 Task: In the  document development.rtf, change border color to  'Brown' and border width to  '1.5' Select the first Column and fill it with the color  Light Magenta
Action: Mouse moved to (386, 441)
Screenshot: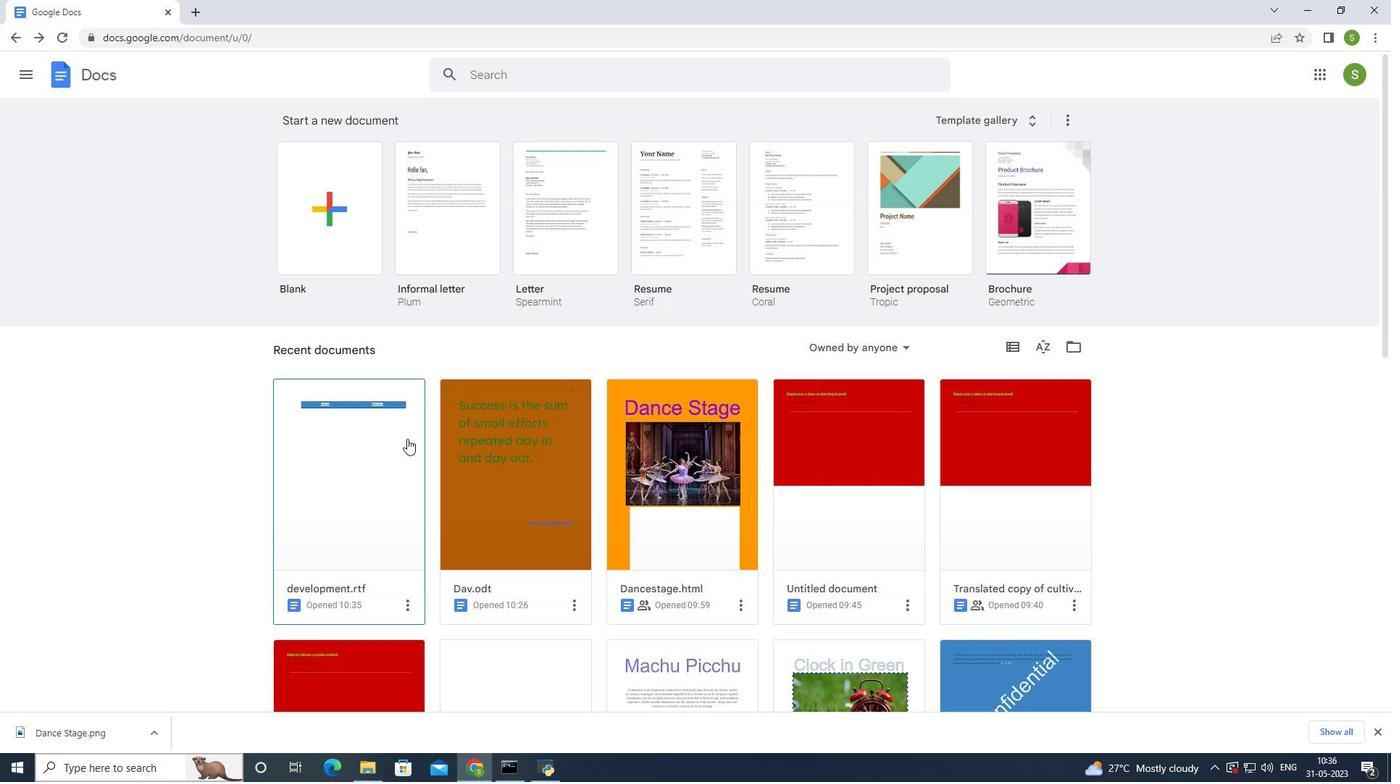 
Action: Mouse pressed left at (386, 441)
Screenshot: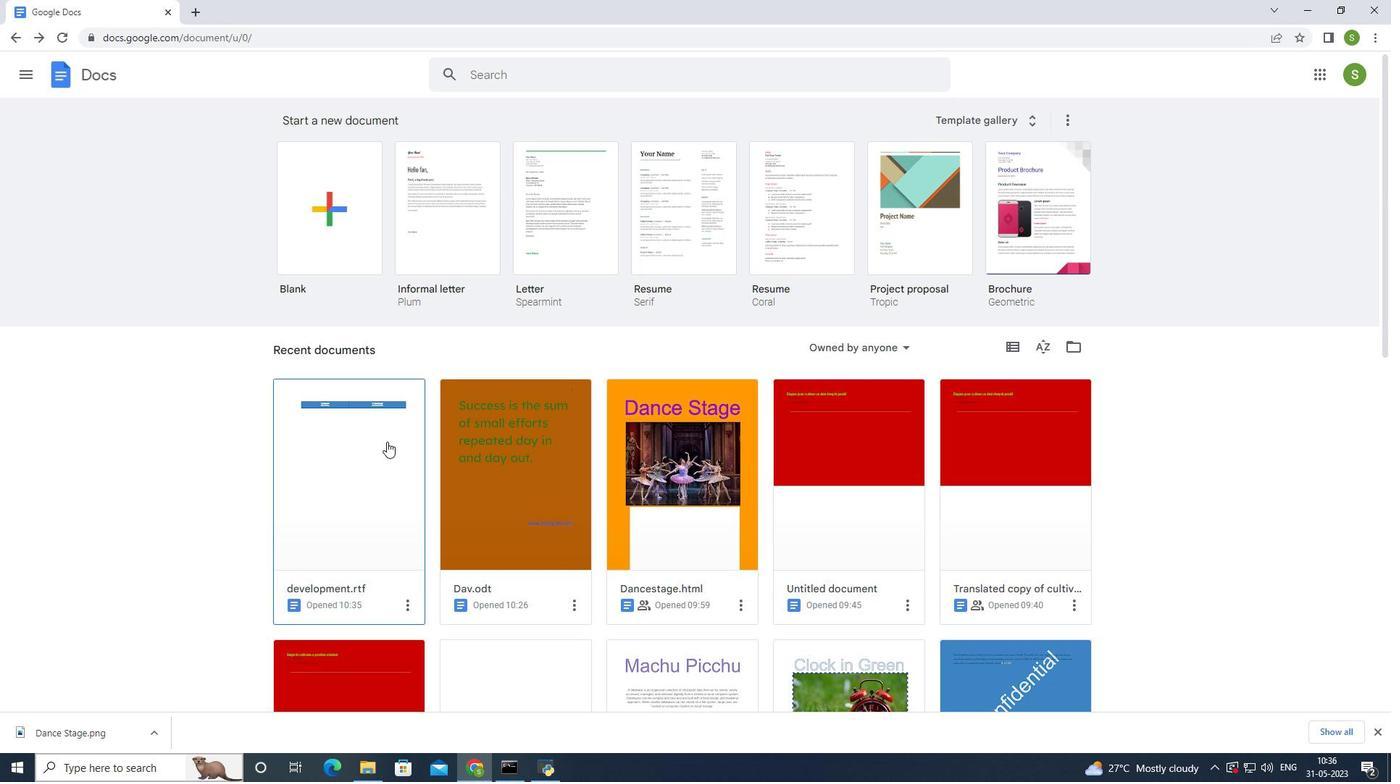 
Action: Mouse moved to (401, 241)
Screenshot: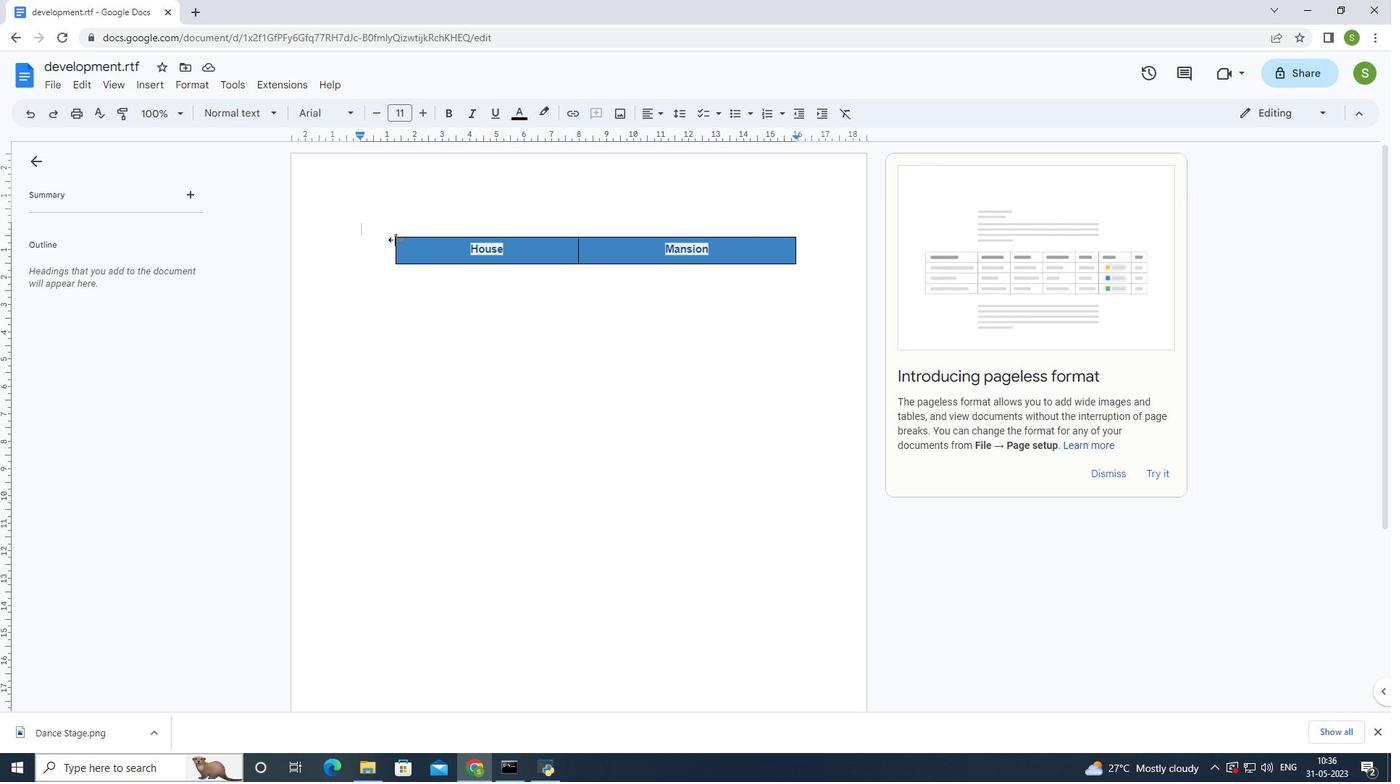 
Action: Mouse pressed left at (401, 241)
Screenshot: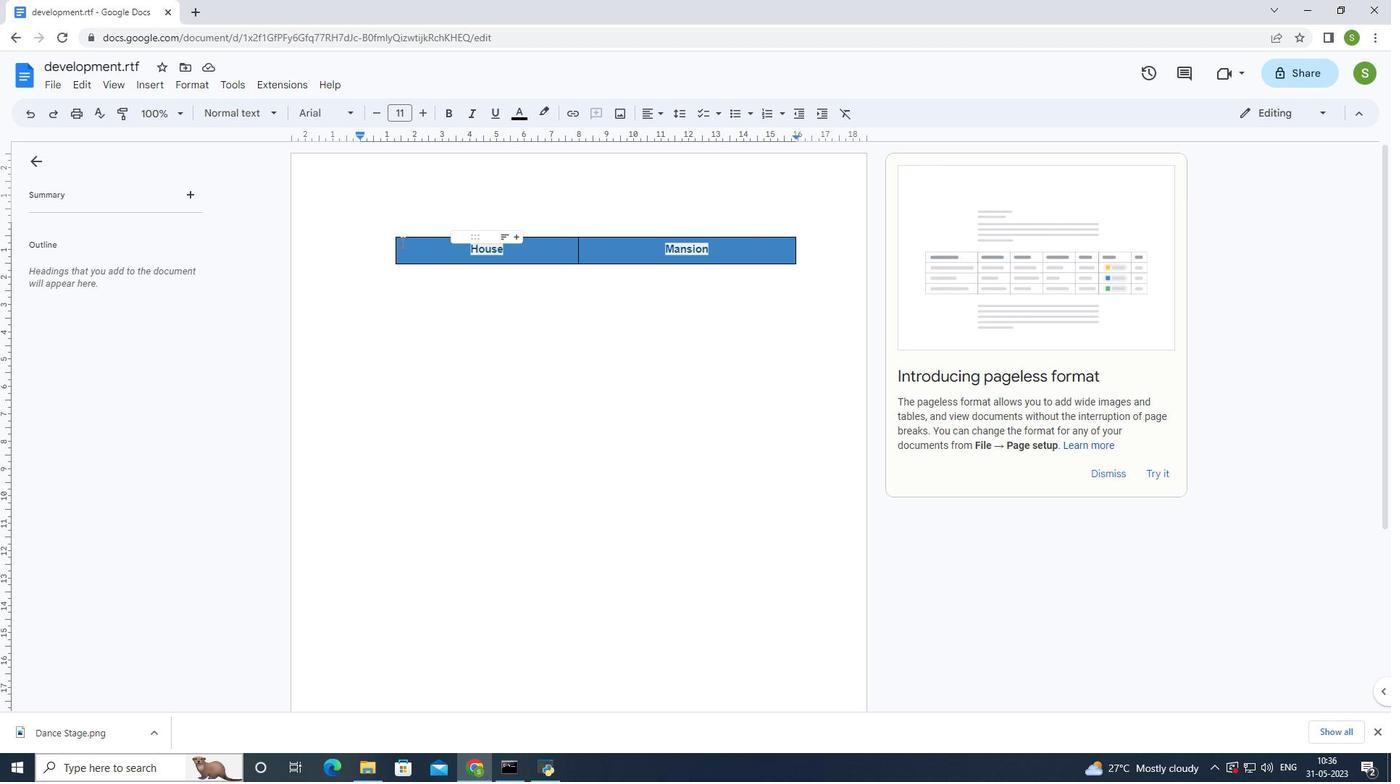
Action: Mouse moved to (555, 257)
Screenshot: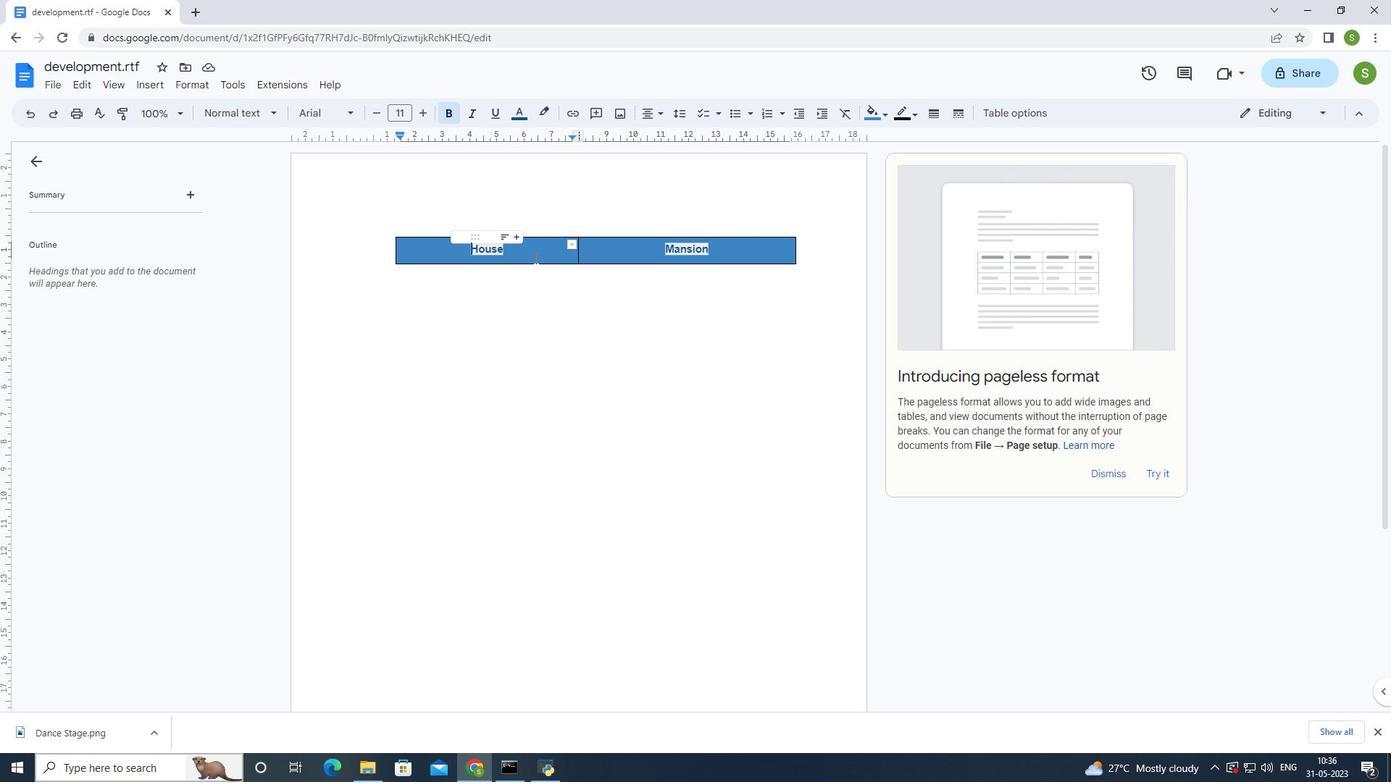 
Action: Mouse pressed left at (555, 257)
Screenshot: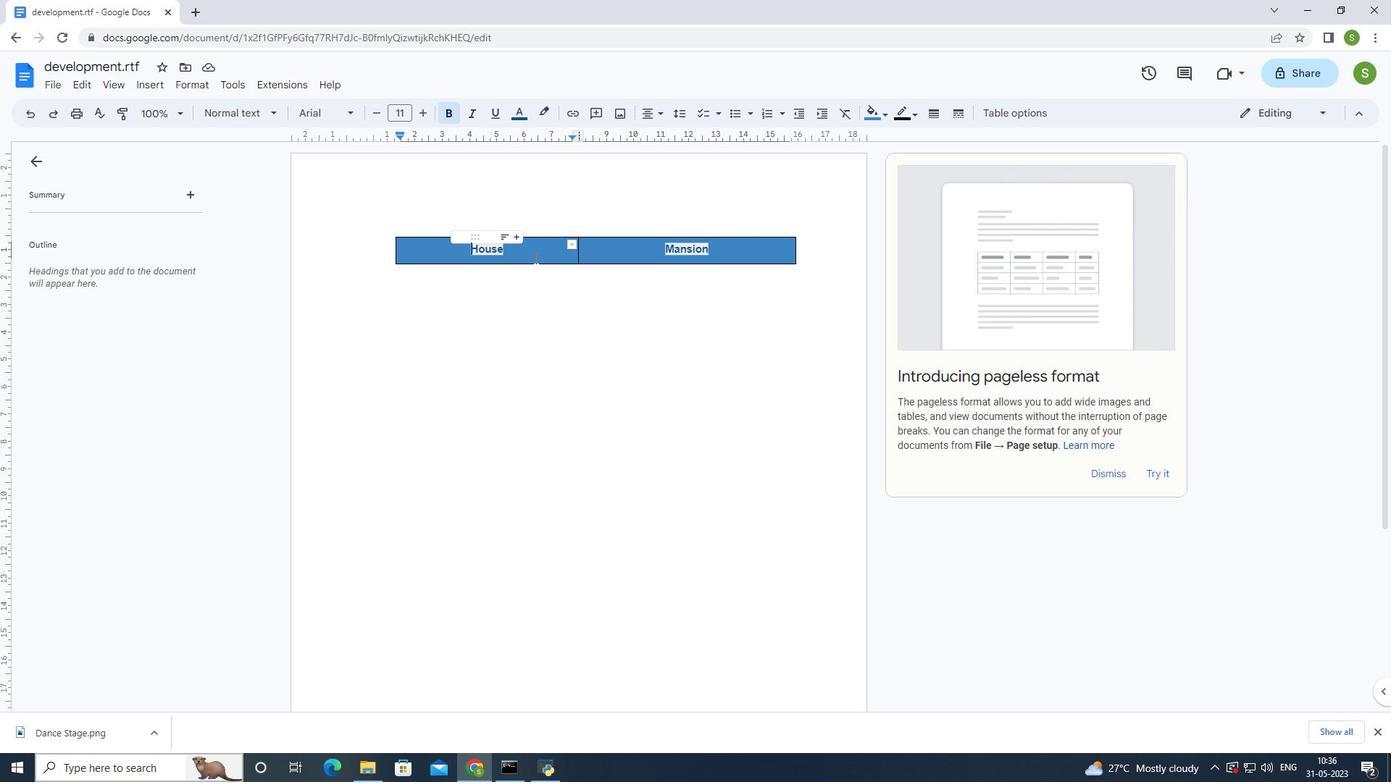 
Action: Mouse moved to (464, 299)
Screenshot: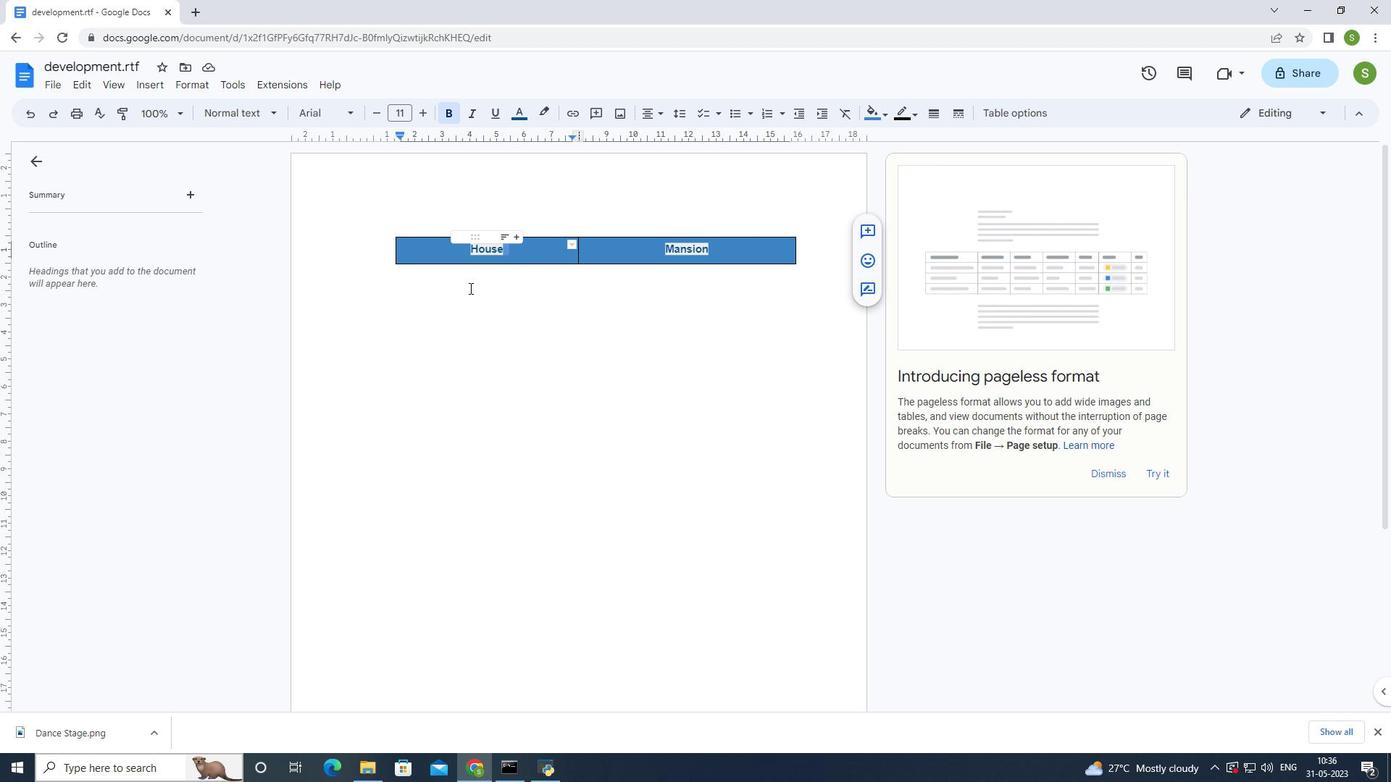 
Action: Mouse pressed left at (464, 299)
Screenshot: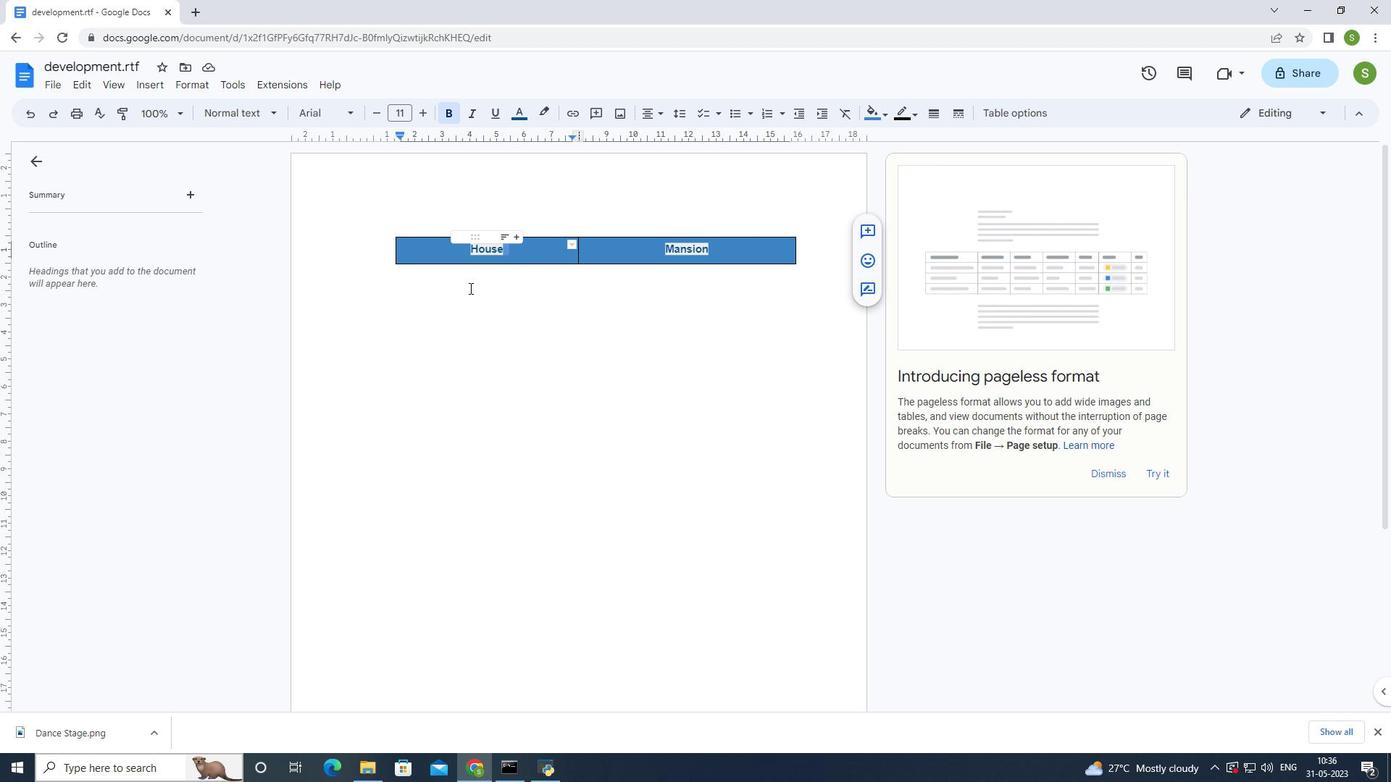 
Action: Mouse moved to (404, 241)
Screenshot: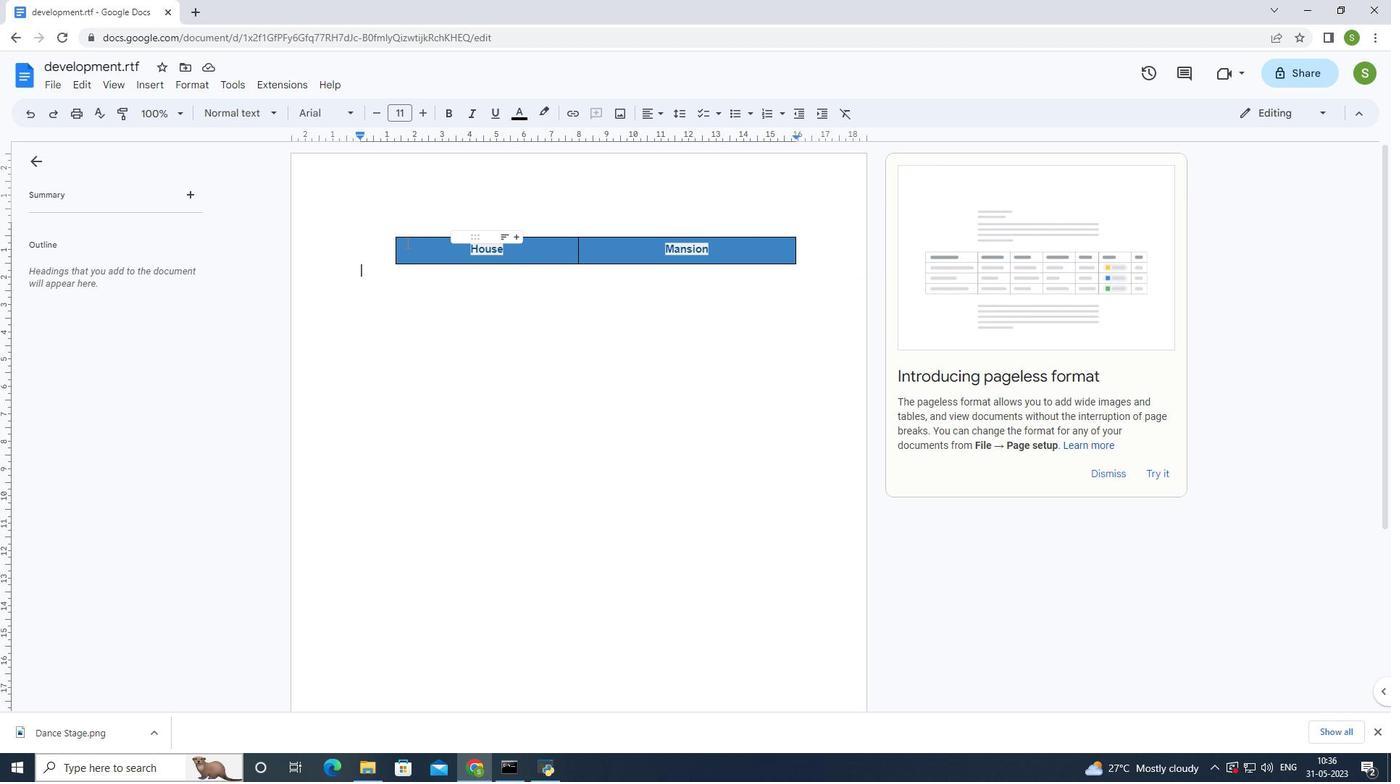 
Action: Mouse pressed left at (404, 241)
Screenshot: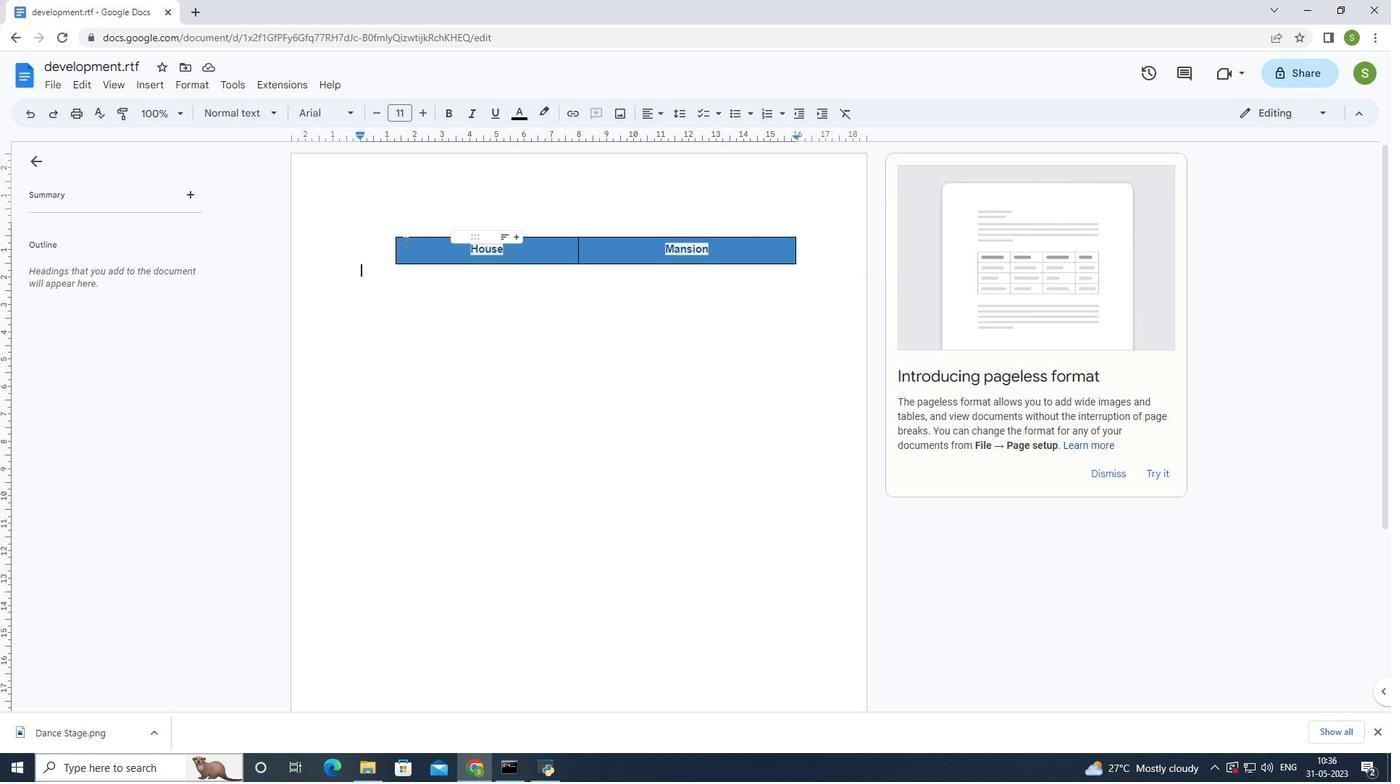 
Action: Mouse moved to (161, 83)
Screenshot: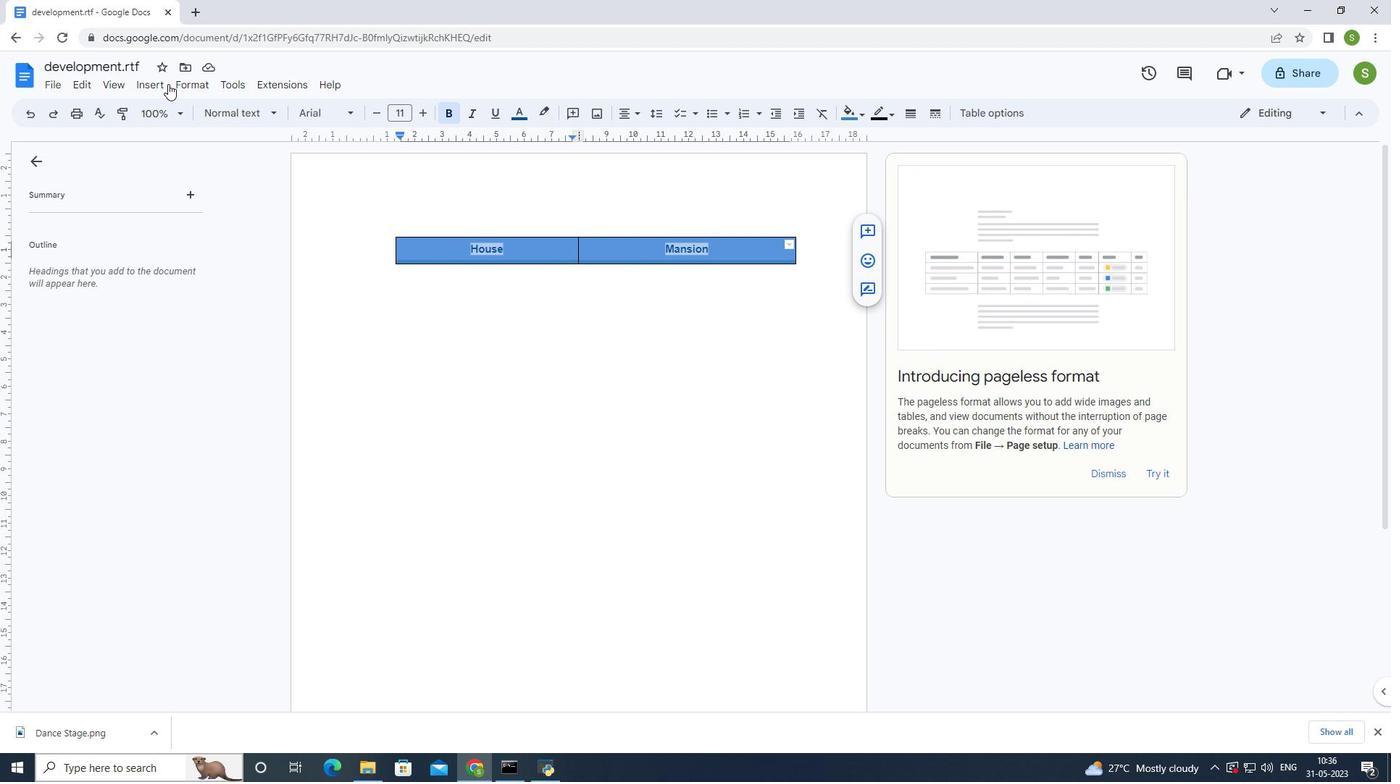
Action: Mouse pressed left at (161, 83)
Screenshot: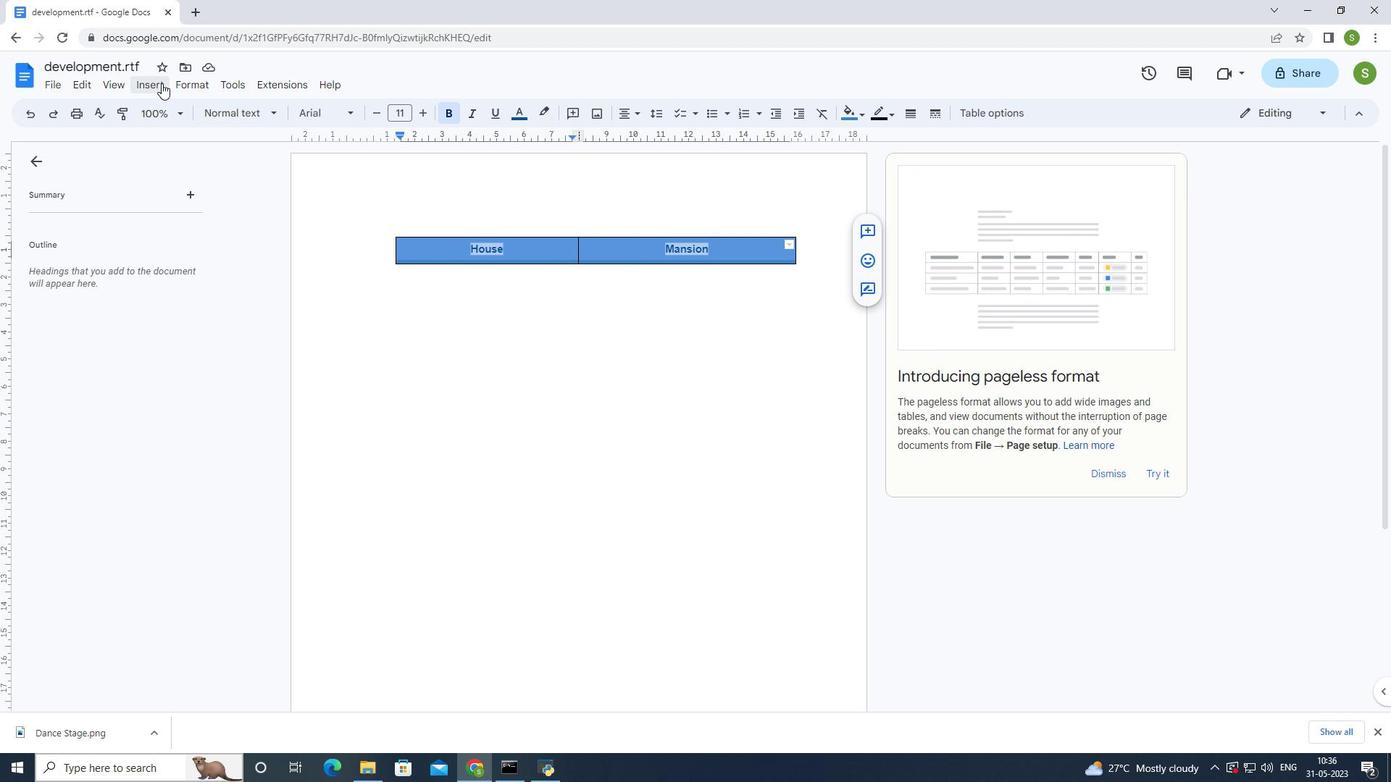 
Action: Mouse moved to (79, 81)
Screenshot: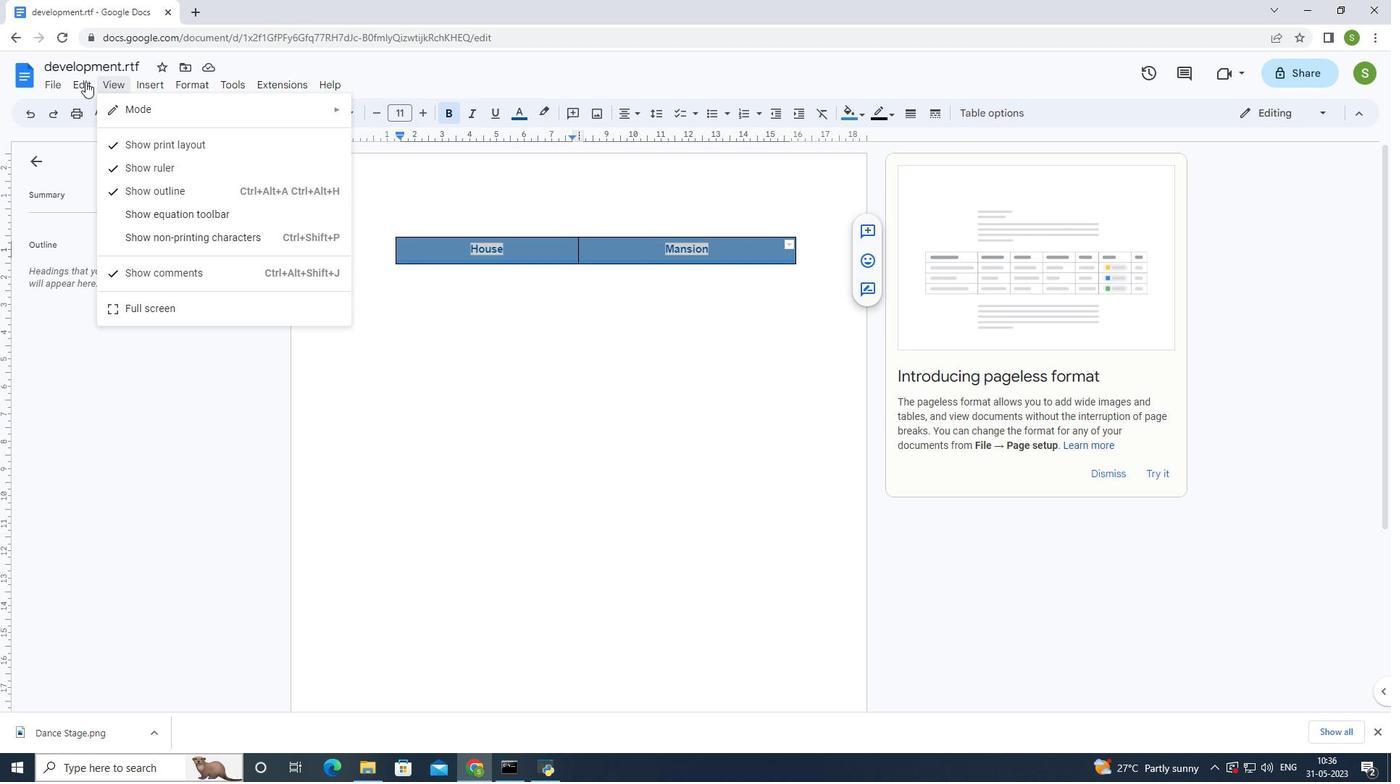 
Action: Mouse pressed left at (79, 81)
Screenshot: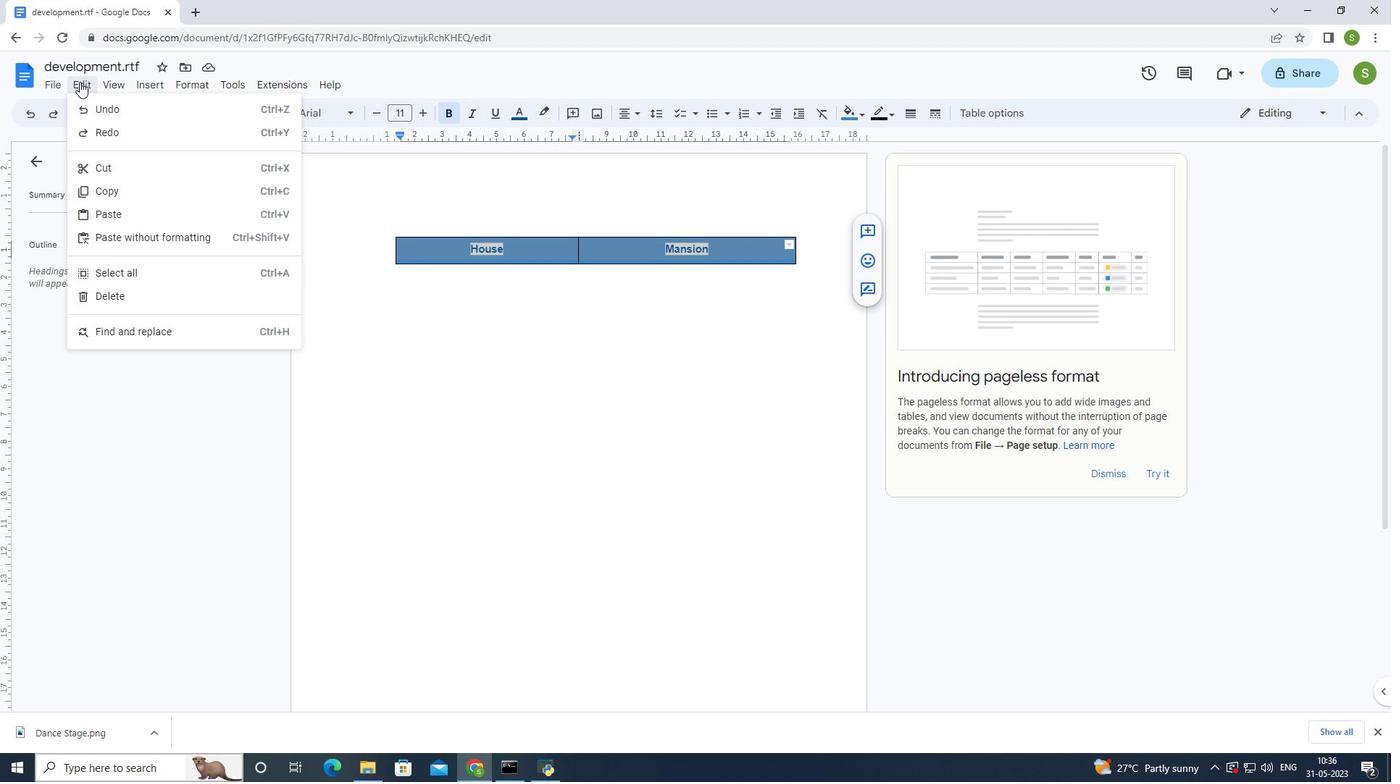 
Action: Mouse pressed left at (79, 81)
Screenshot: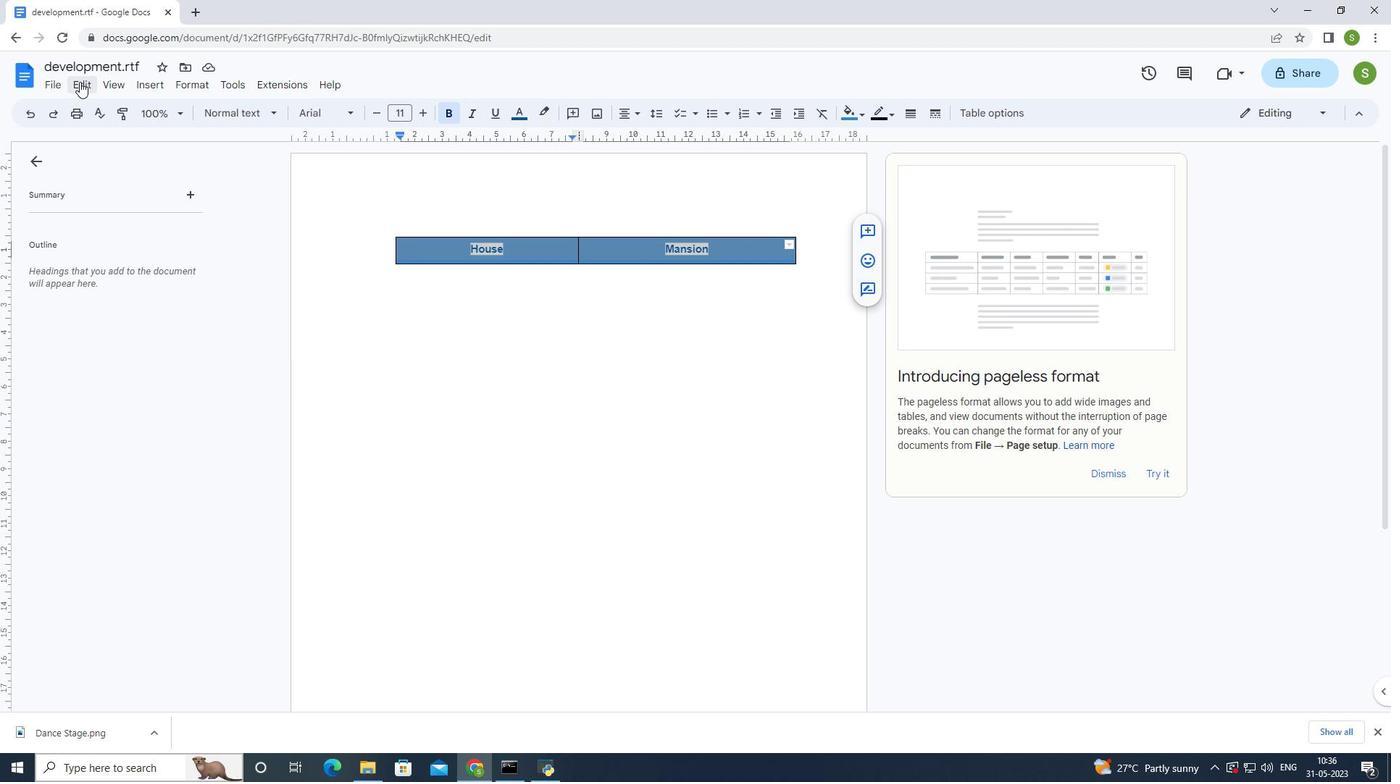 
Action: Mouse moved to (107, 85)
Screenshot: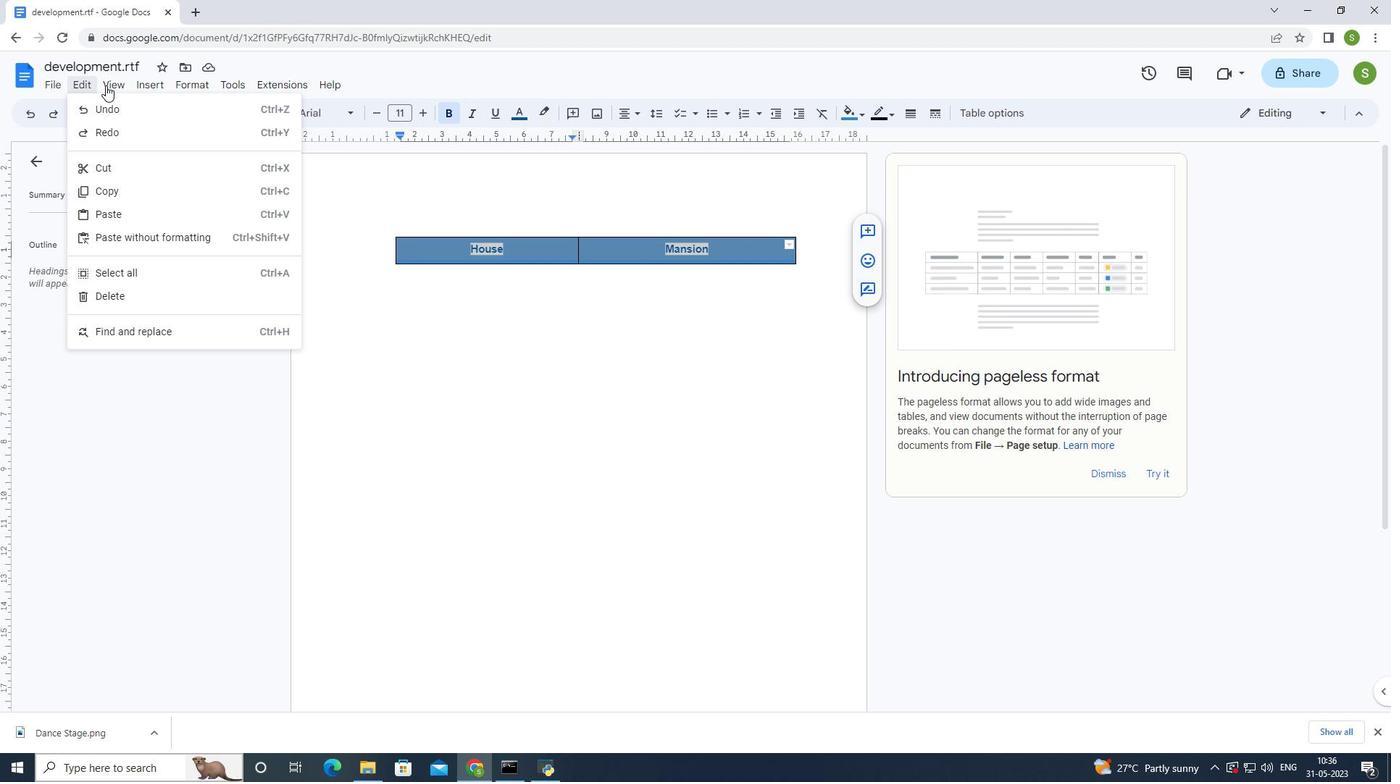 
Action: Mouse pressed left at (107, 85)
Screenshot: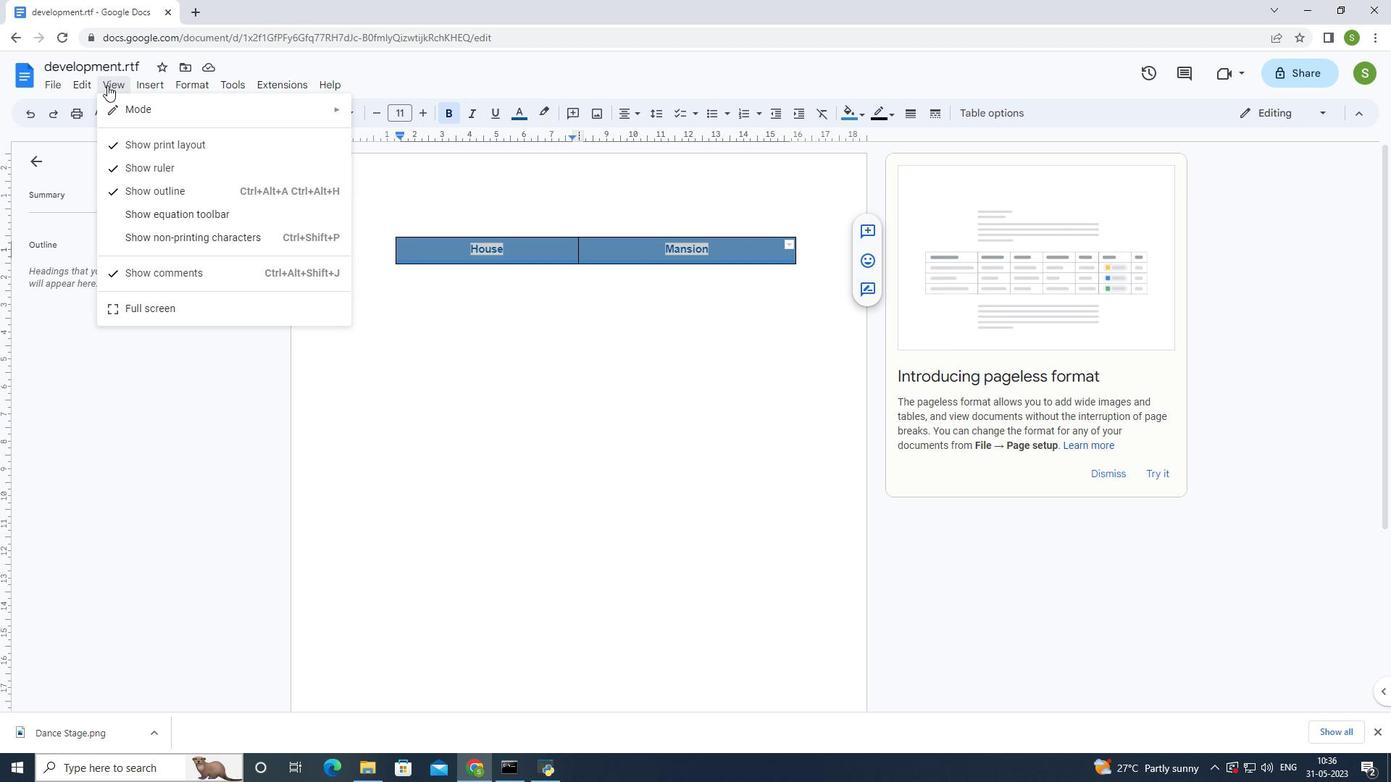 
Action: Mouse moved to (201, 89)
Screenshot: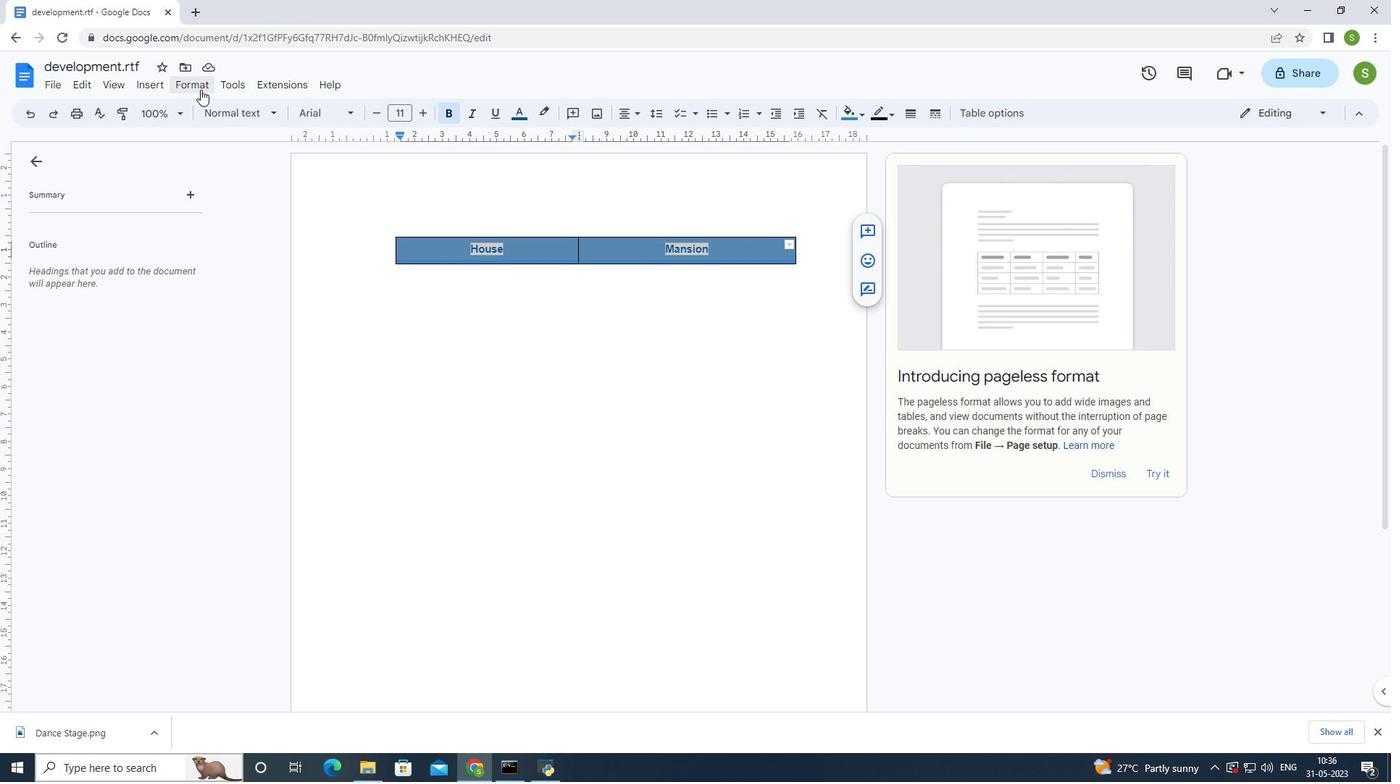 
Action: Mouse pressed left at (201, 89)
Screenshot: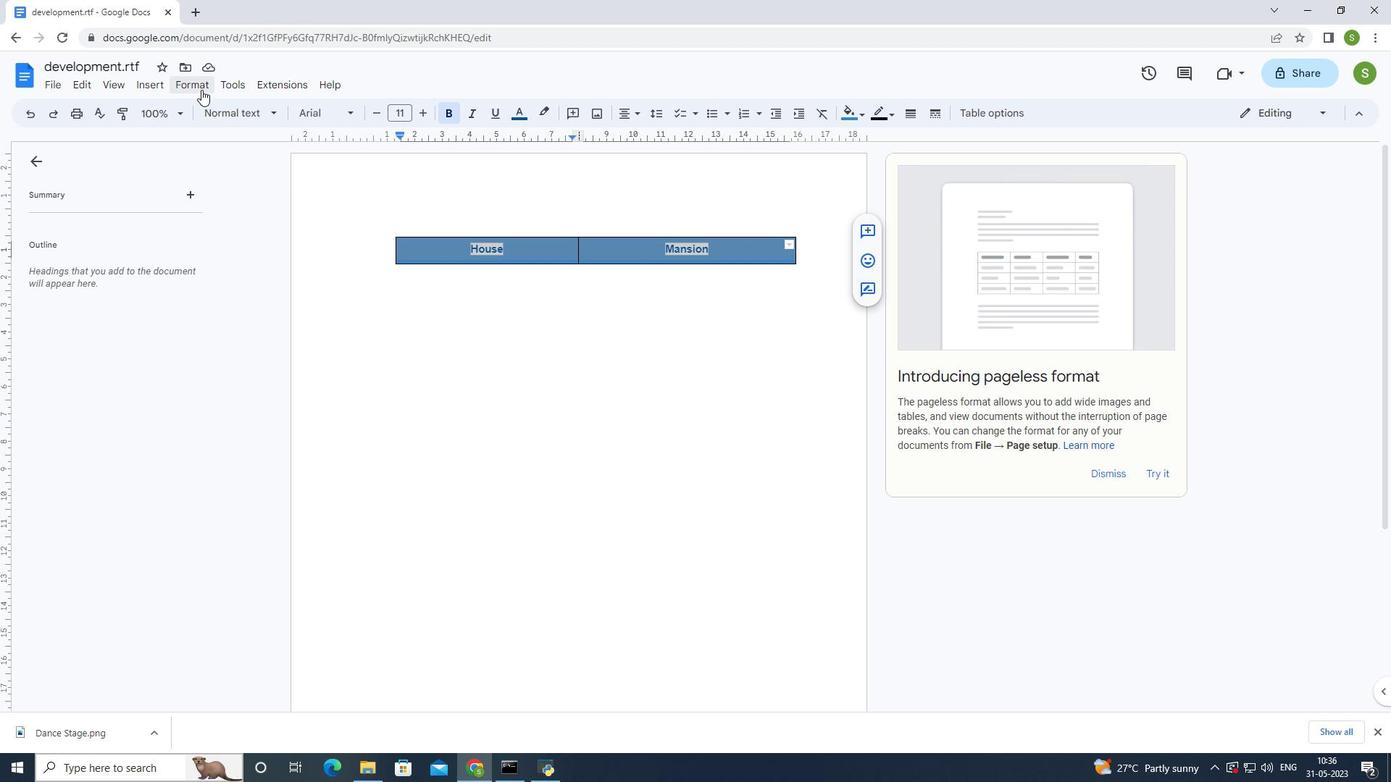 
Action: Mouse moved to (926, 114)
Screenshot: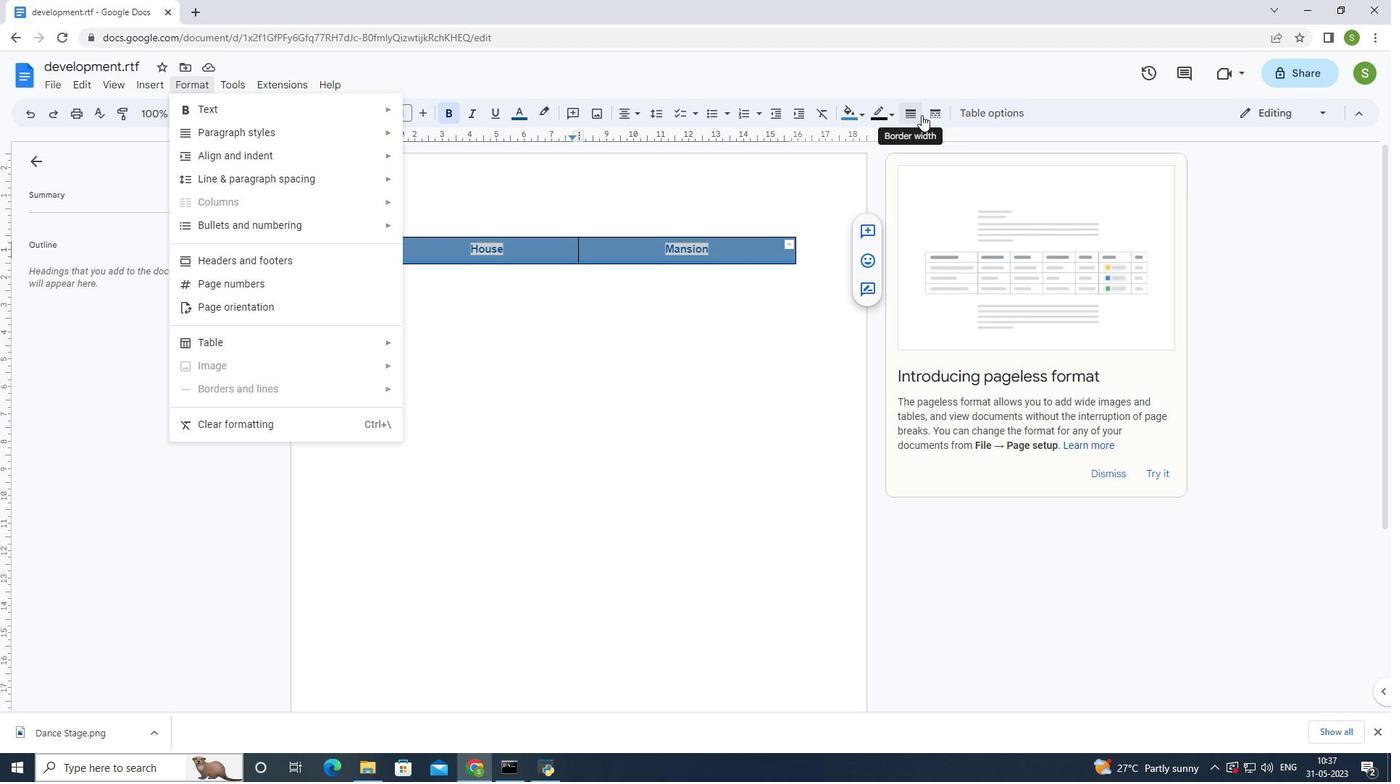 
Action: Mouse pressed left at (926, 114)
Screenshot: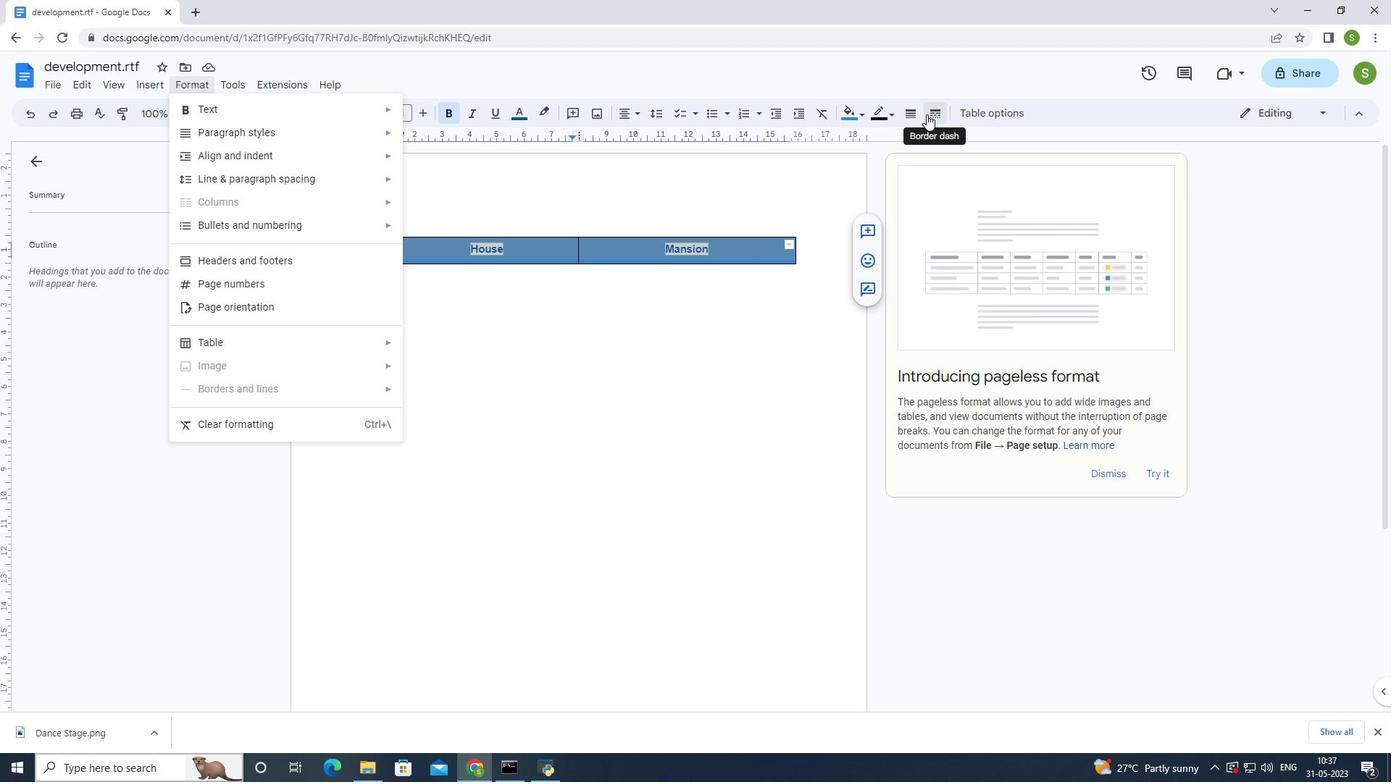
Action: Mouse moved to (908, 116)
Screenshot: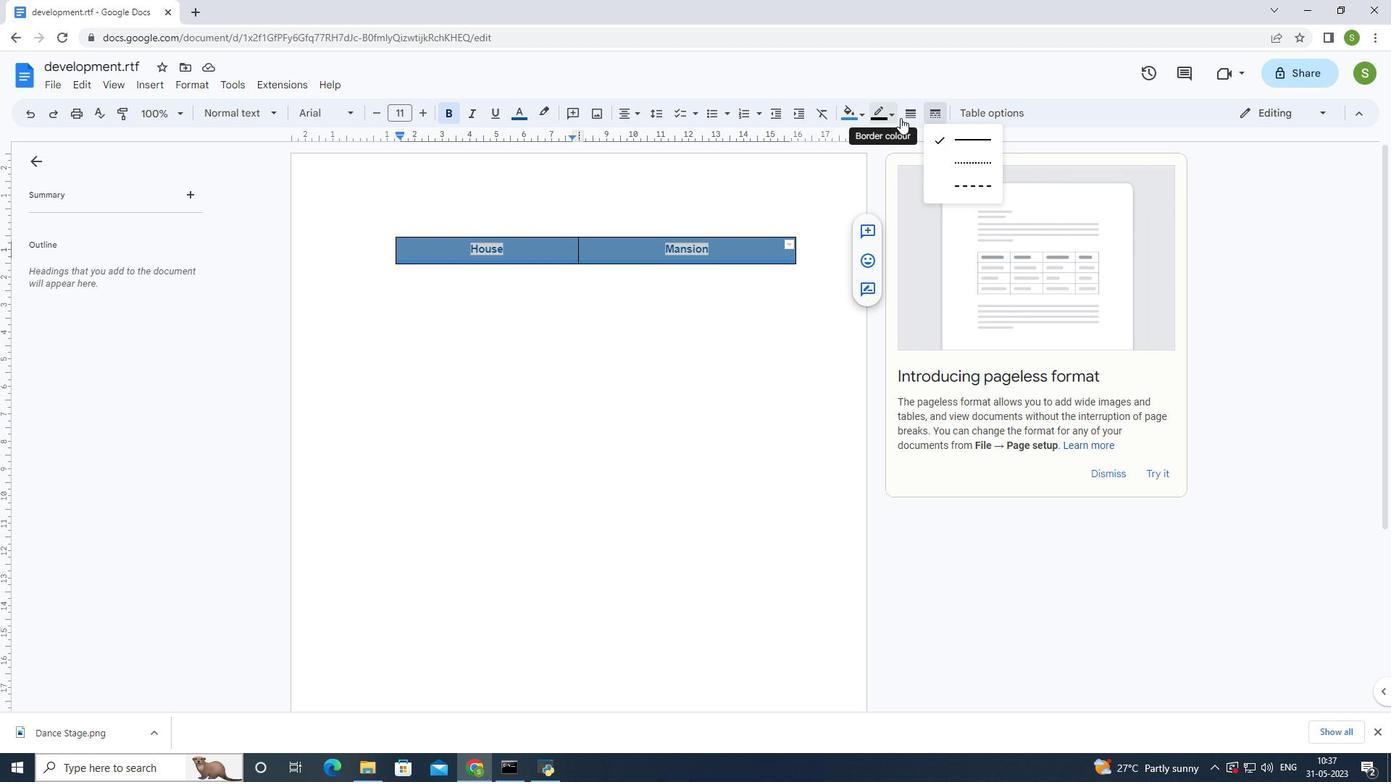
Action: Mouse pressed left at (908, 116)
Screenshot: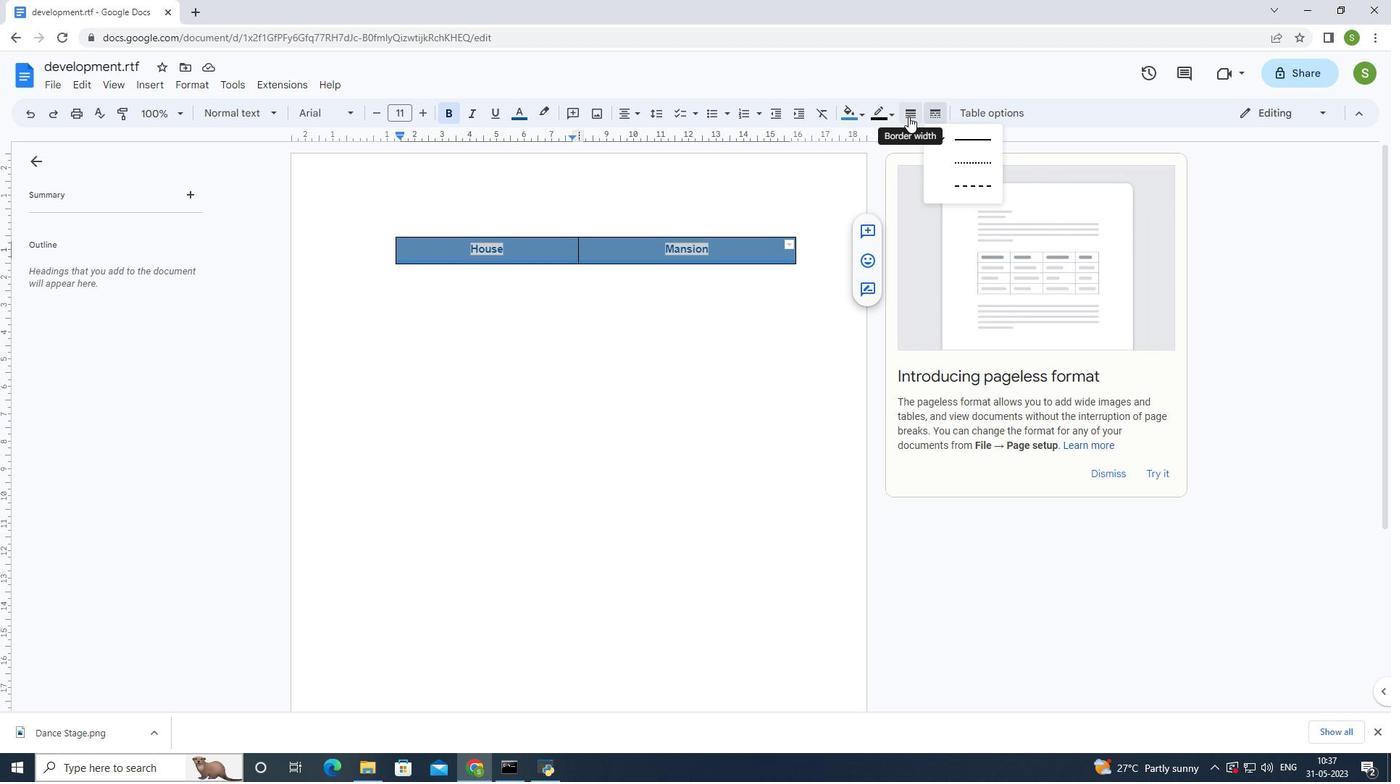
Action: Mouse moved to (923, 276)
Screenshot: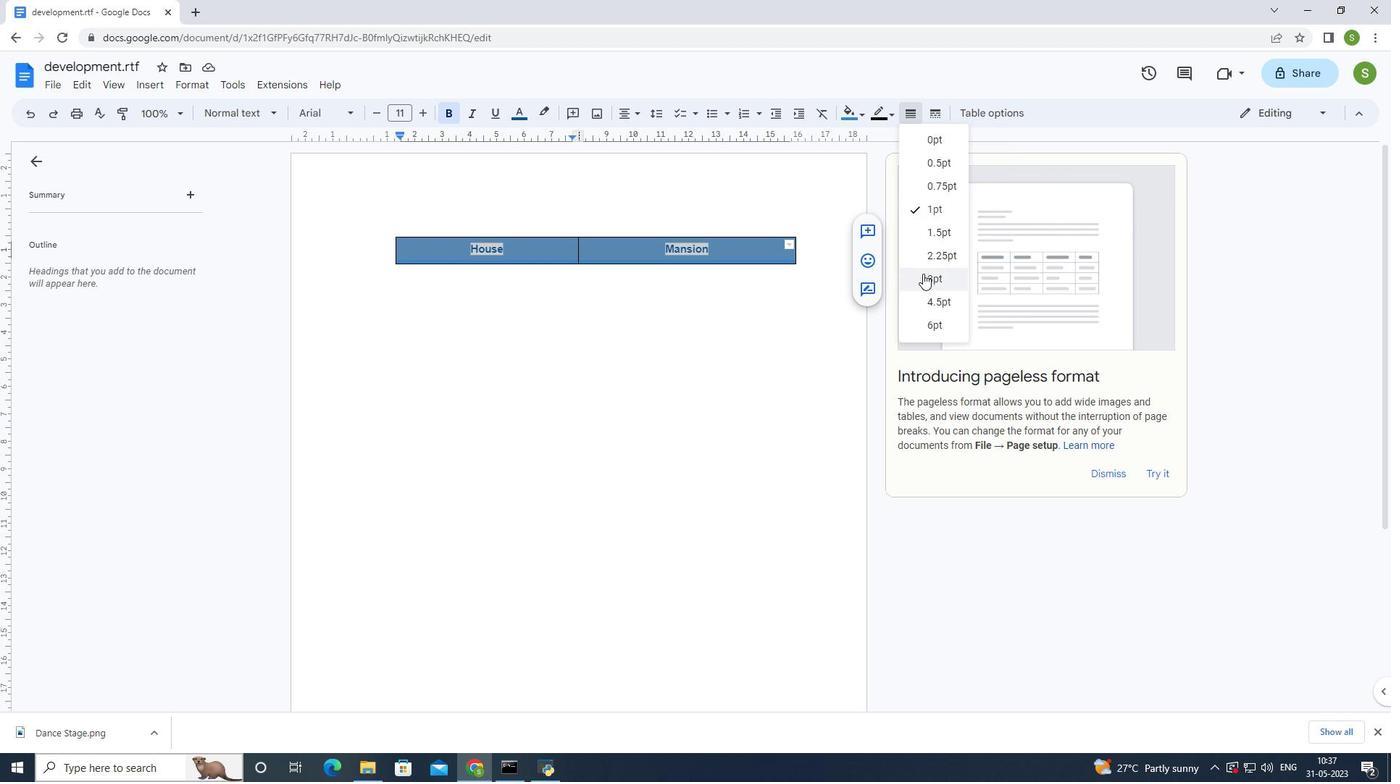 
Action: Mouse pressed left at (923, 276)
Screenshot: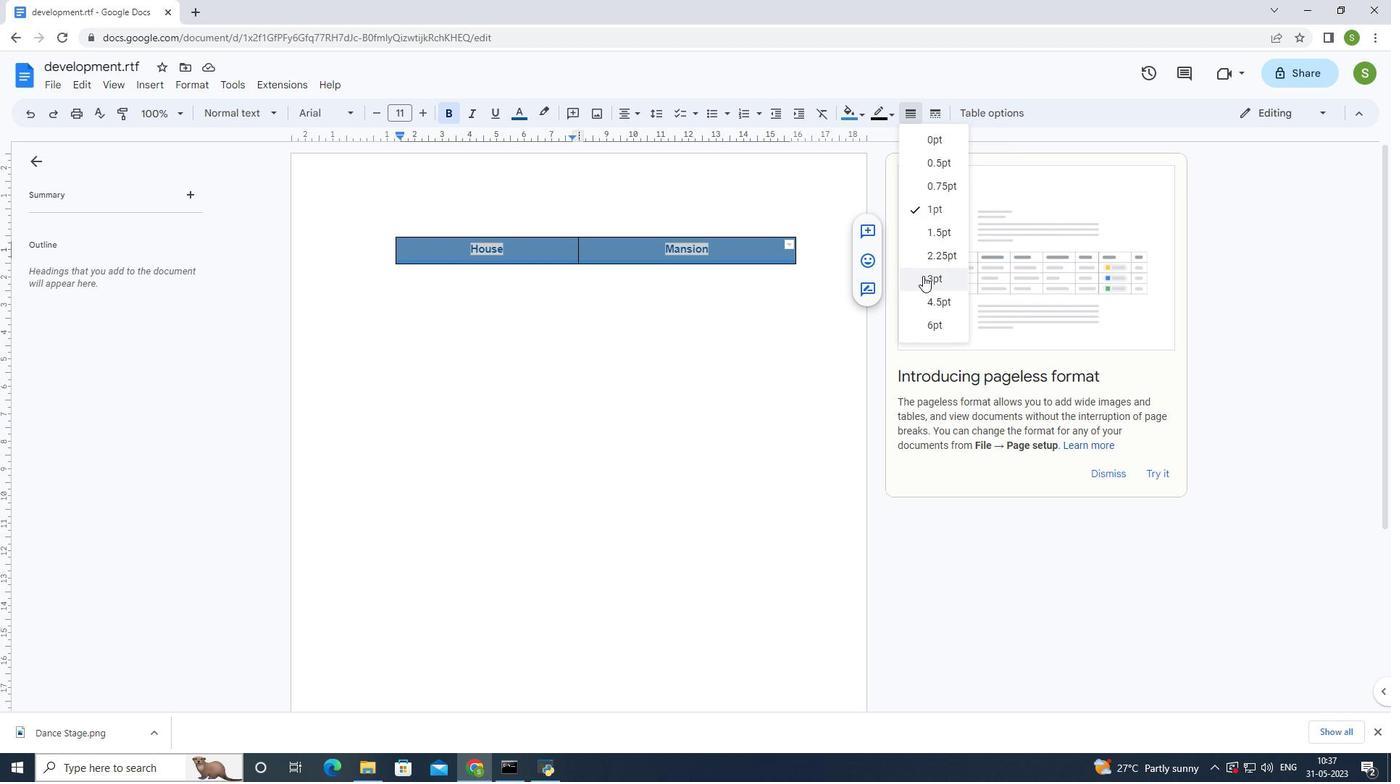 
Action: Mouse moved to (668, 265)
Screenshot: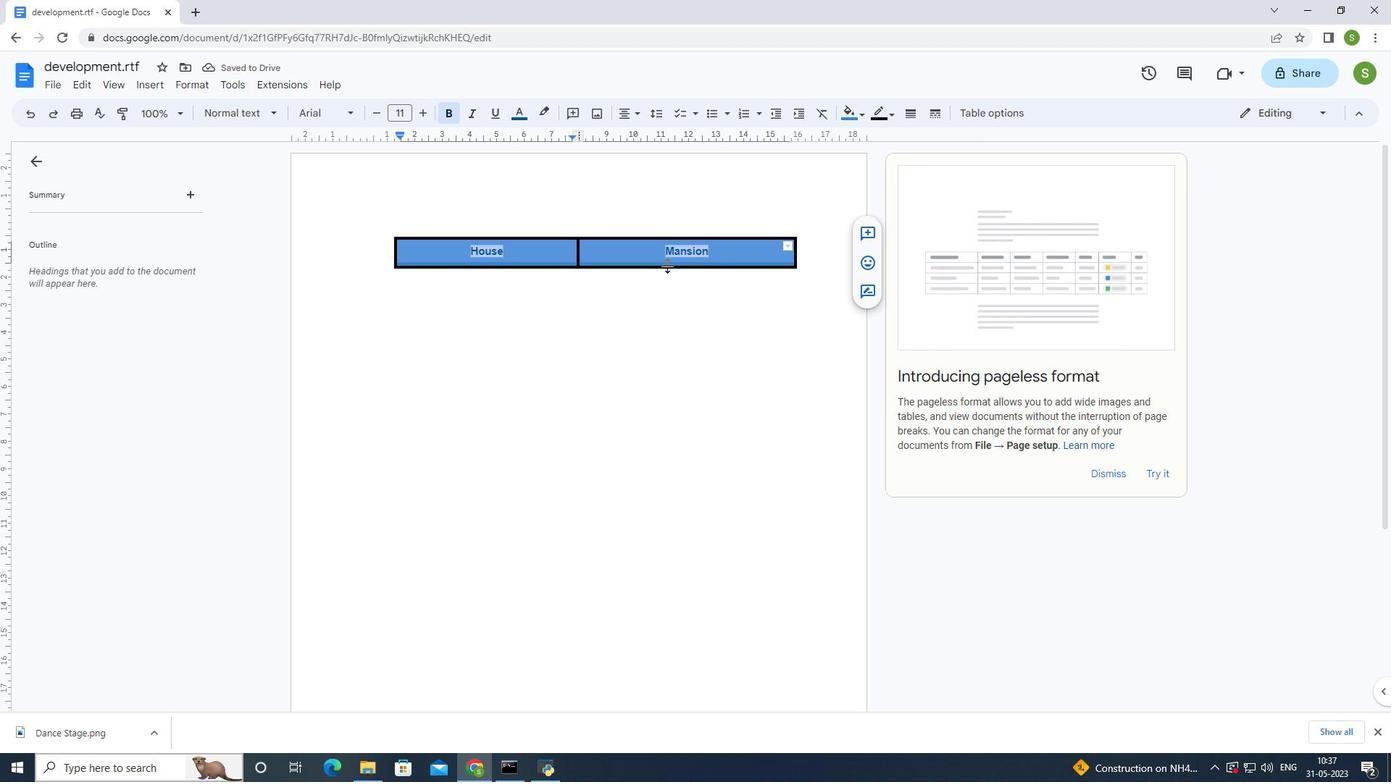 
Action: Mouse pressed left at (668, 265)
Screenshot: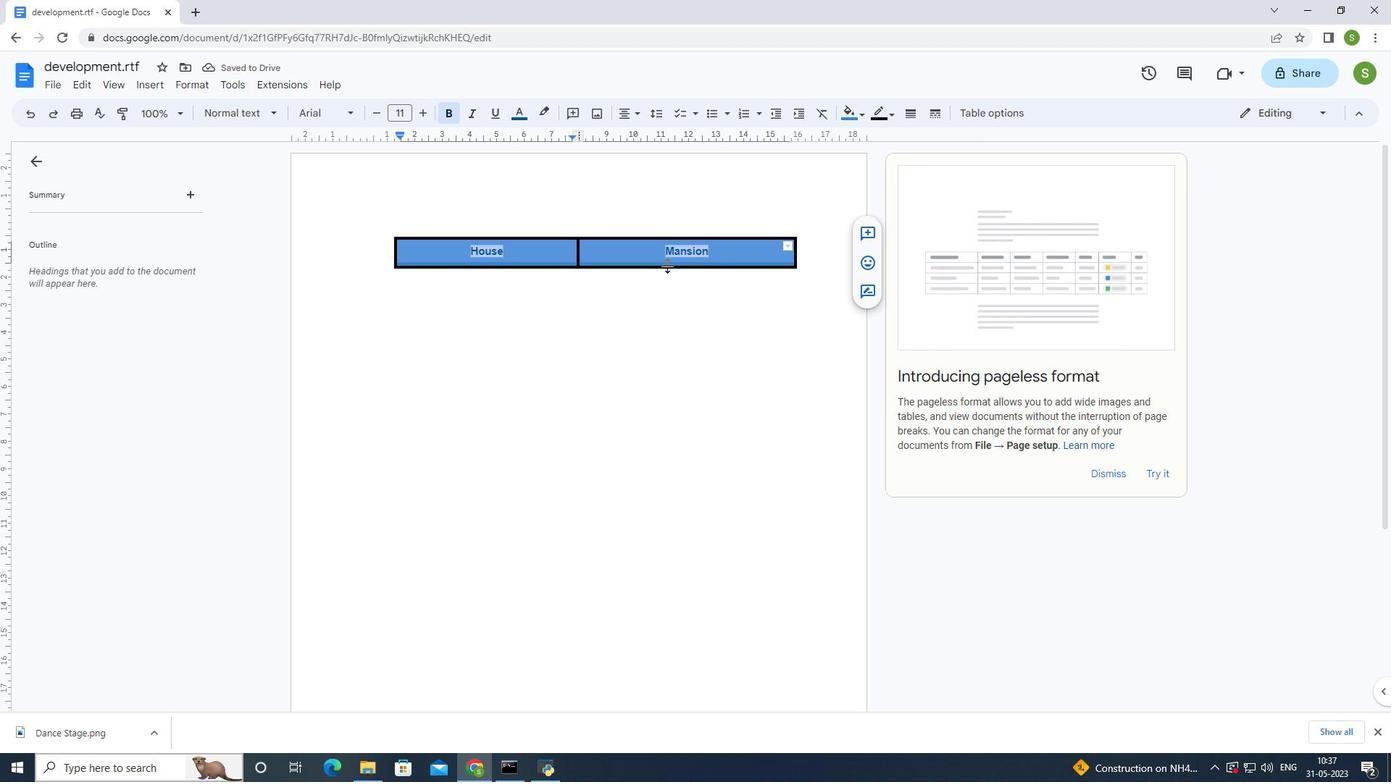 
Action: Mouse moved to (135, 88)
Screenshot: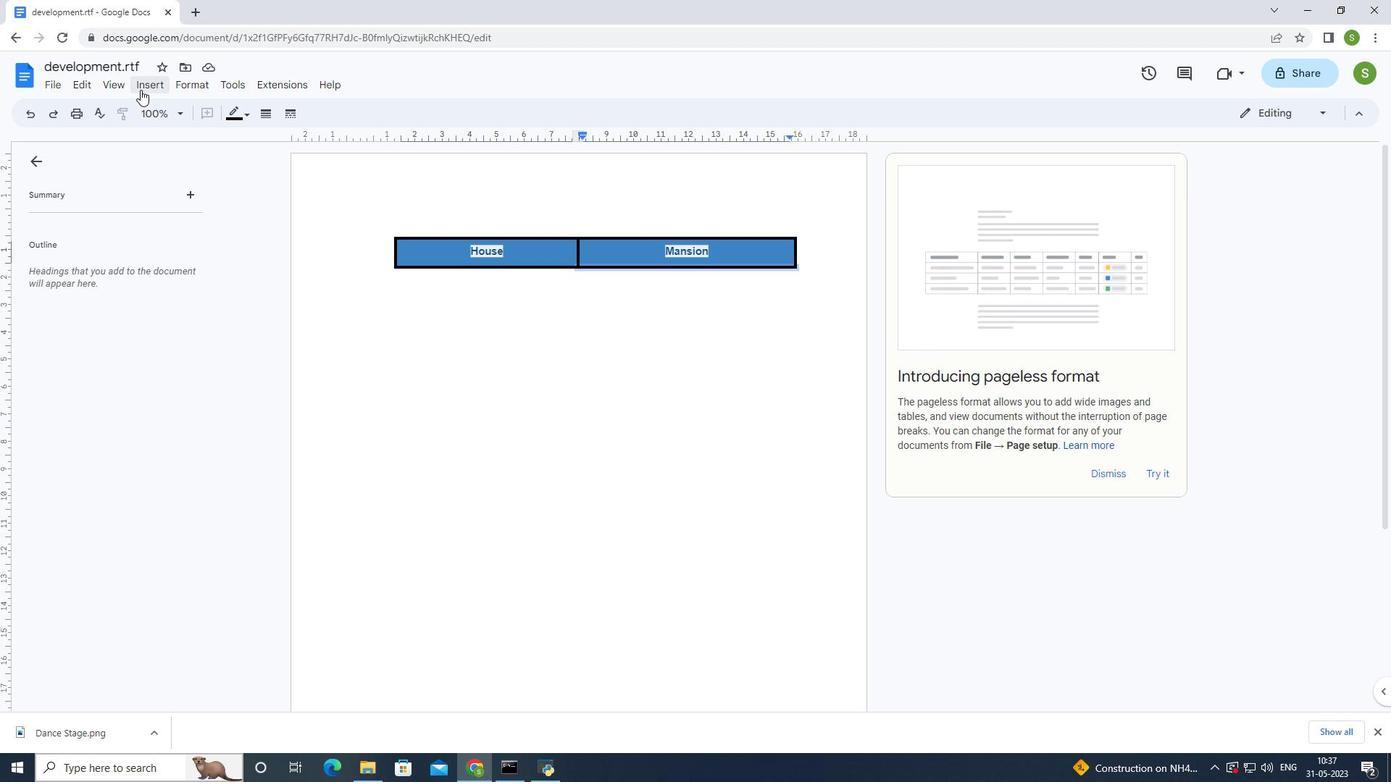 
Action: Mouse pressed left at (135, 88)
Screenshot: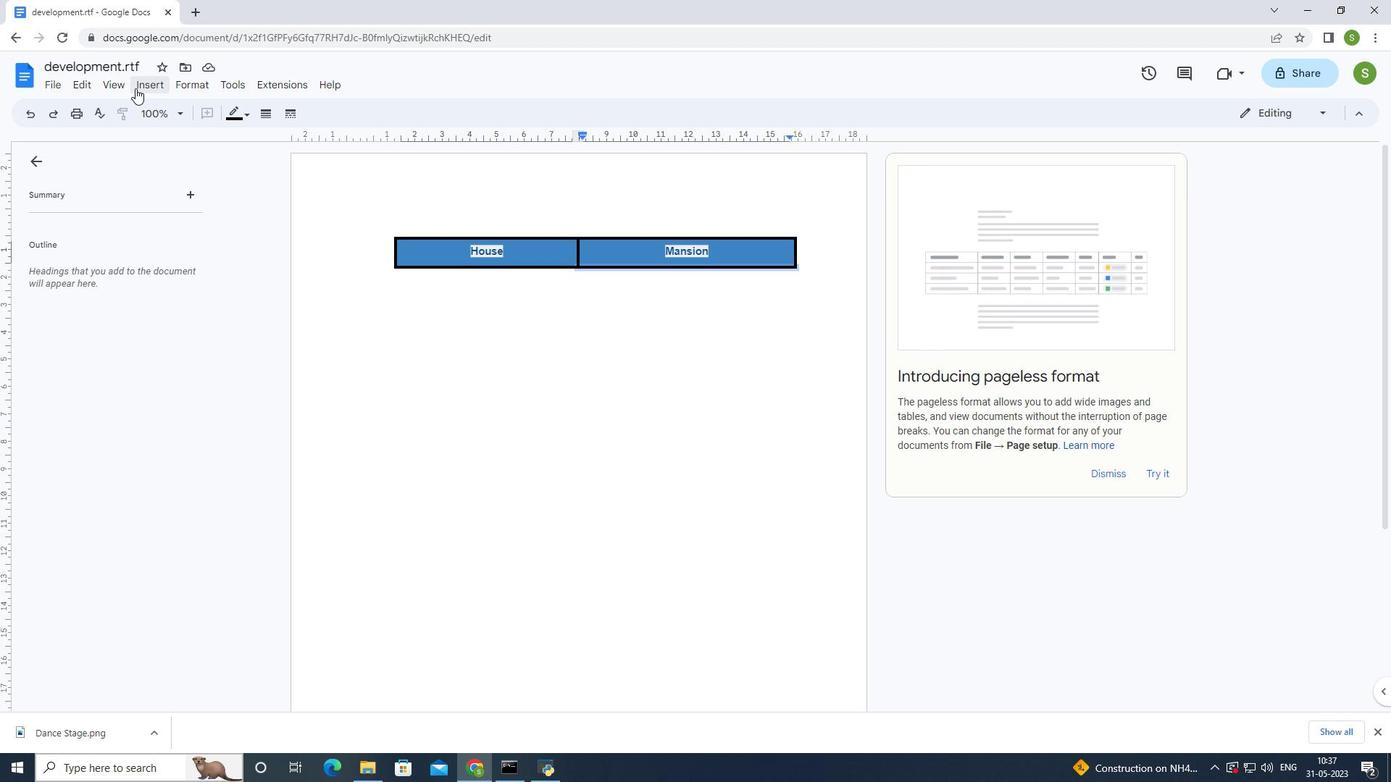 
Action: Mouse moved to (410, 168)
Screenshot: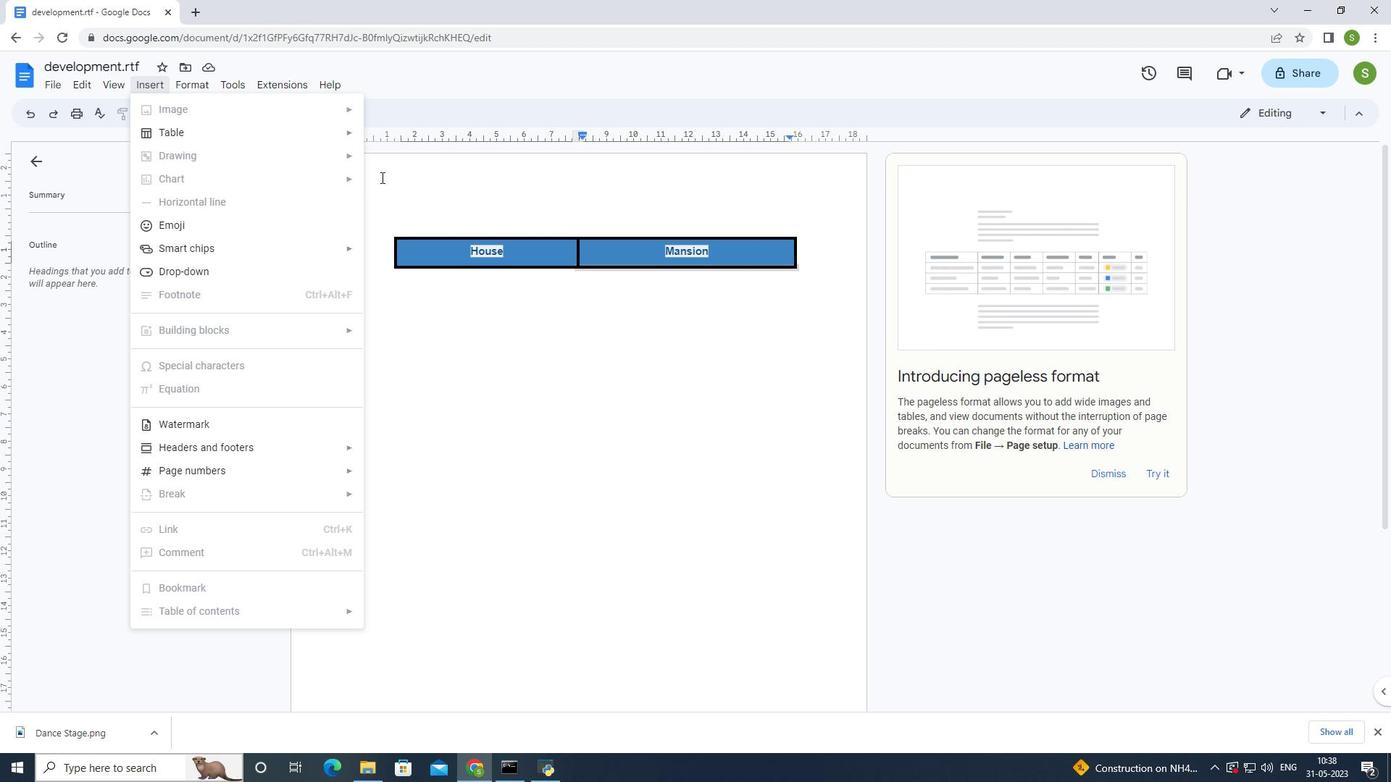 
Action: Mouse pressed left at (410, 168)
Screenshot: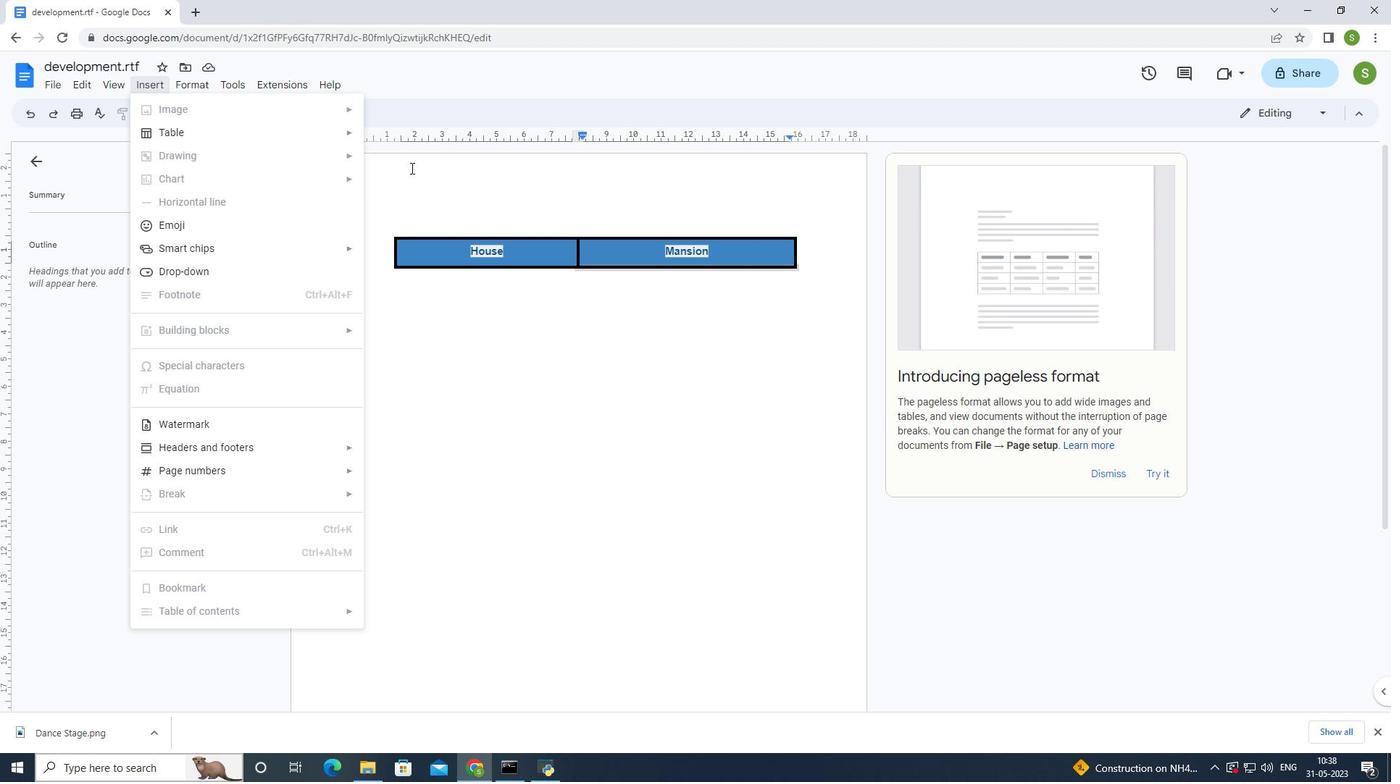 
Action: Mouse moved to (394, 237)
Screenshot: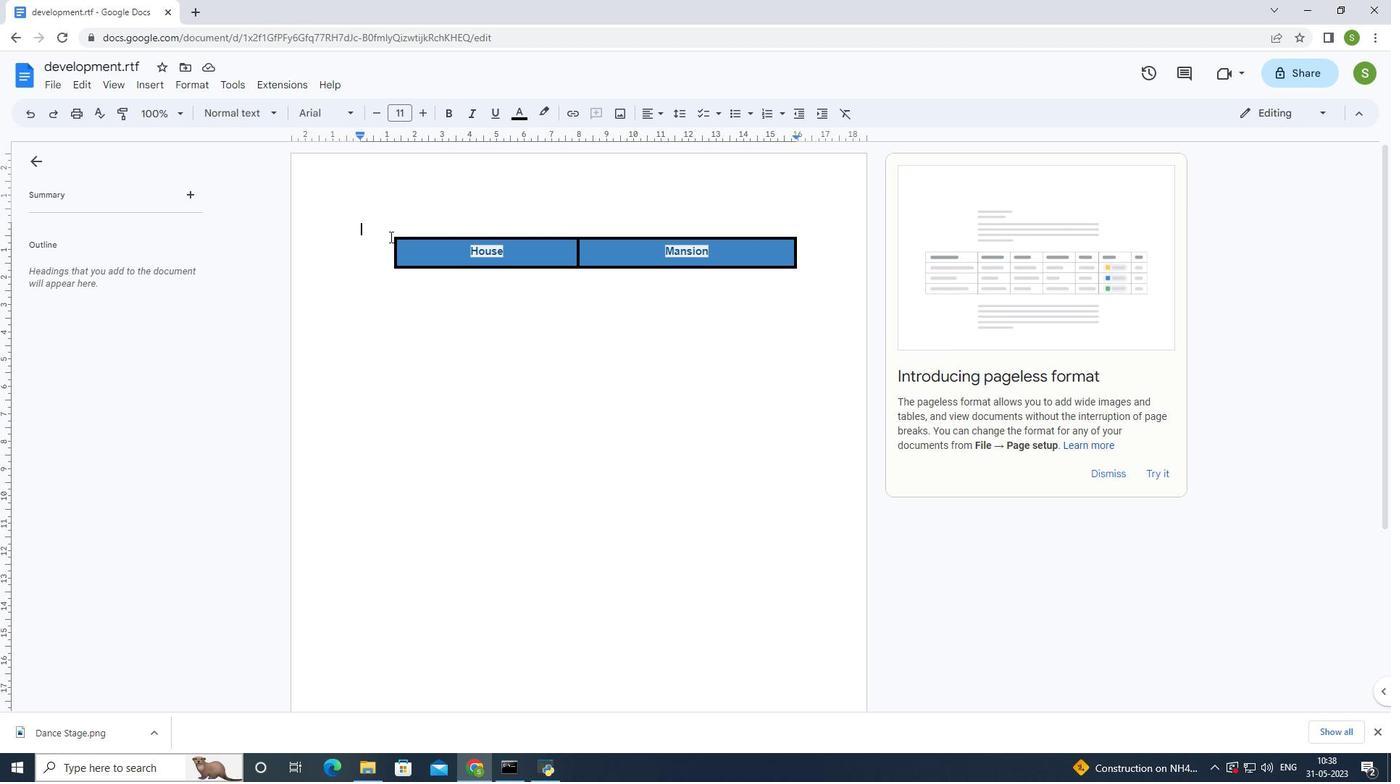 
Action: Mouse pressed left at (394, 237)
Screenshot: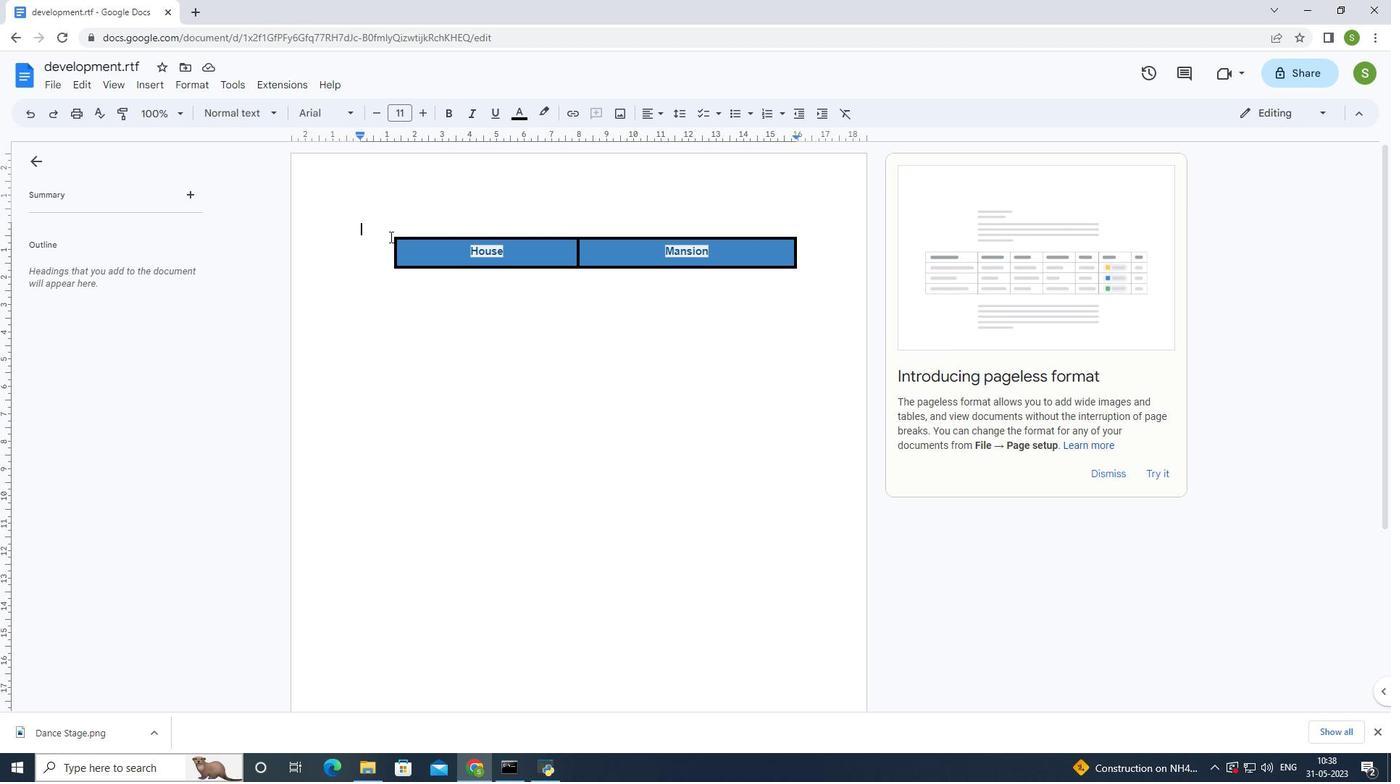 
Action: Mouse moved to (520, 270)
Screenshot: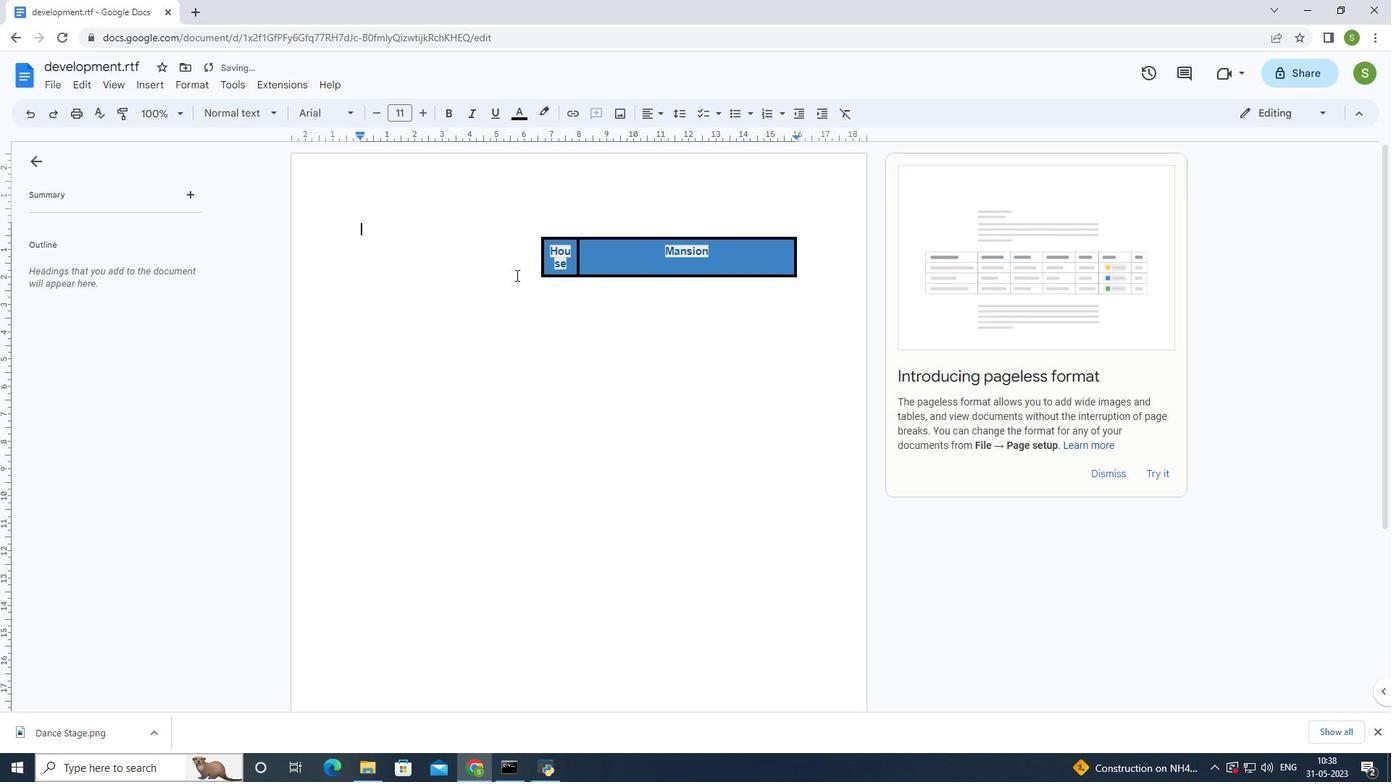 
Action: Key pressed ctrl+Z
Screenshot: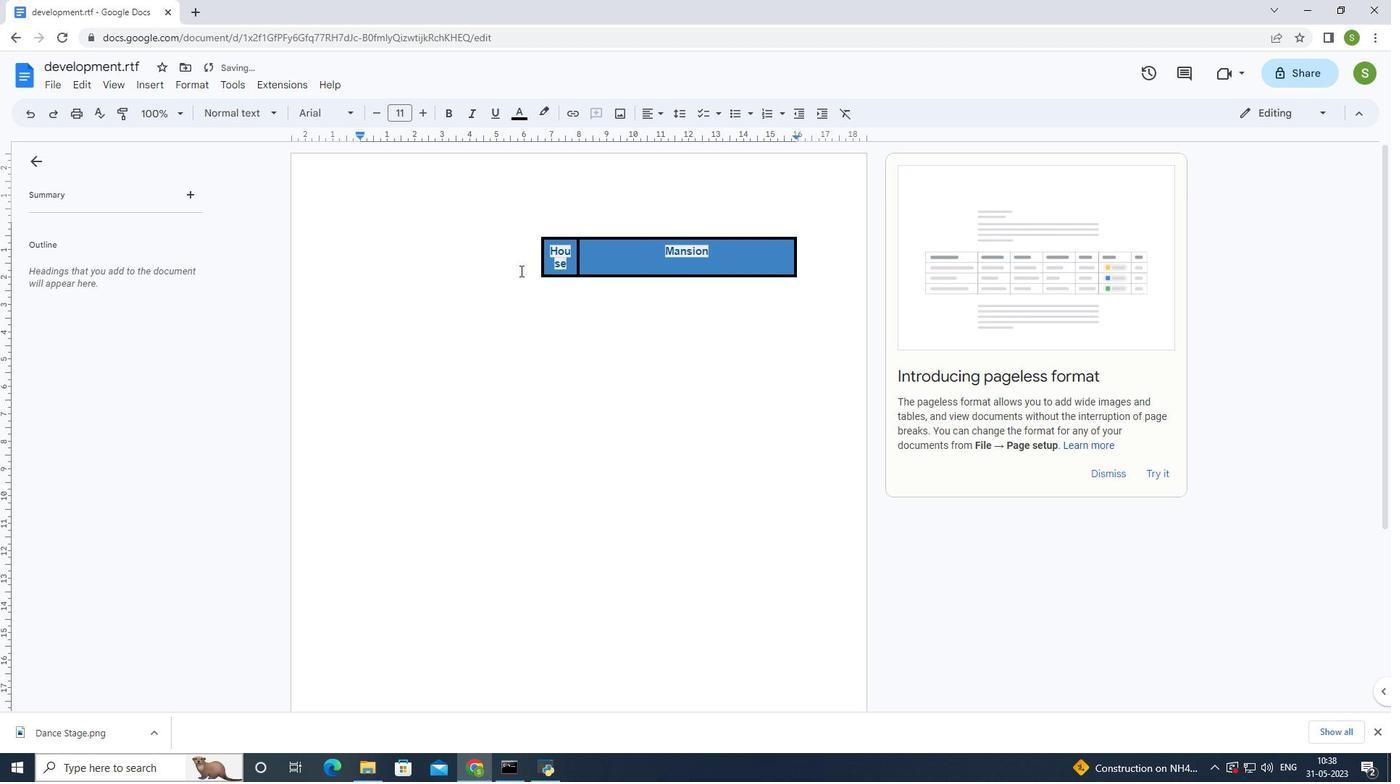 
Action: Mouse moved to (402, 242)
Screenshot: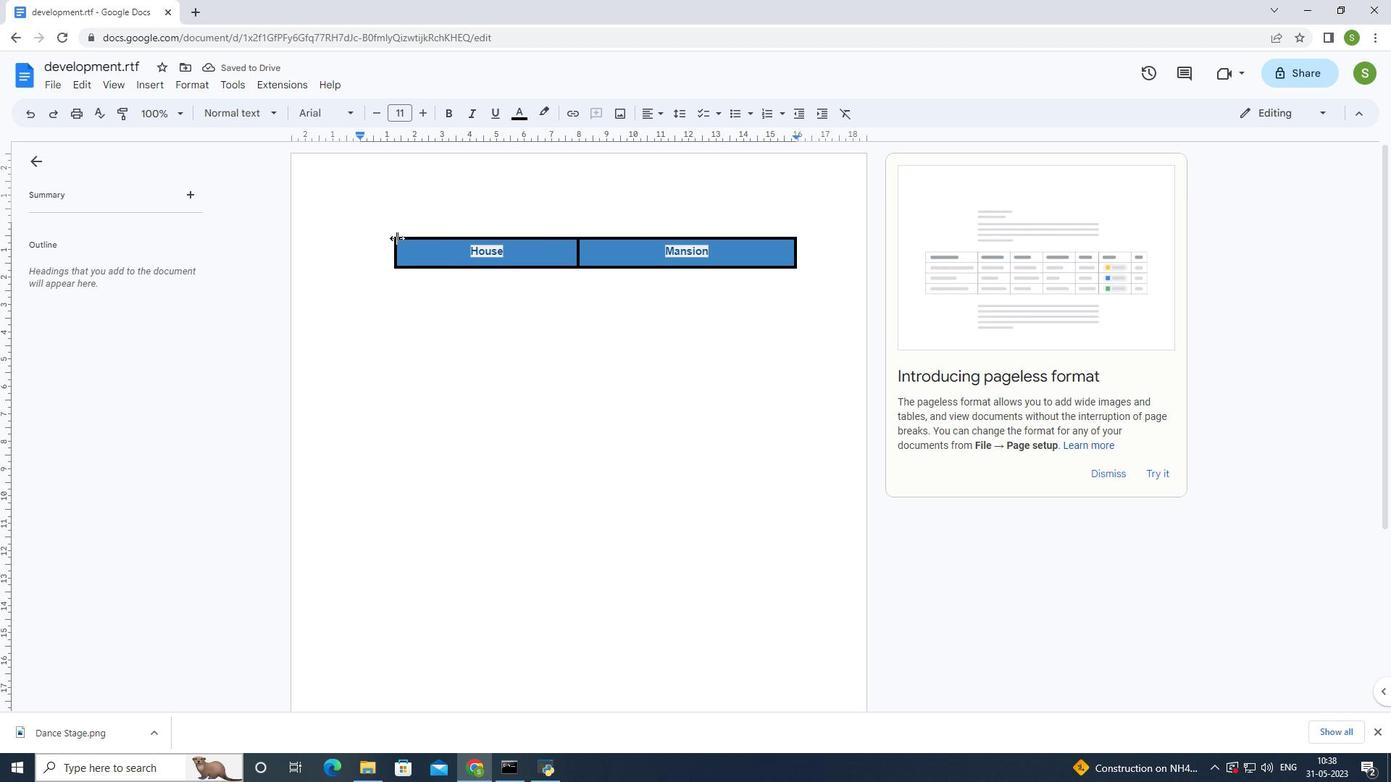 
Action: Mouse pressed left at (397, 238)
Screenshot: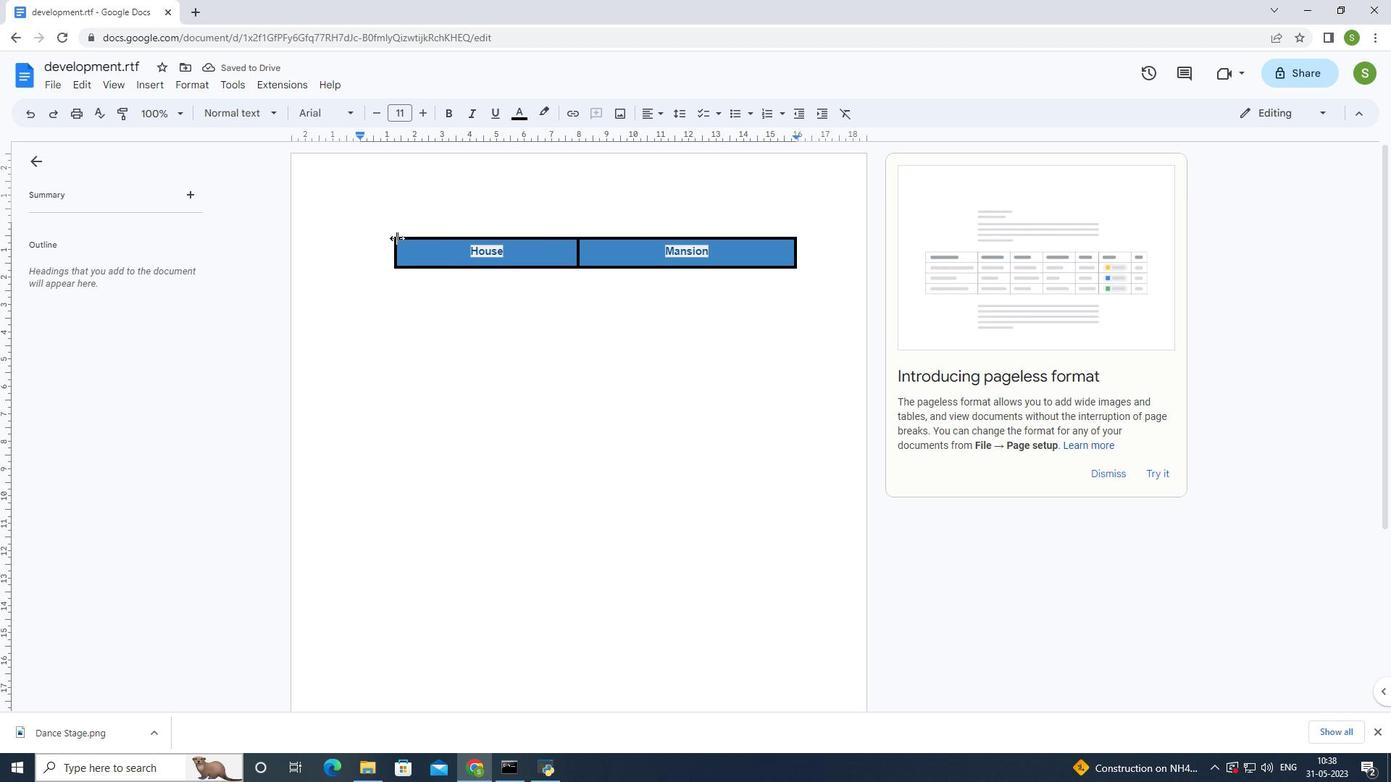 
Action: Mouse moved to (389, 236)
Screenshot: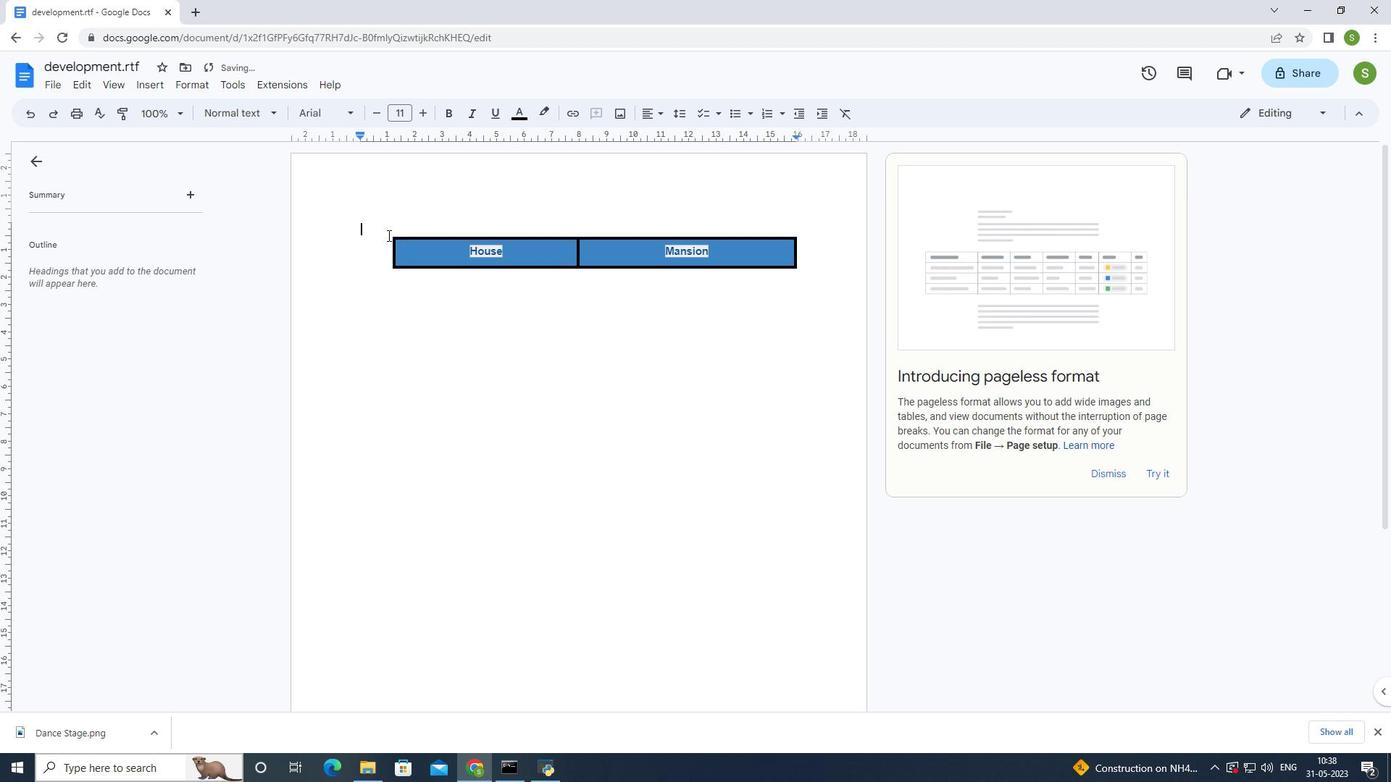 
Action: Mouse pressed left at (389, 236)
Screenshot: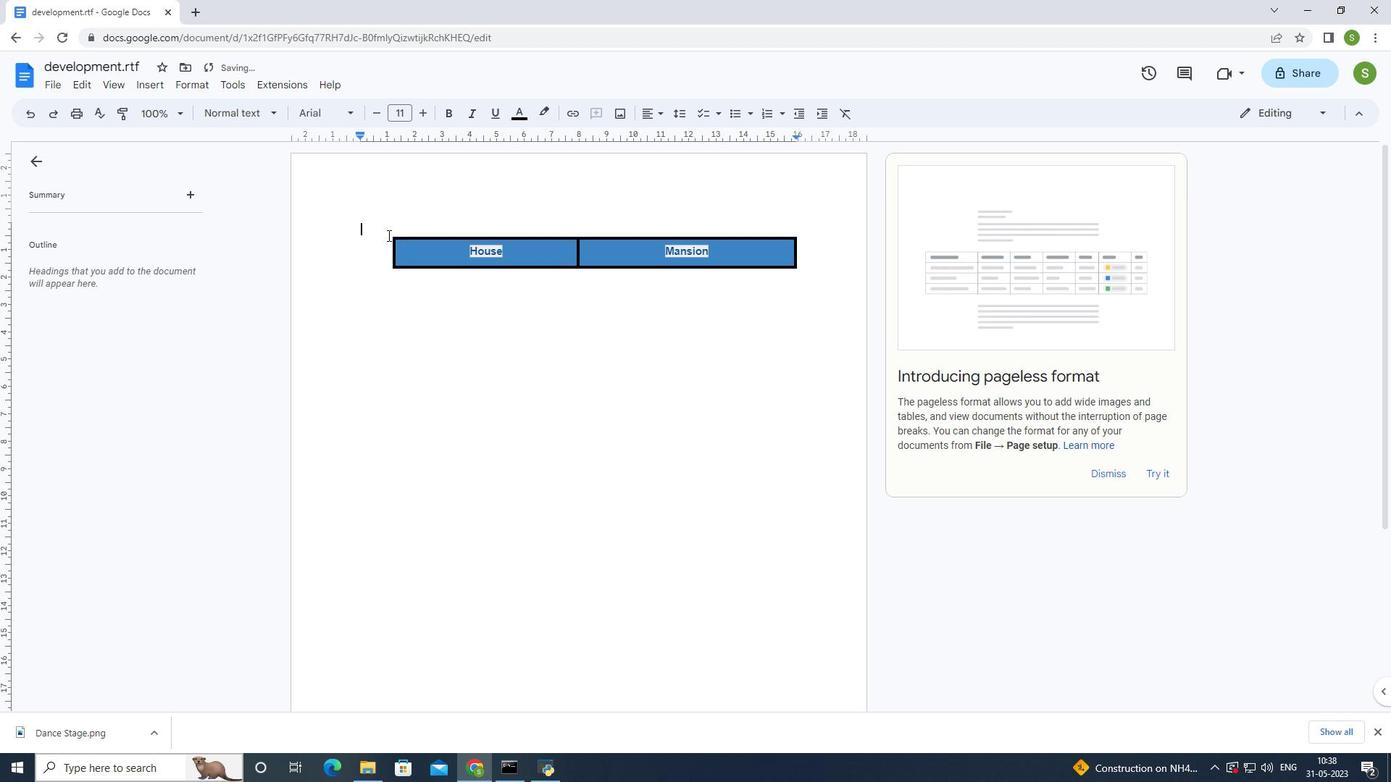 
Action: Mouse moved to (159, 86)
Screenshot: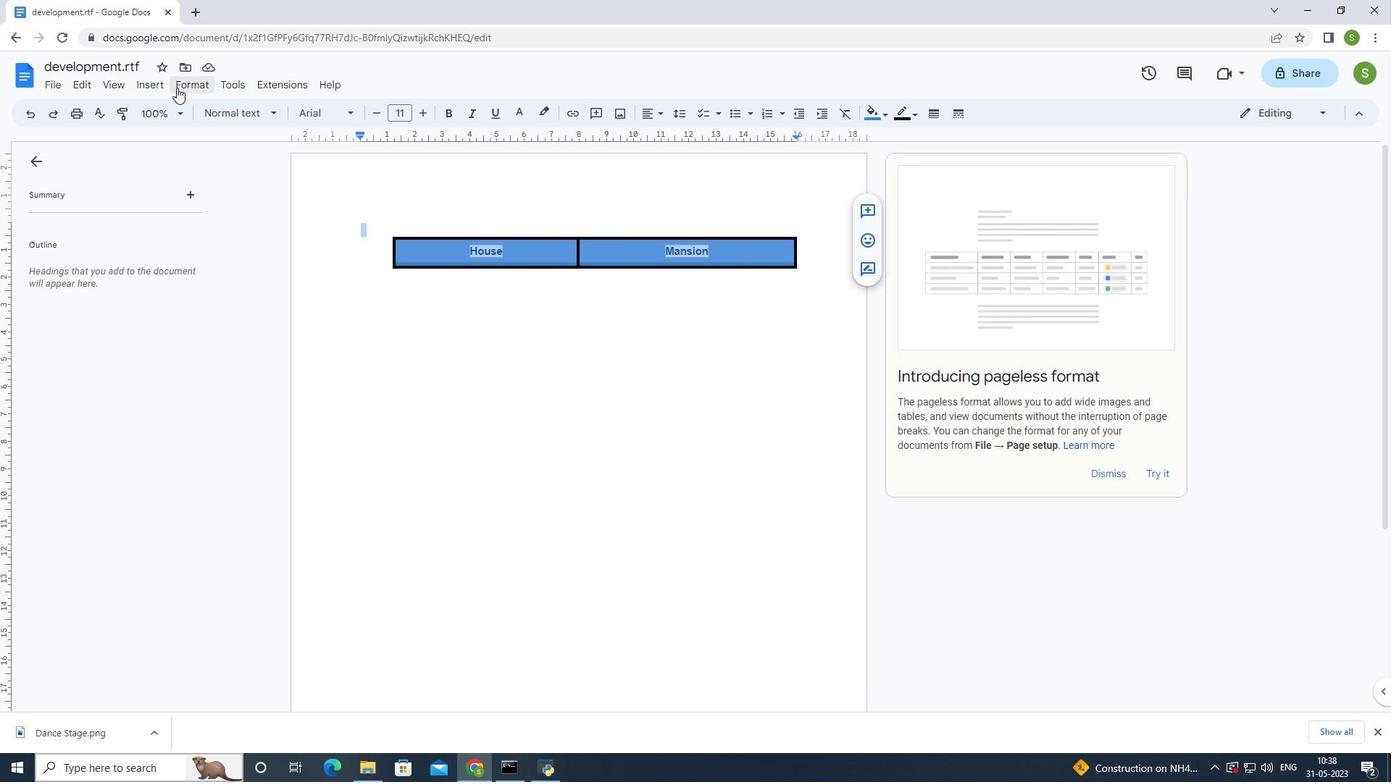 
Action: Mouse pressed left at (159, 86)
Screenshot: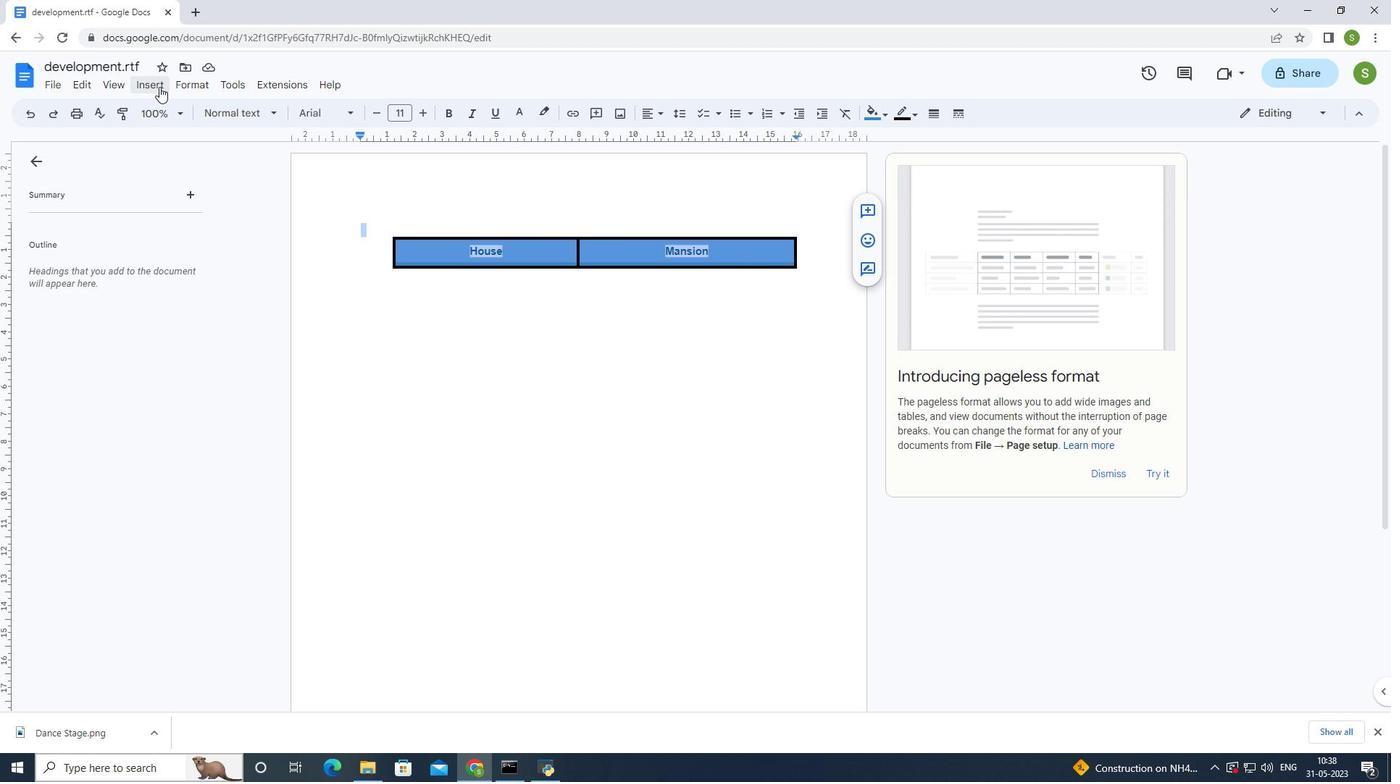 
Action: Mouse moved to (1321, 107)
Screenshot: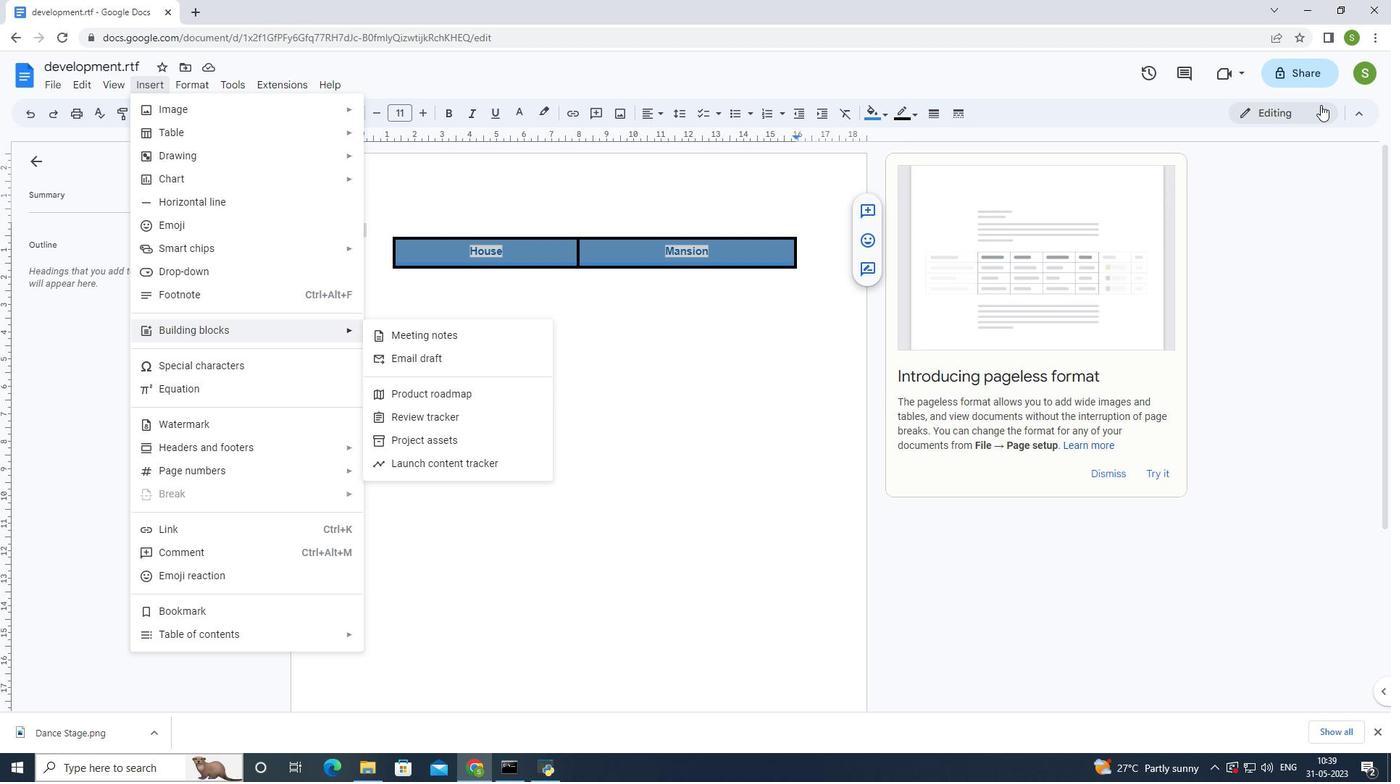 
Action: Mouse pressed left at (1321, 107)
Screenshot: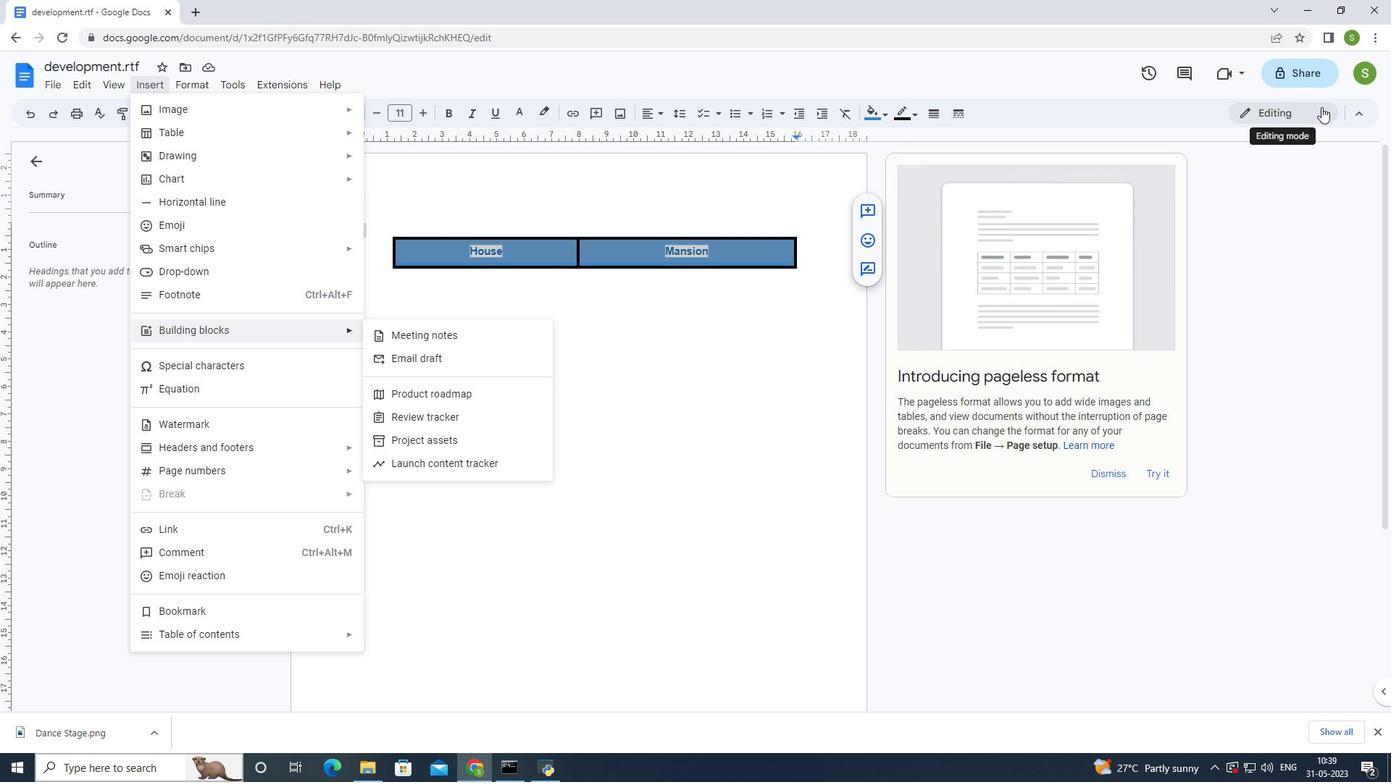 
Action: Mouse moved to (248, 86)
Screenshot: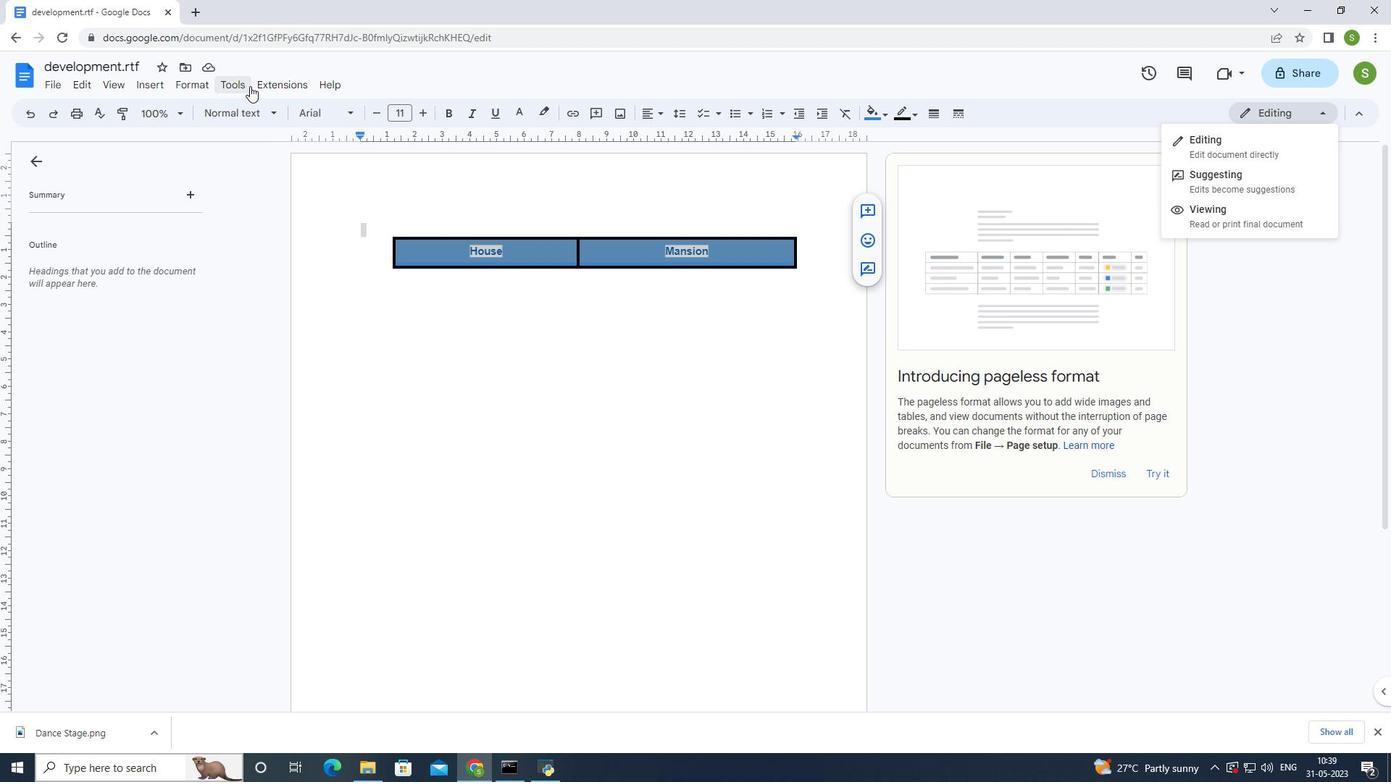 
Action: Mouse pressed left at (248, 86)
Screenshot: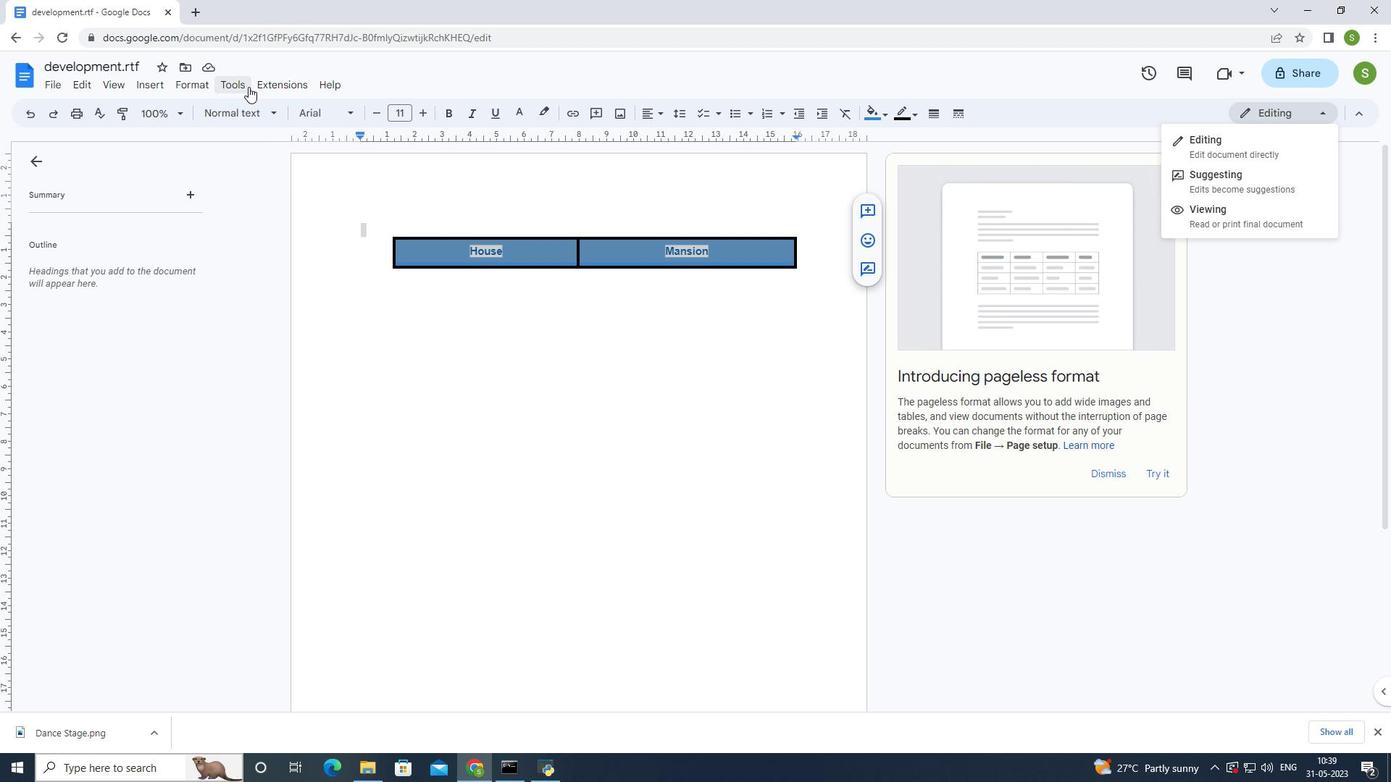 
Action: Mouse moved to (566, 323)
Screenshot: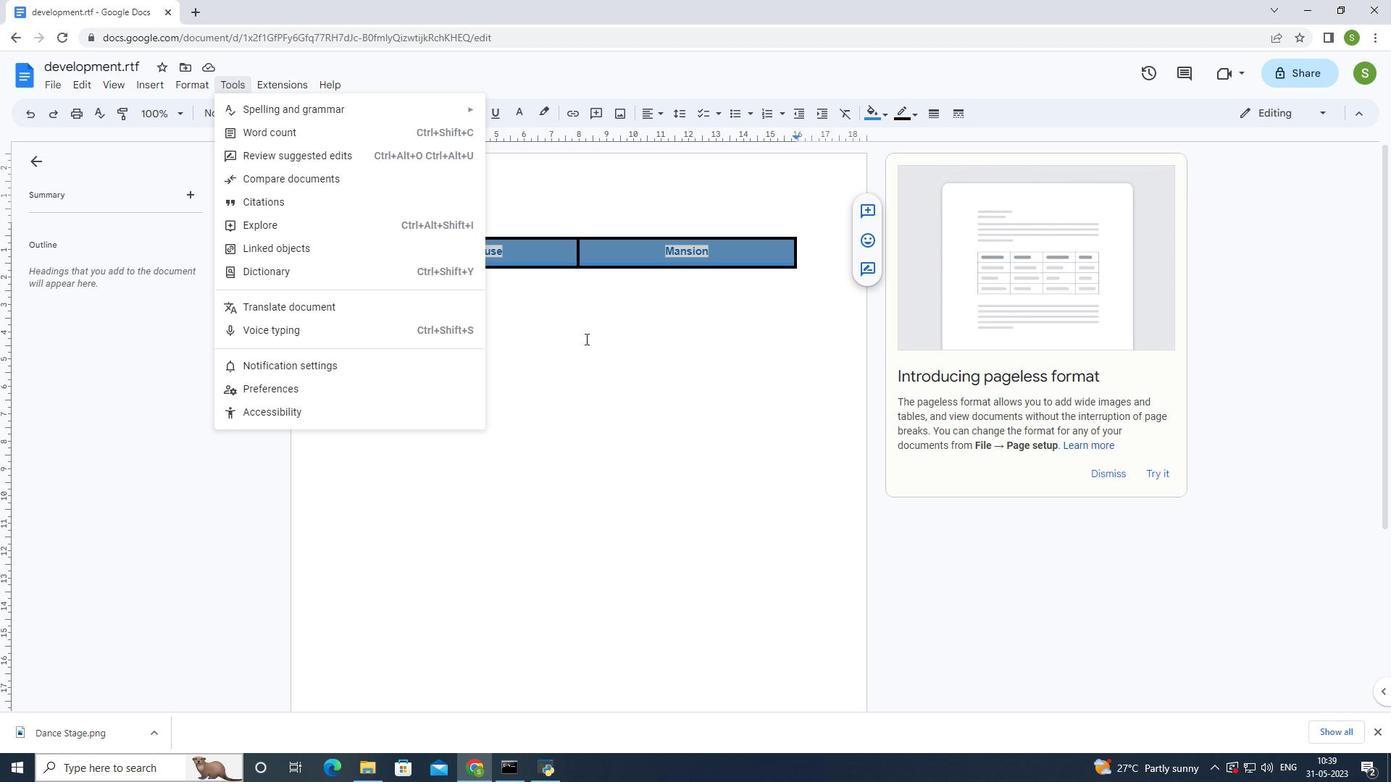 
Action: Mouse pressed left at (566, 323)
Screenshot: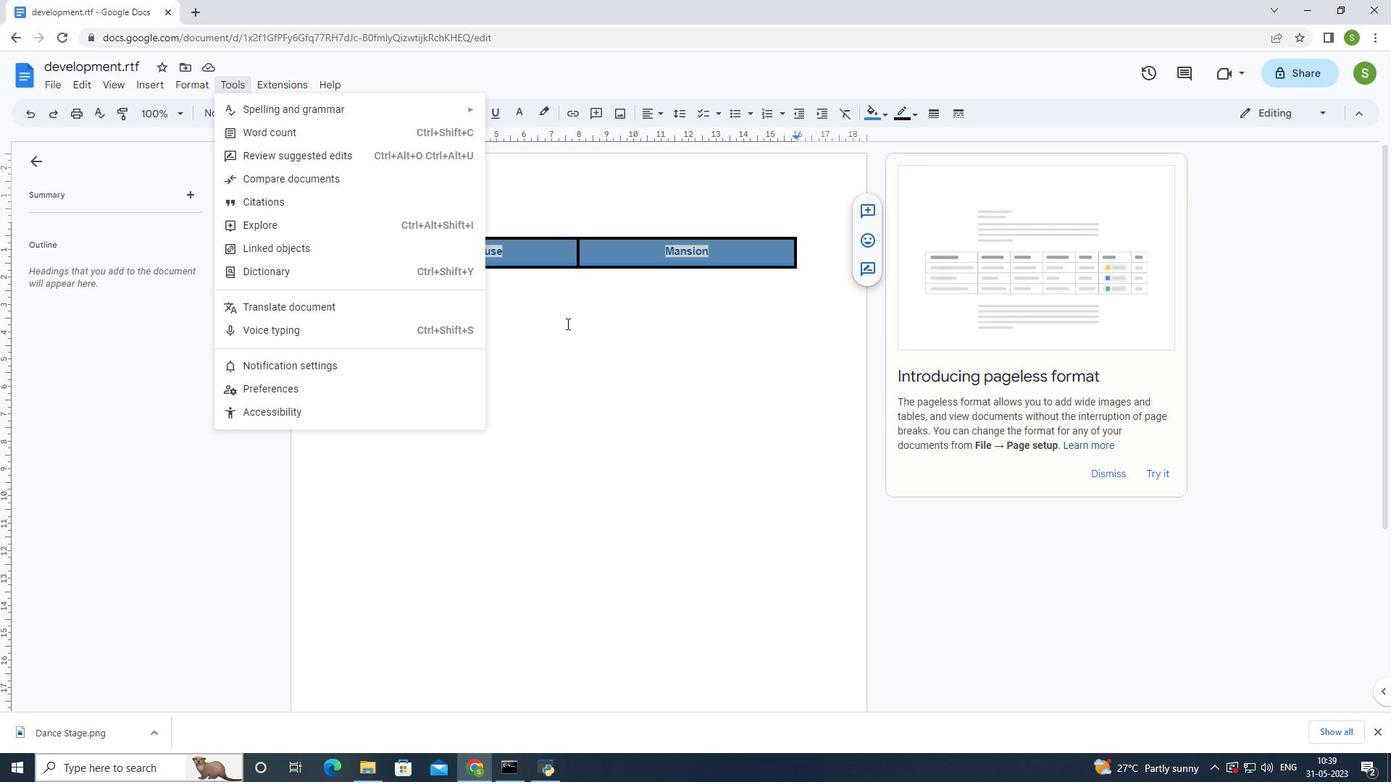 
Action: Mouse moved to (385, 244)
Screenshot: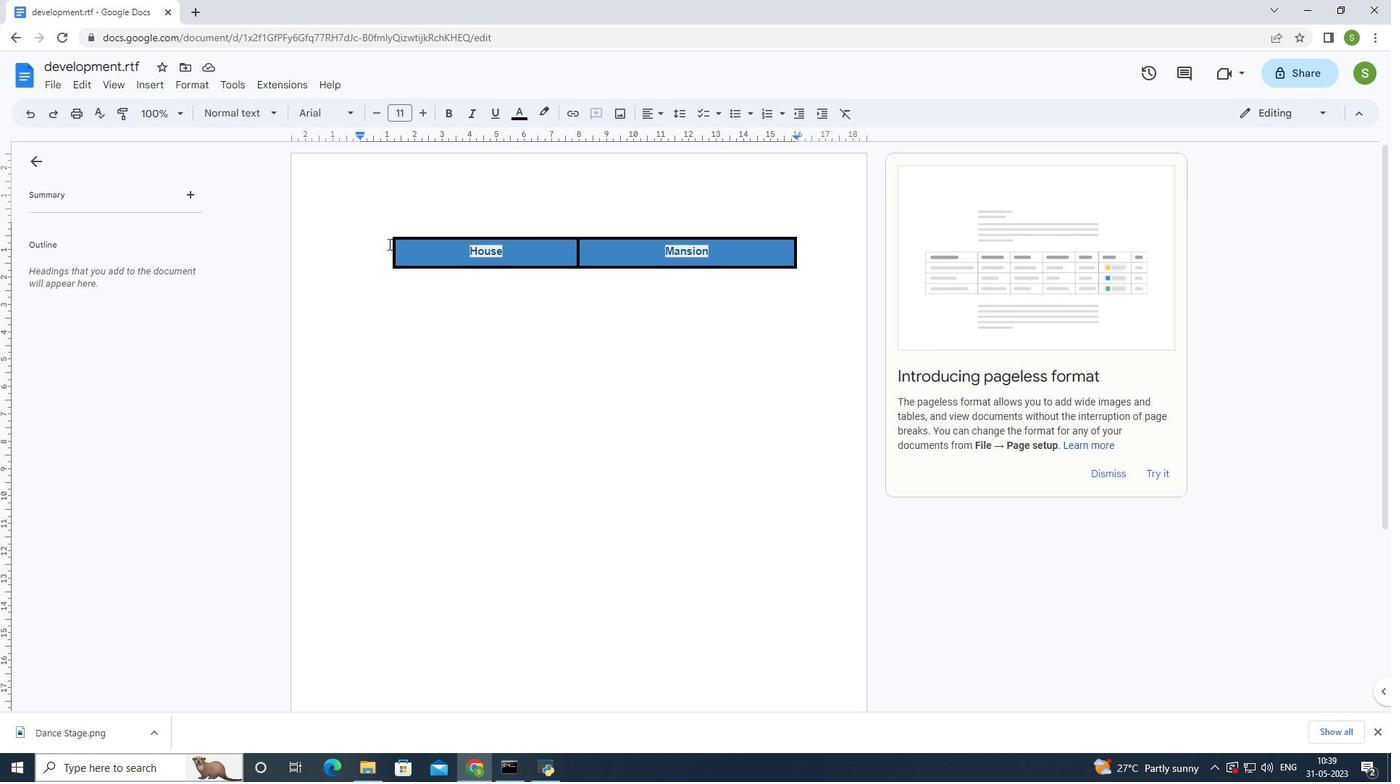 
Action: Mouse pressed left at (385, 244)
Screenshot: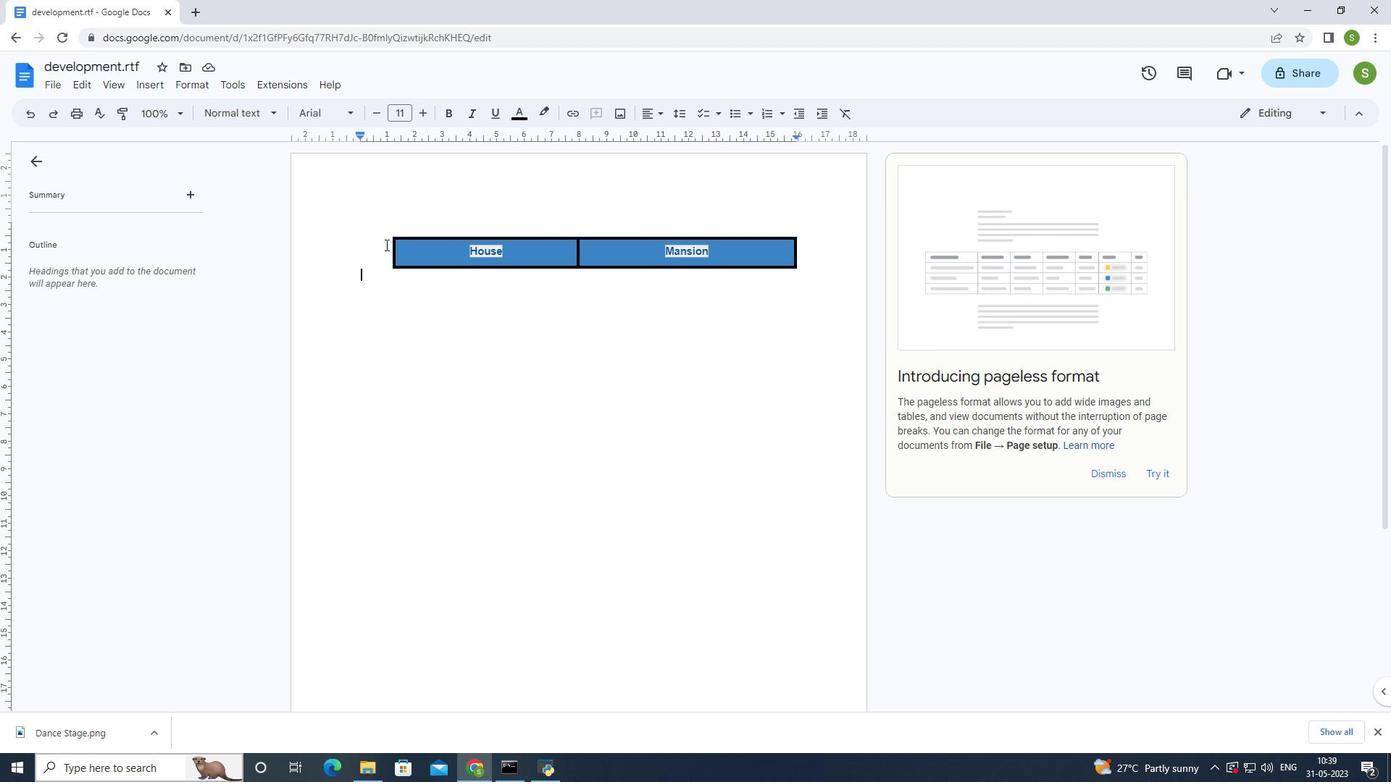 
Action: Mouse moved to (876, 110)
Screenshot: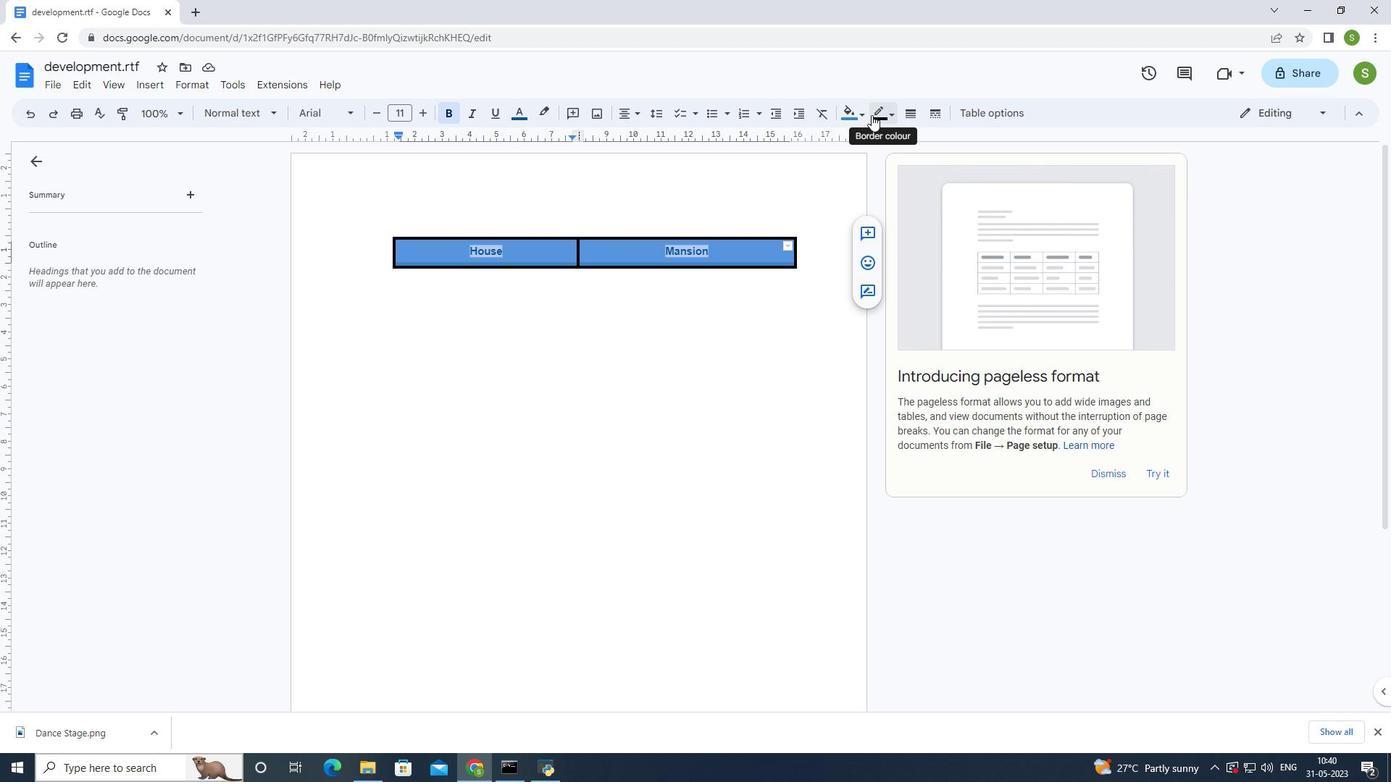 
Action: Mouse pressed left at (876, 110)
Screenshot: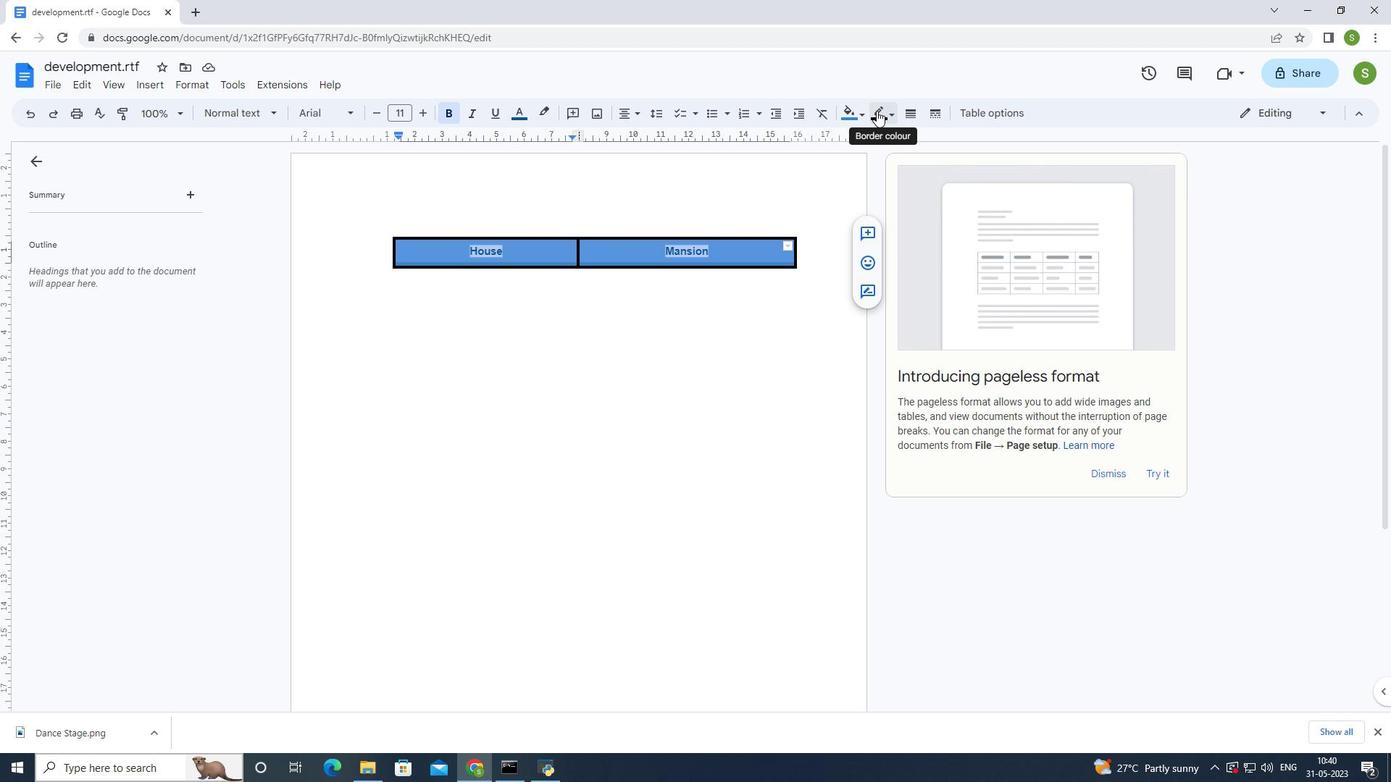 
Action: Mouse moved to (902, 235)
Screenshot: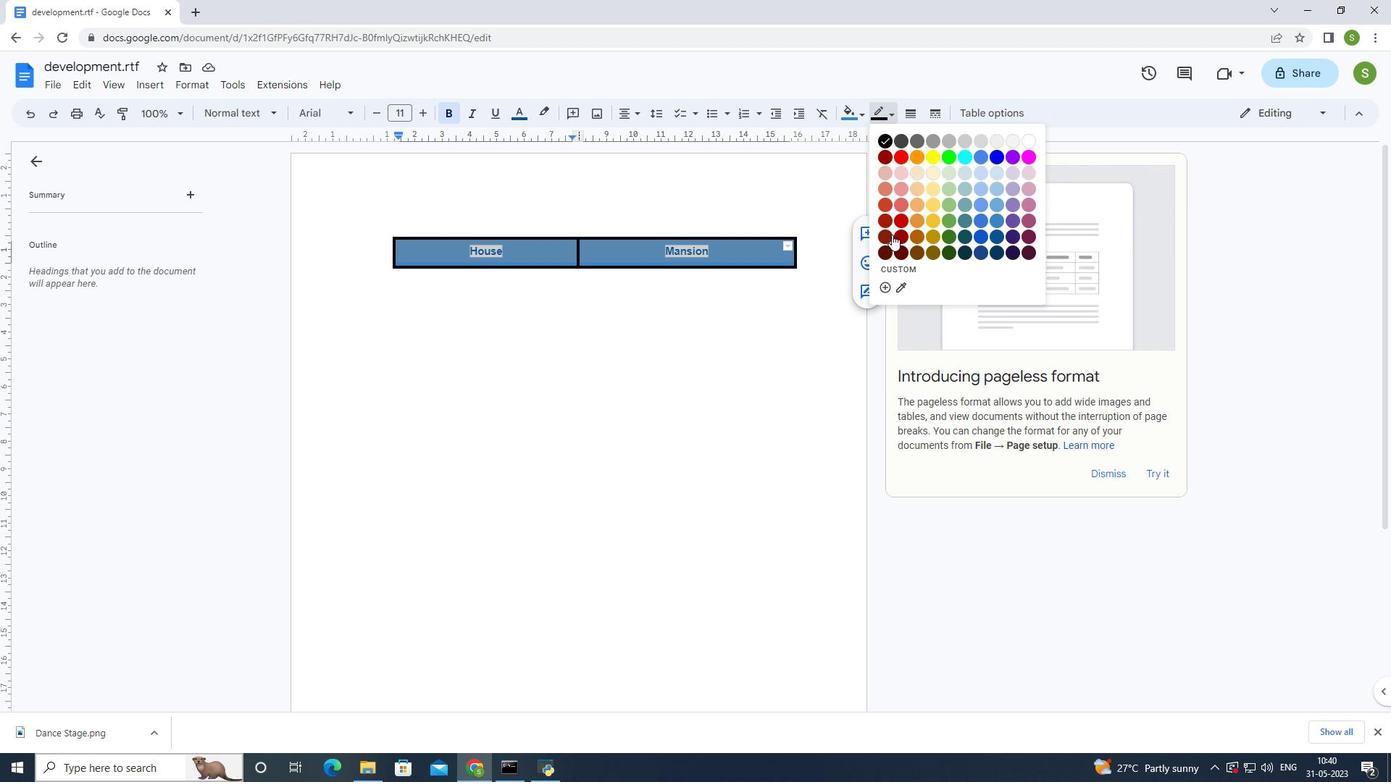 
Action: Mouse pressed left at (902, 235)
Screenshot: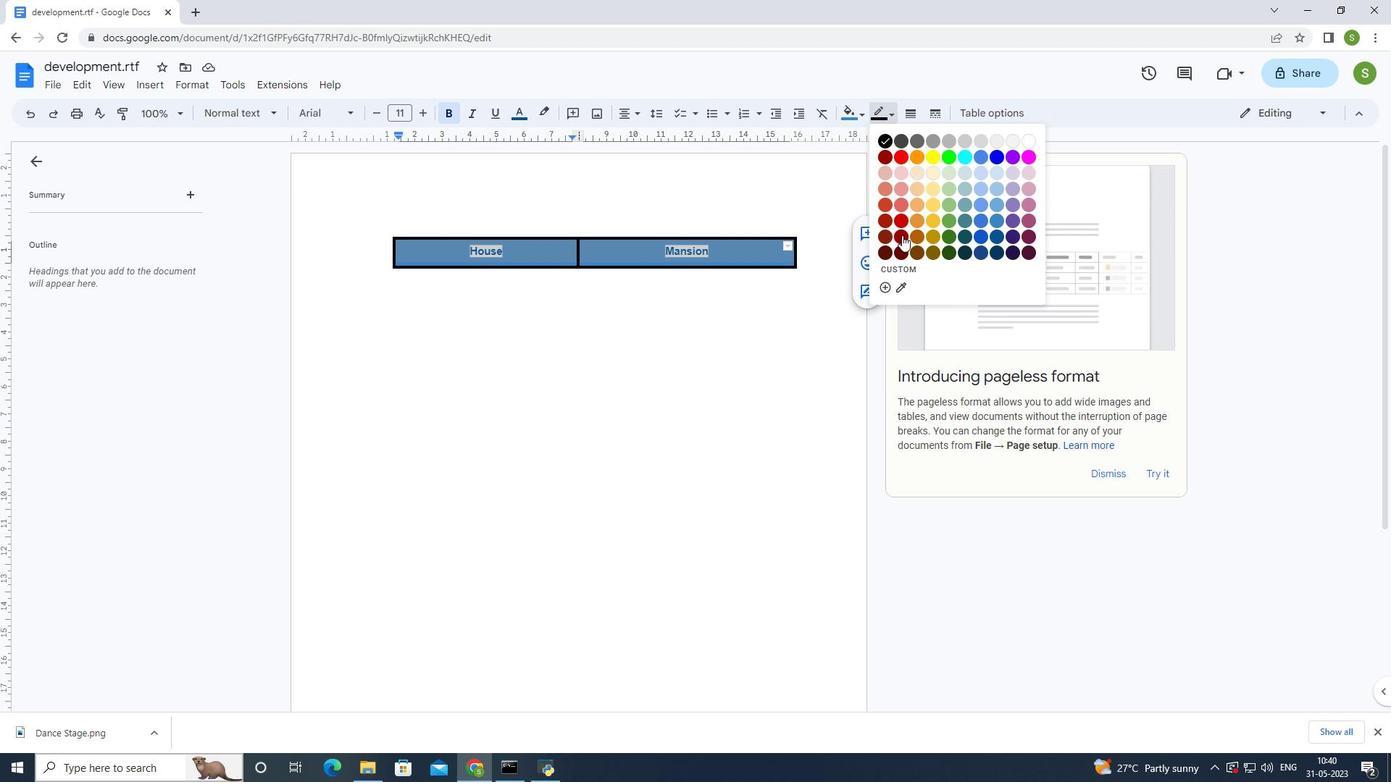 
Action: Mouse moved to (657, 113)
Screenshot: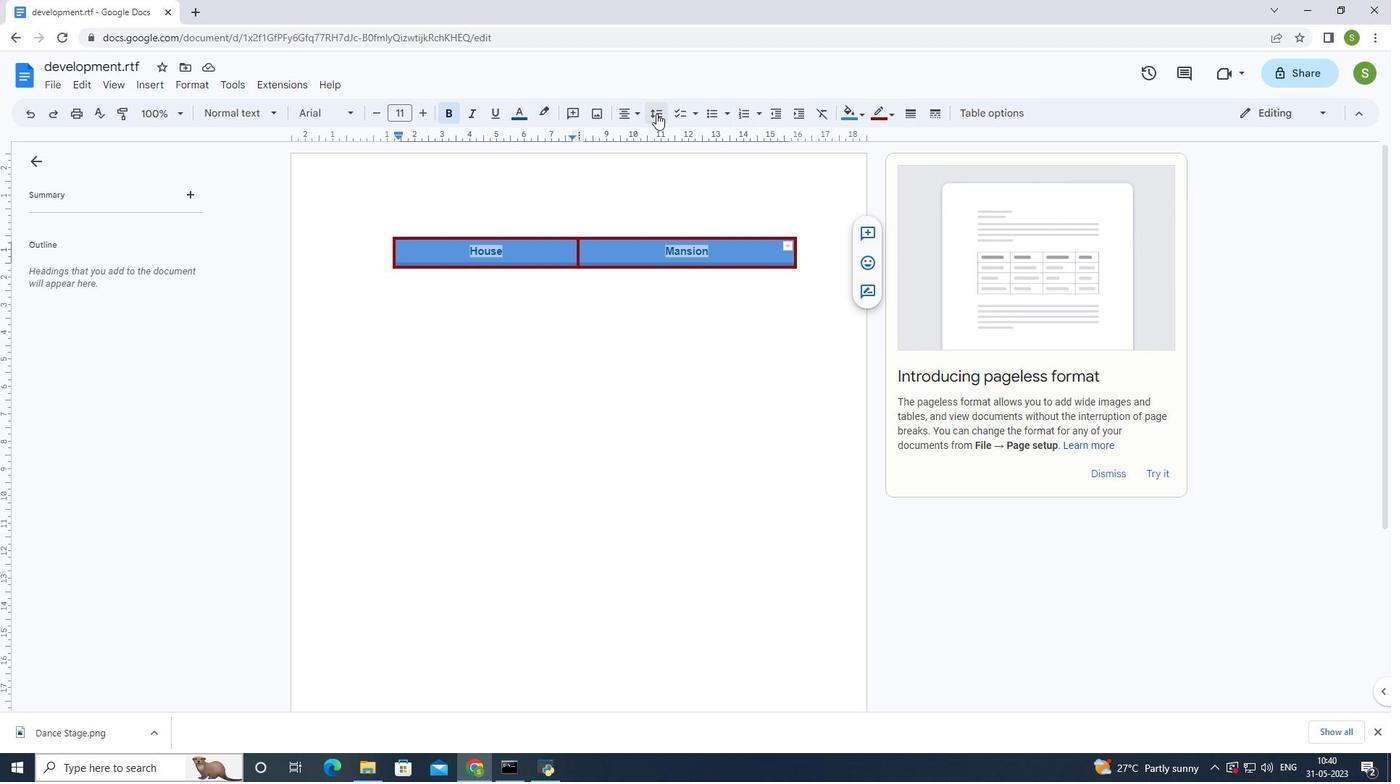 
Action: Mouse pressed left at (657, 113)
Screenshot: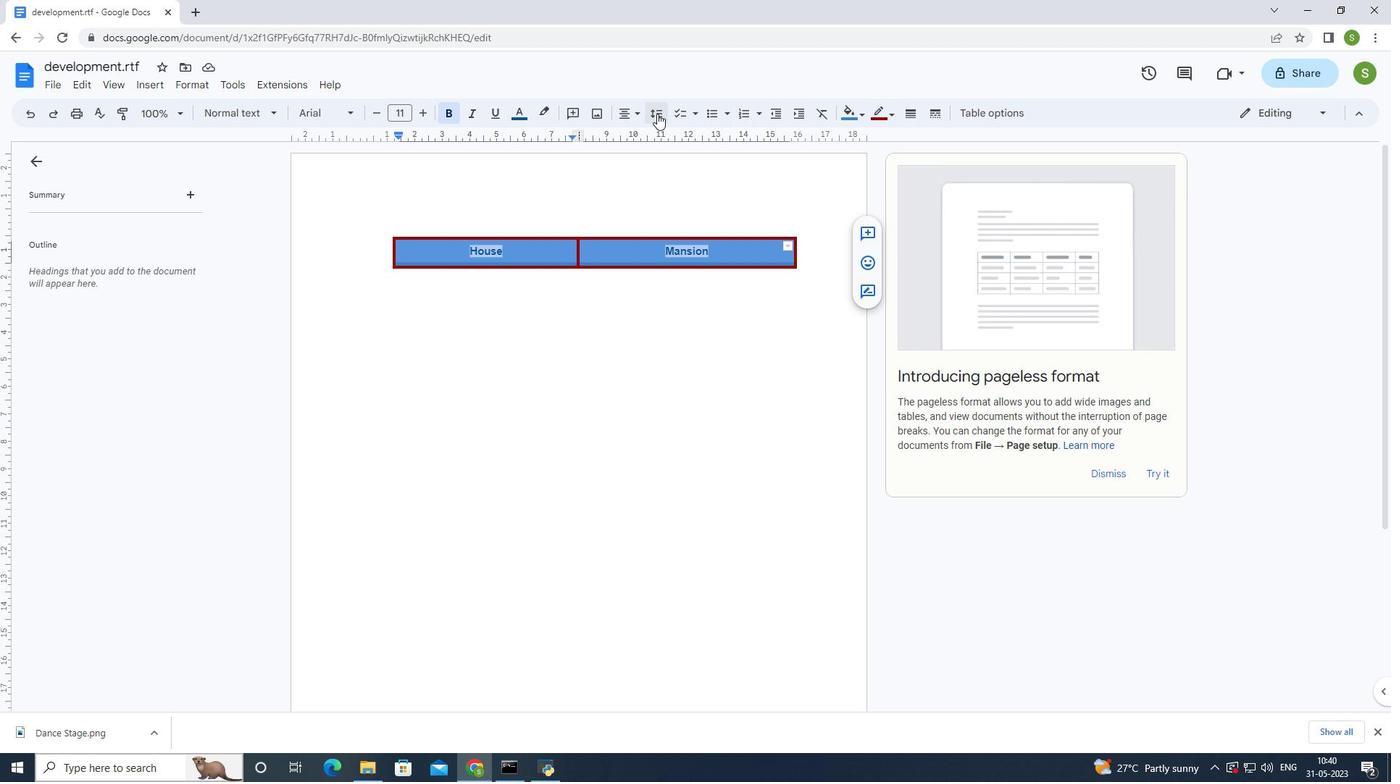 
Action: Mouse moved to (678, 197)
Screenshot: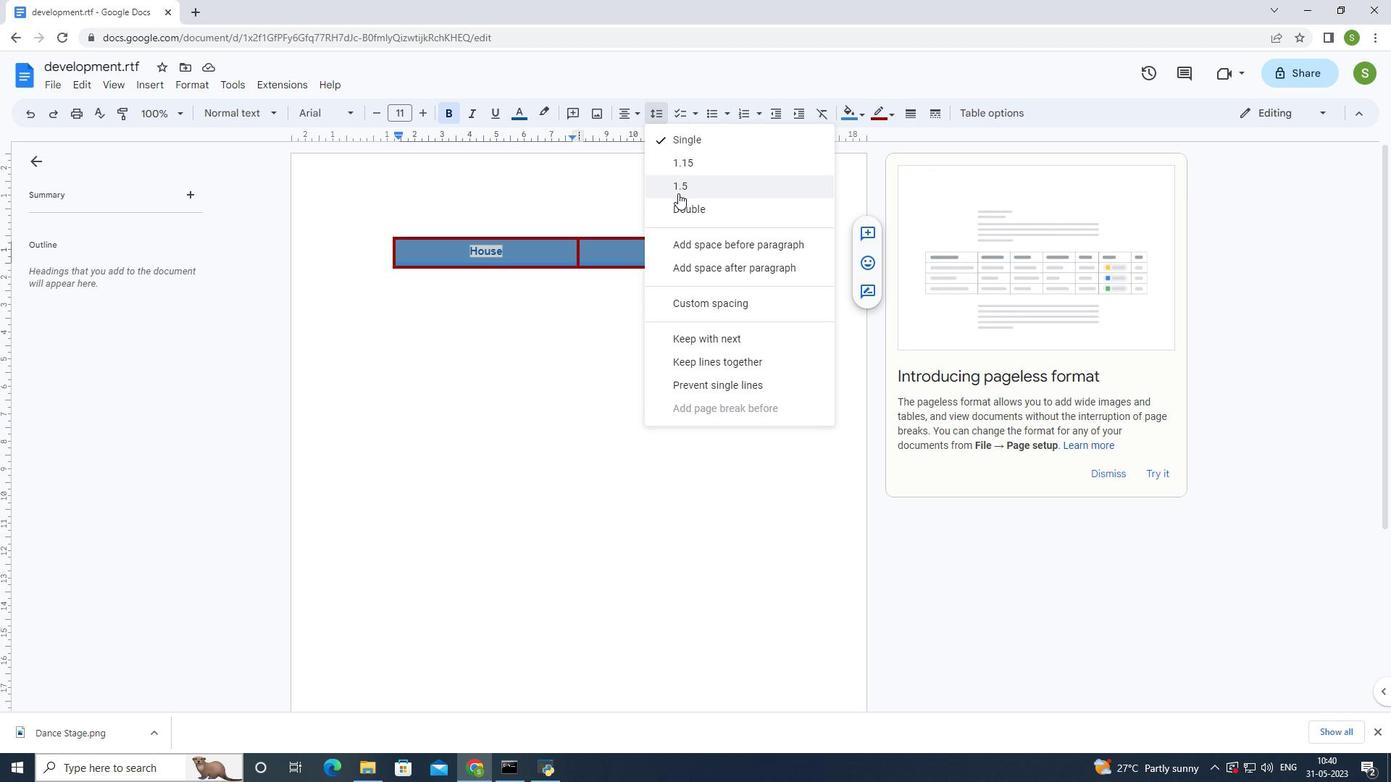 
Action: Mouse pressed left at (678, 197)
Screenshot: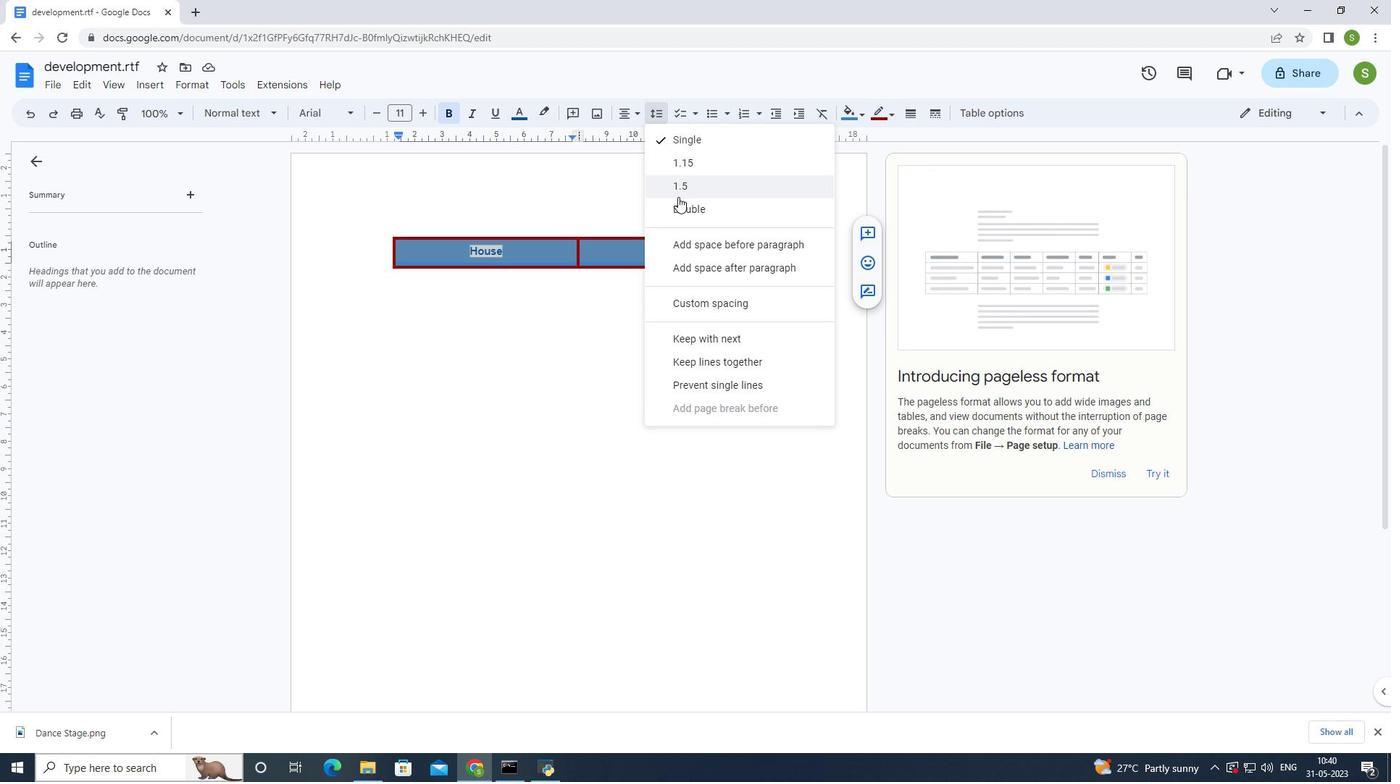 
Action: Mouse moved to (405, 293)
Screenshot: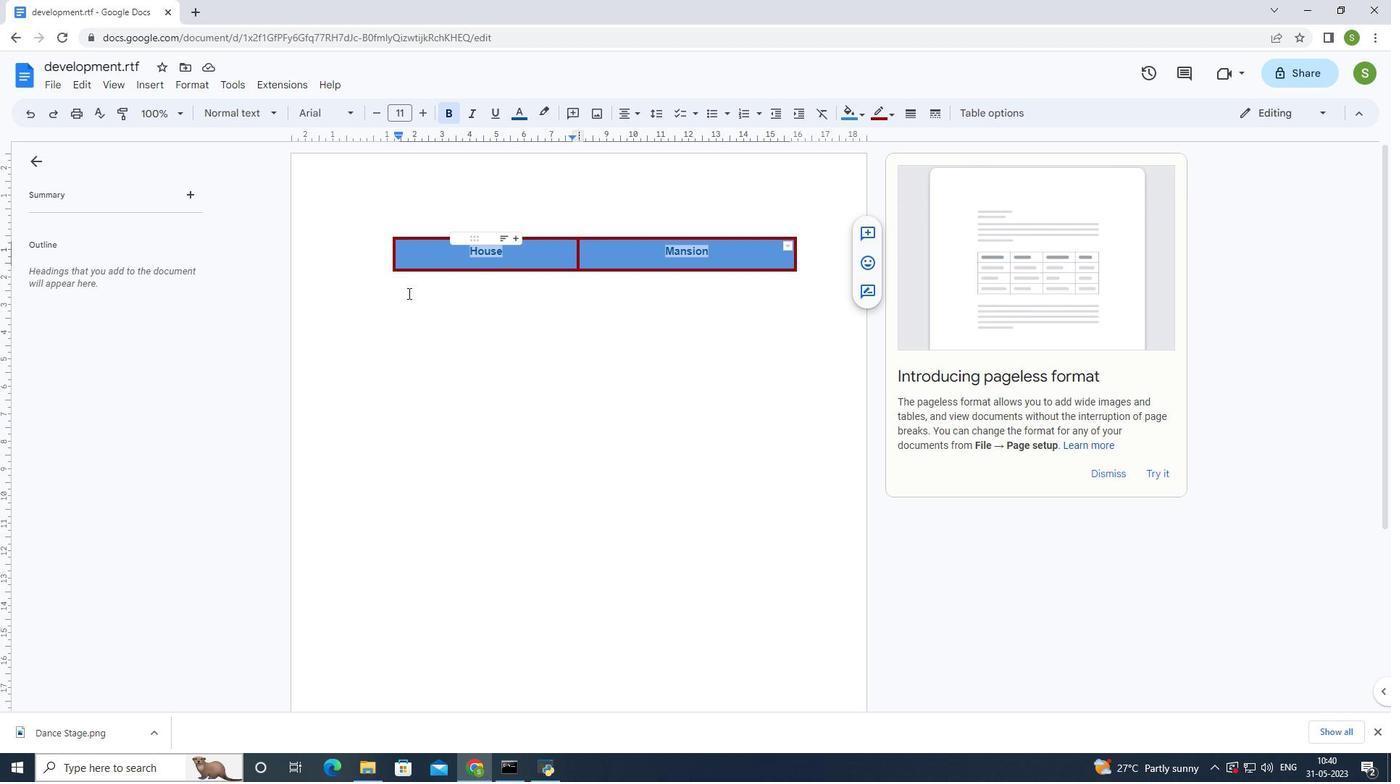 
Action: Mouse pressed left at (405, 293)
Screenshot: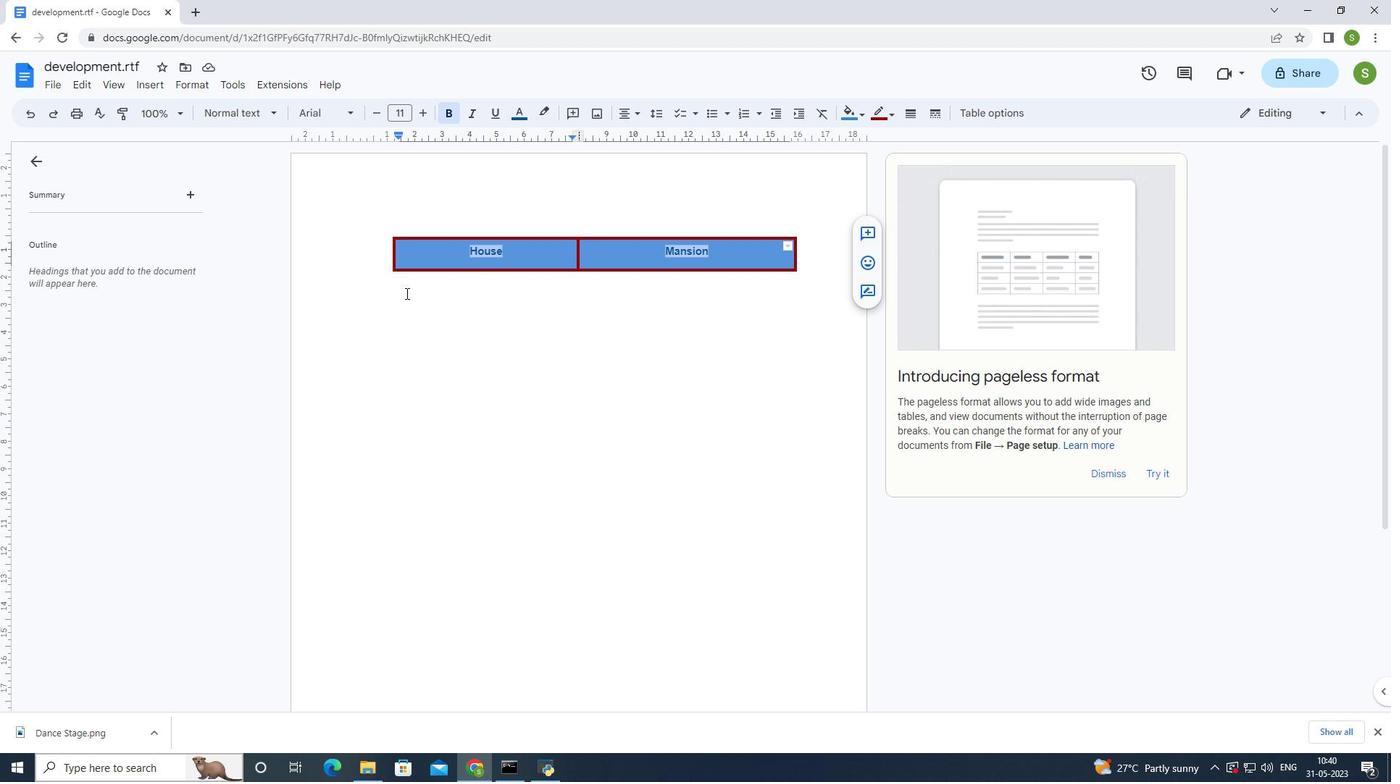 
Action: Mouse moved to (391, 236)
Screenshot: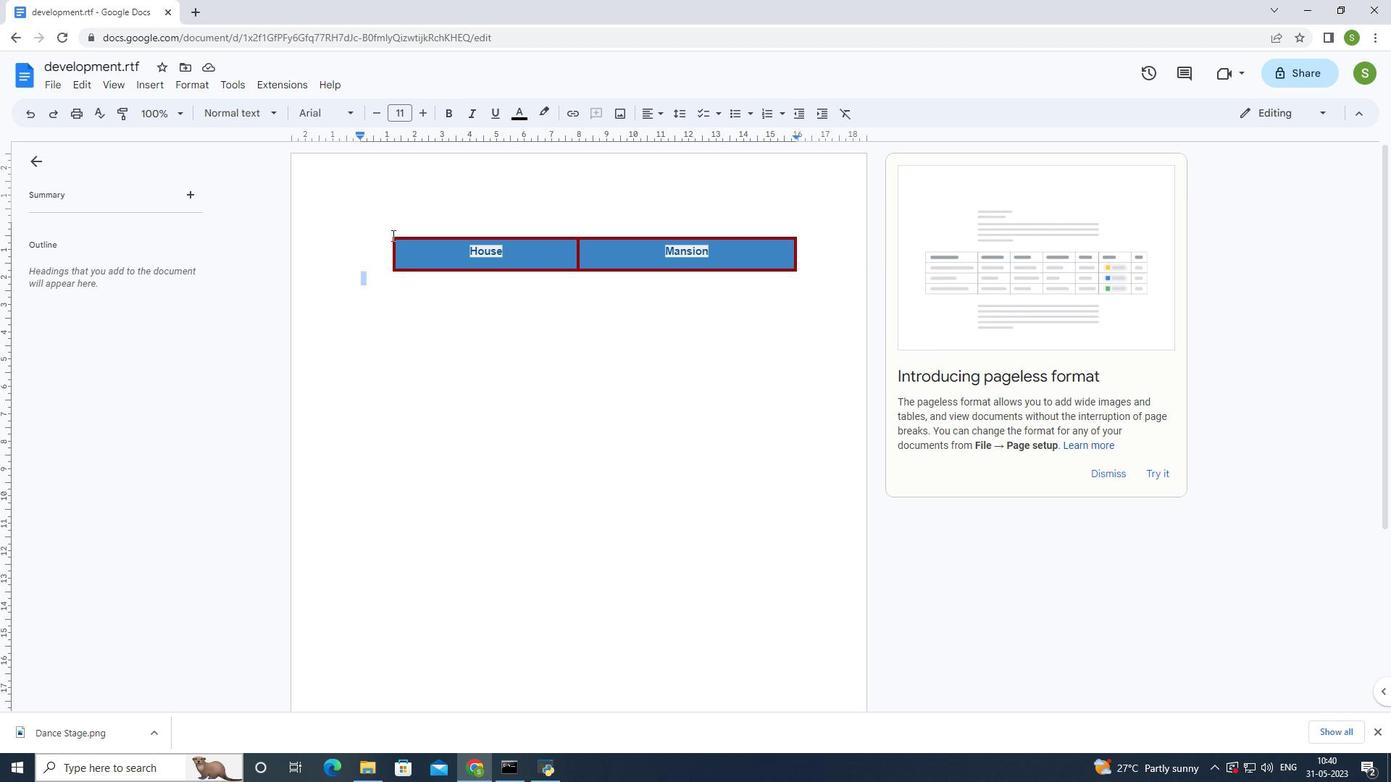 
Action: Mouse pressed left at (391, 236)
Screenshot: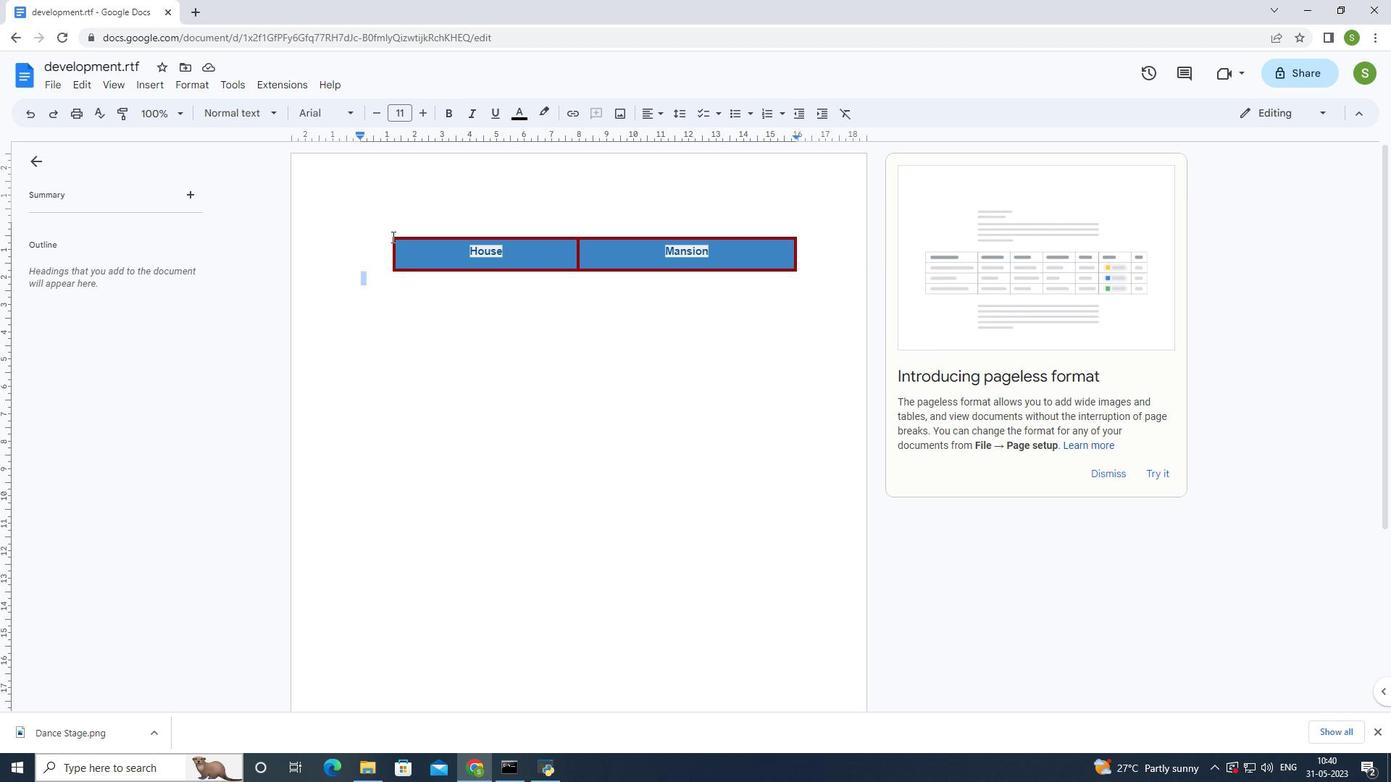 
Action: Mouse moved to (531, 295)
Screenshot: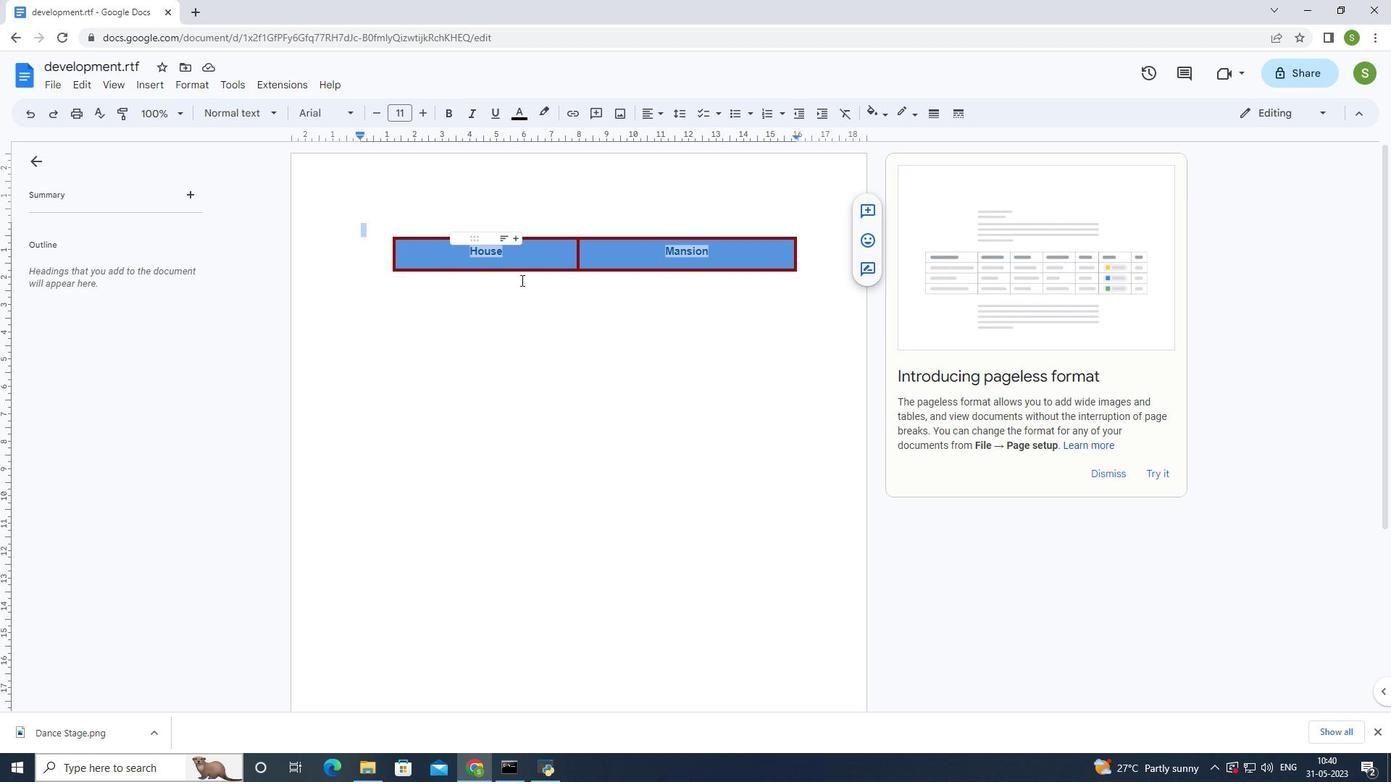 
Action: Mouse pressed left at (531, 295)
Screenshot: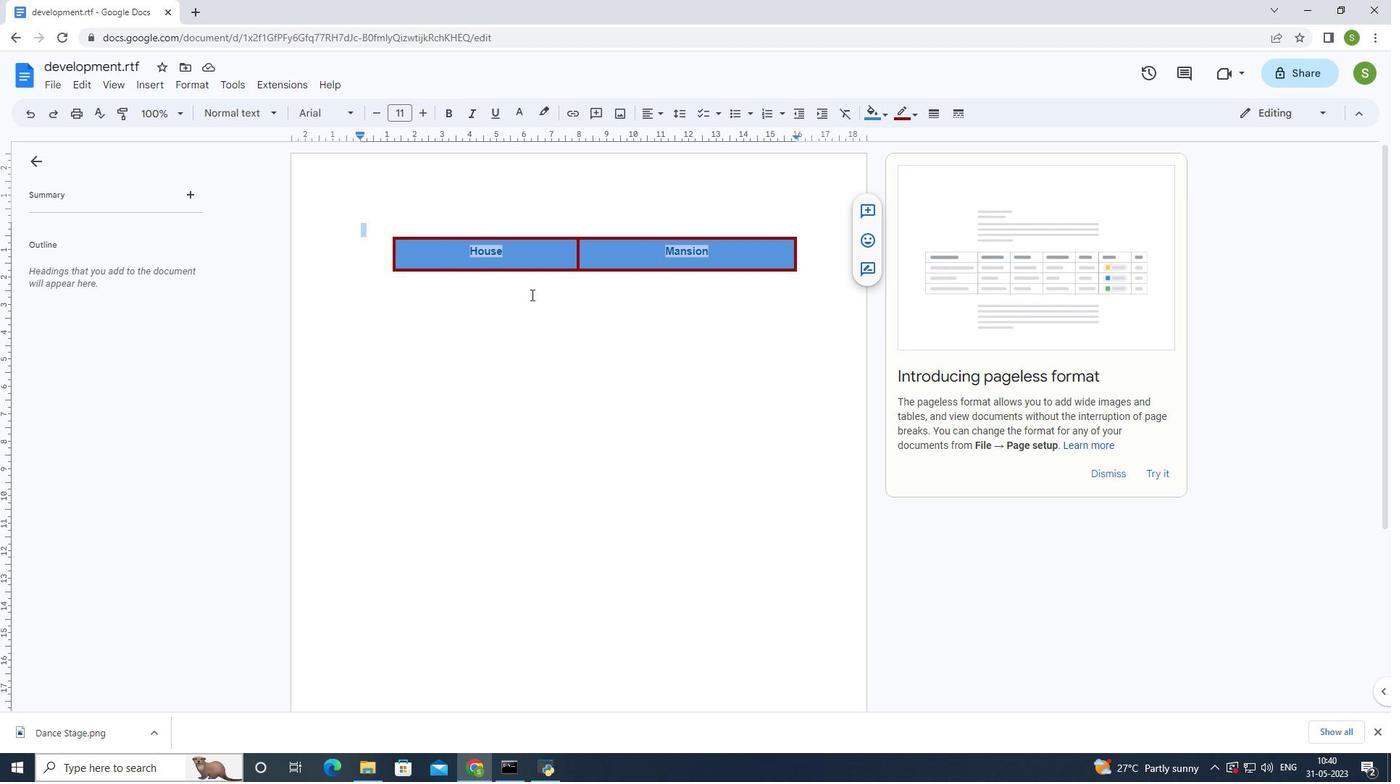 
Action: Mouse moved to (573, 260)
Screenshot: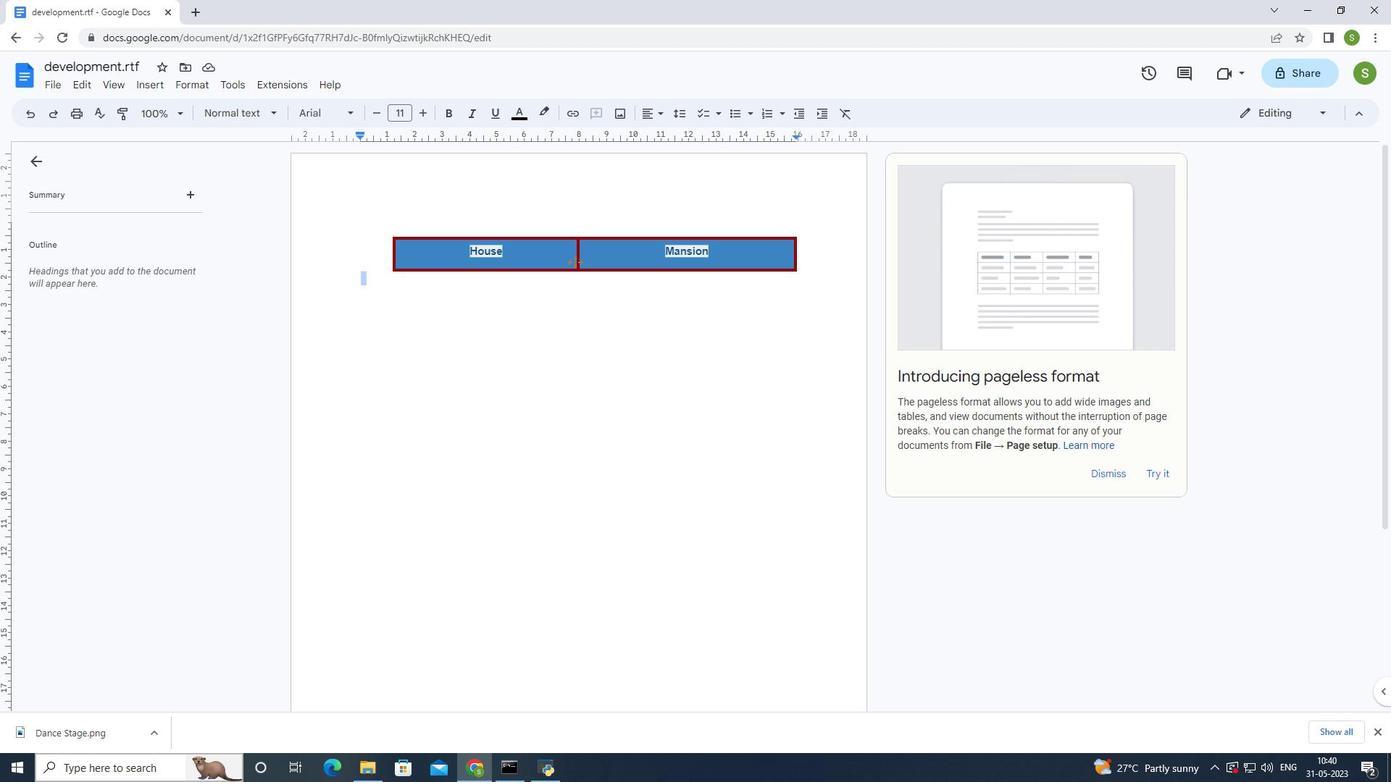 
Action: Mouse pressed left at (573, 260)
Screenshot: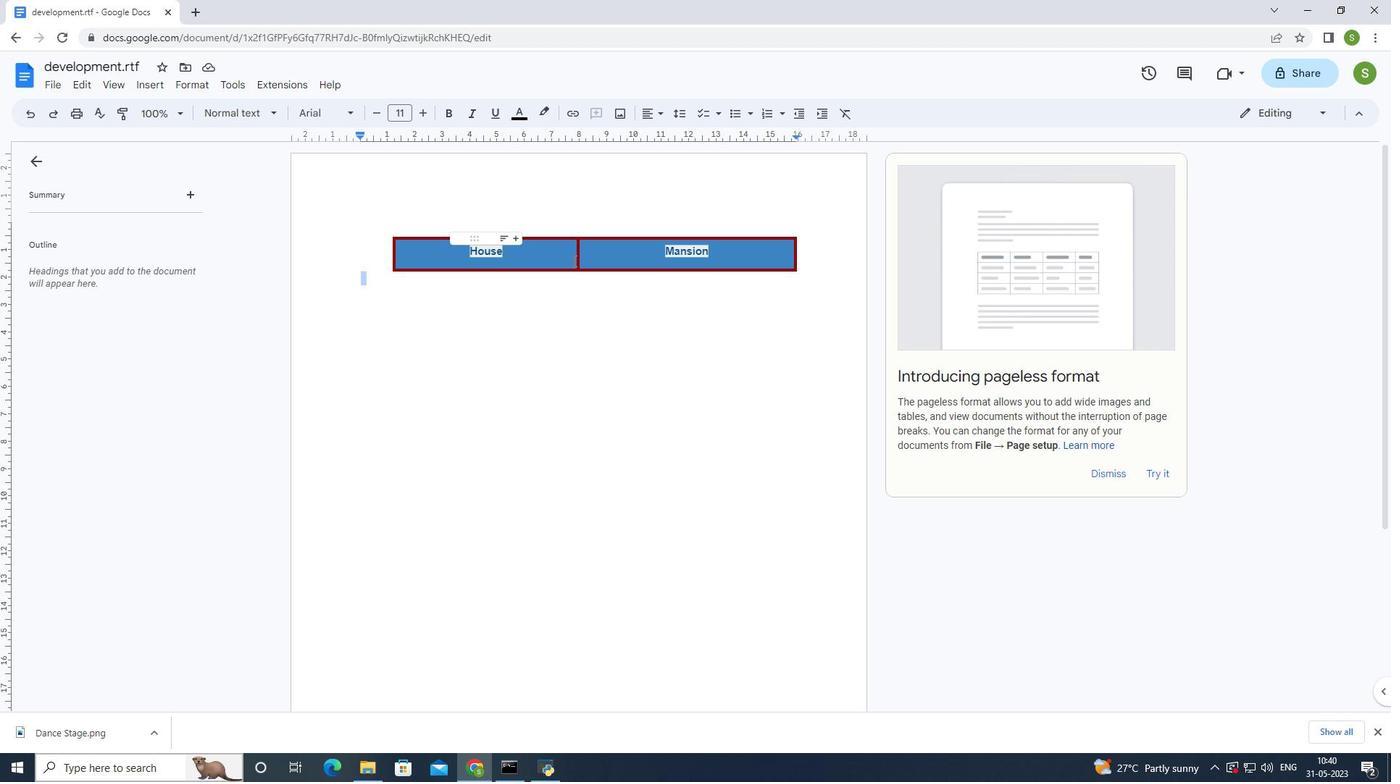 
Action: Mouse moved to (873, 111)
Screenshot: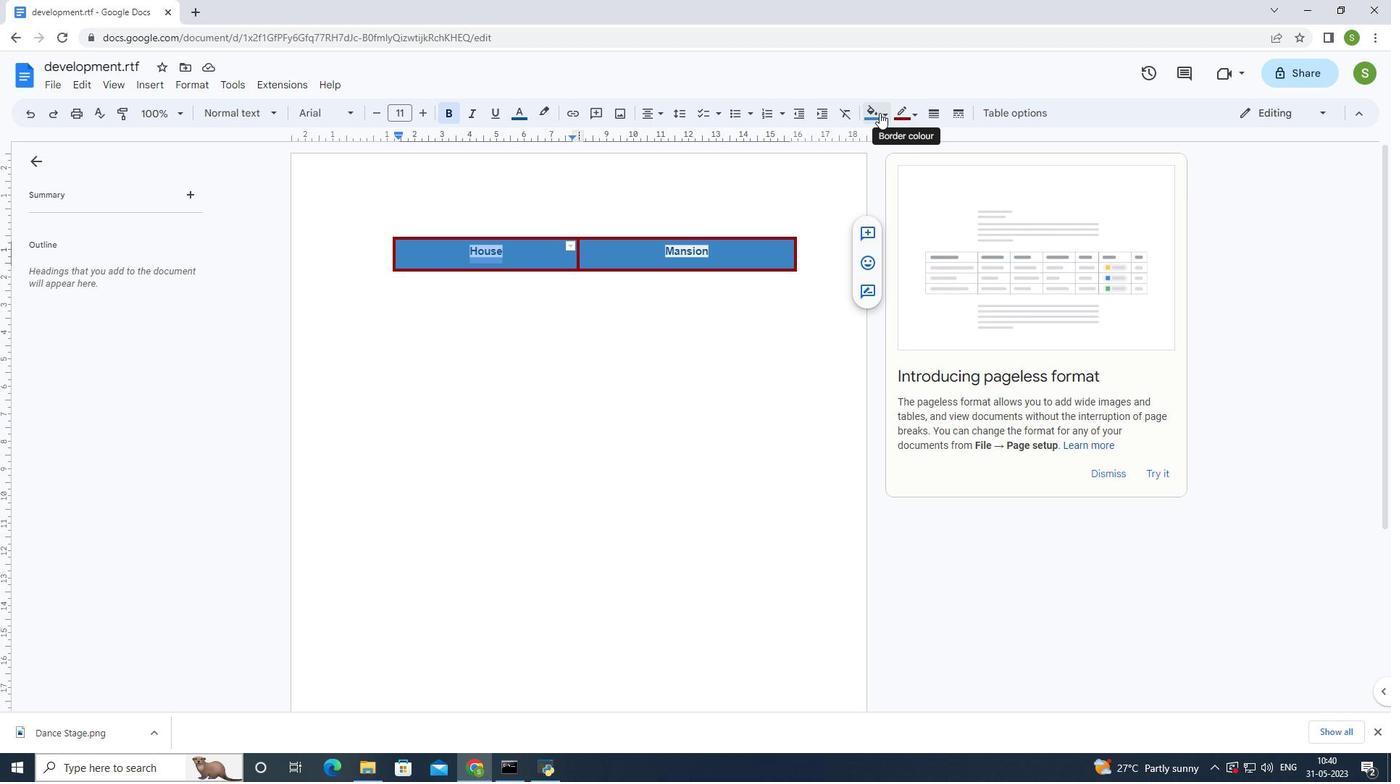 
Action: Mouse pressed left at (873, 111)
Screenshot: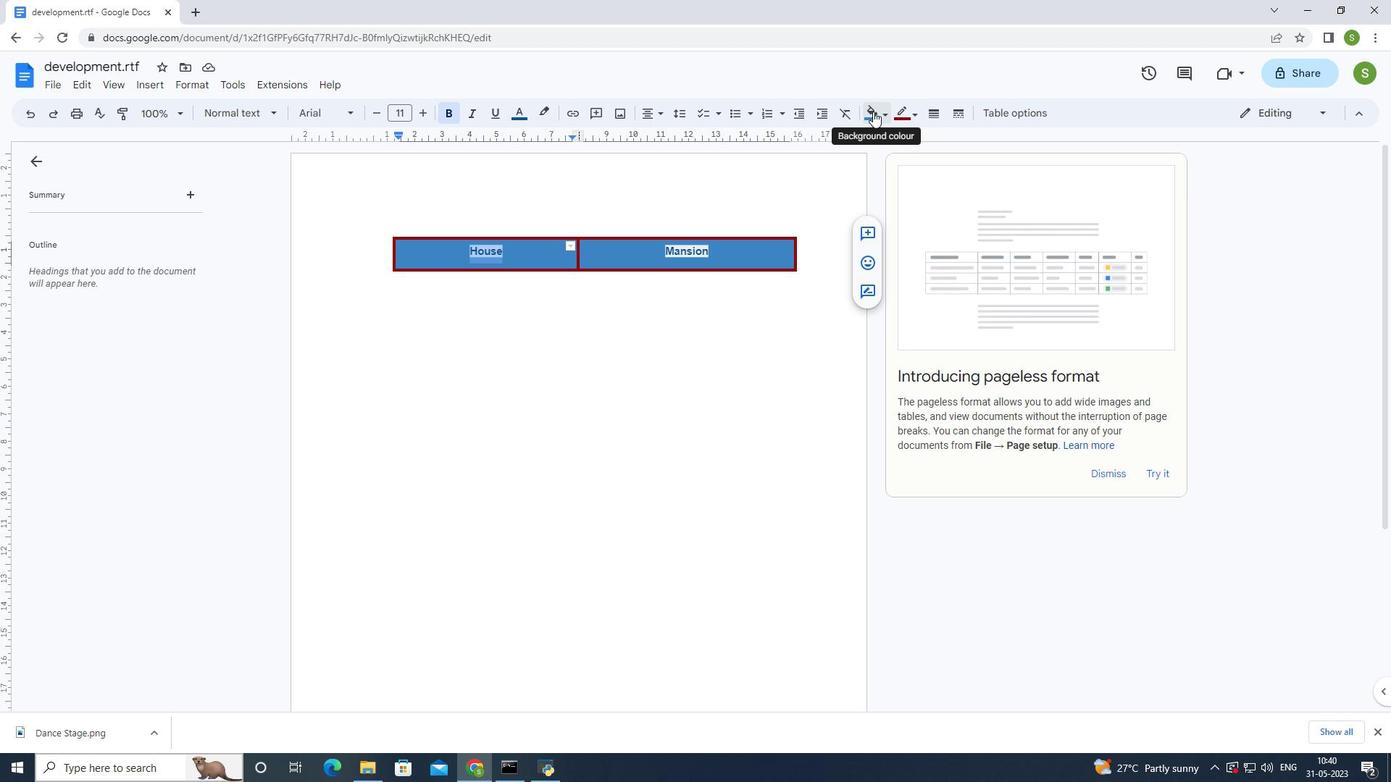 
Action: Mouse moved to (1024, 199)
Screenshot: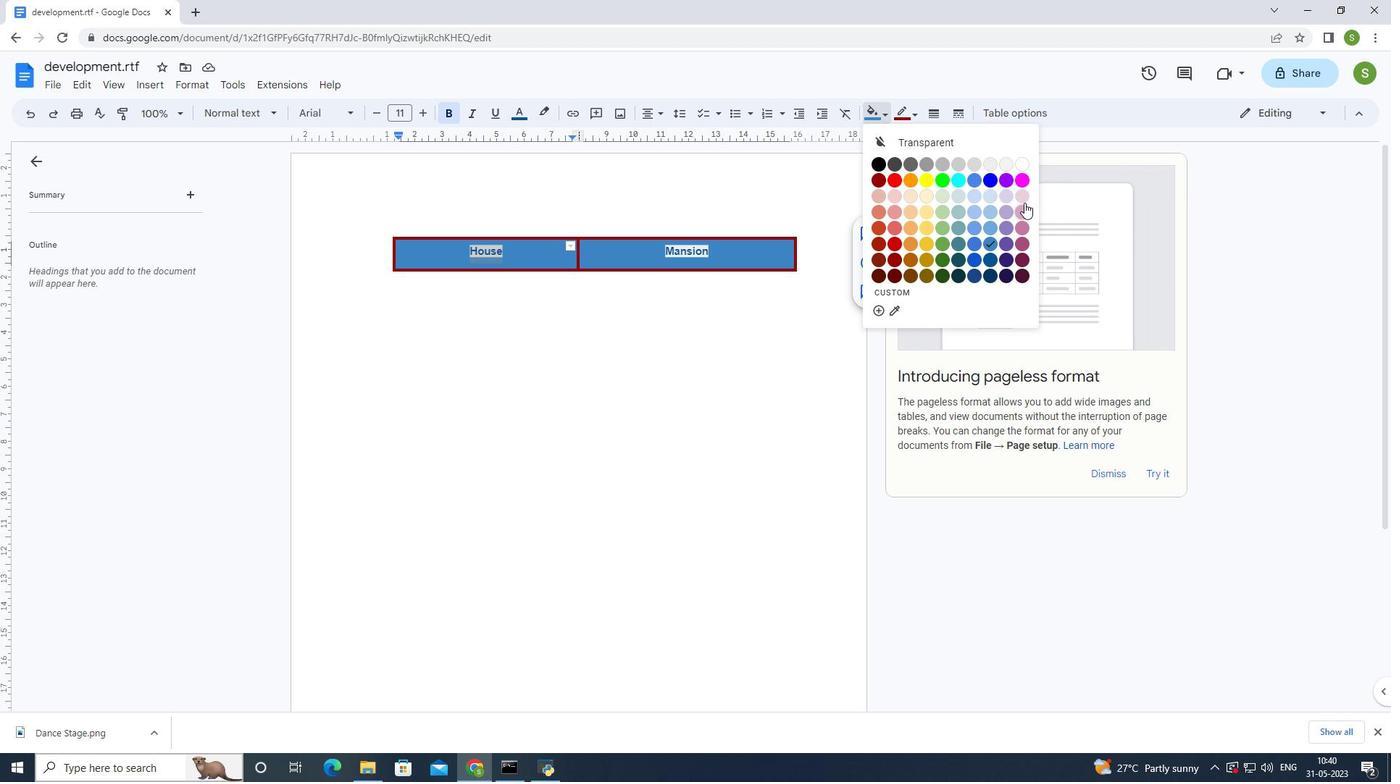 
Action: Mouse pressed left at (1024, 199)
Screenshot: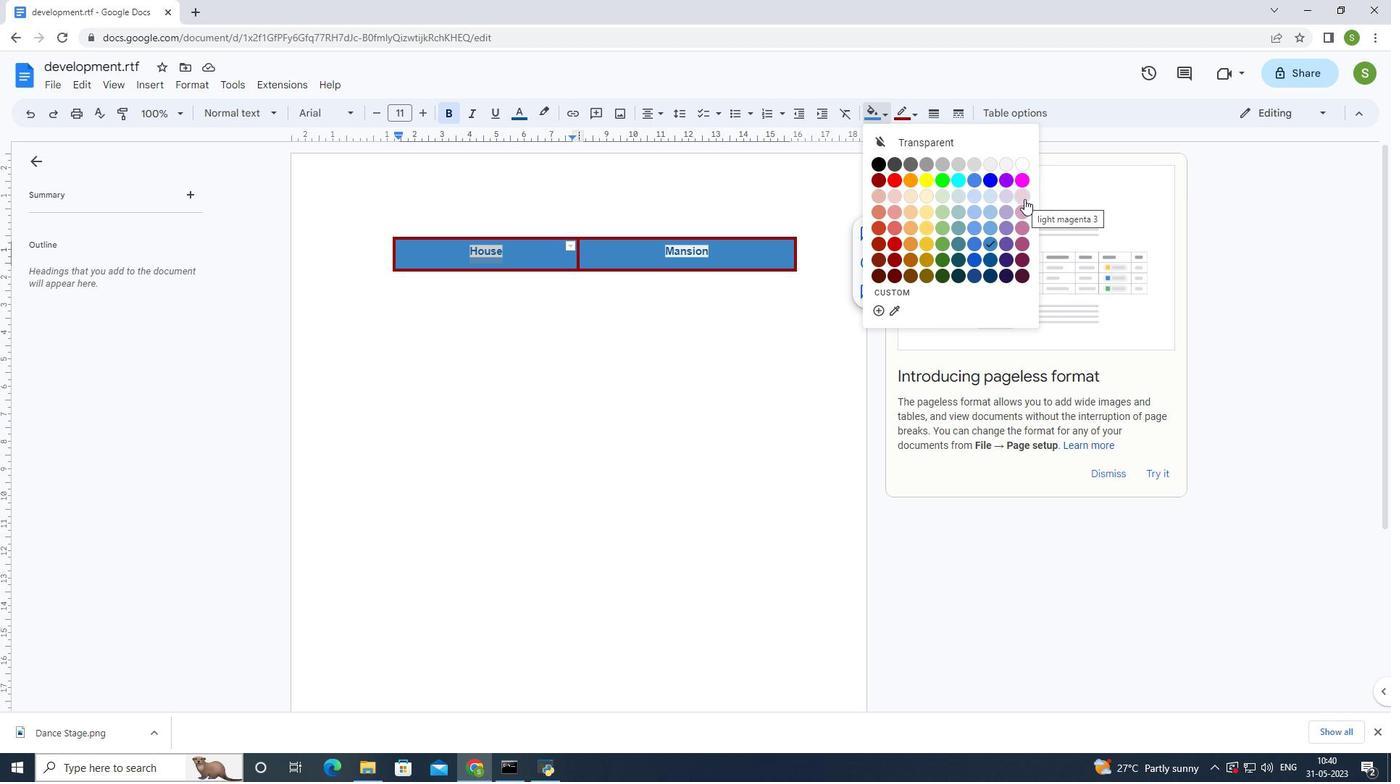 
Action: Mouse moved to (708, 328)
Screenshot: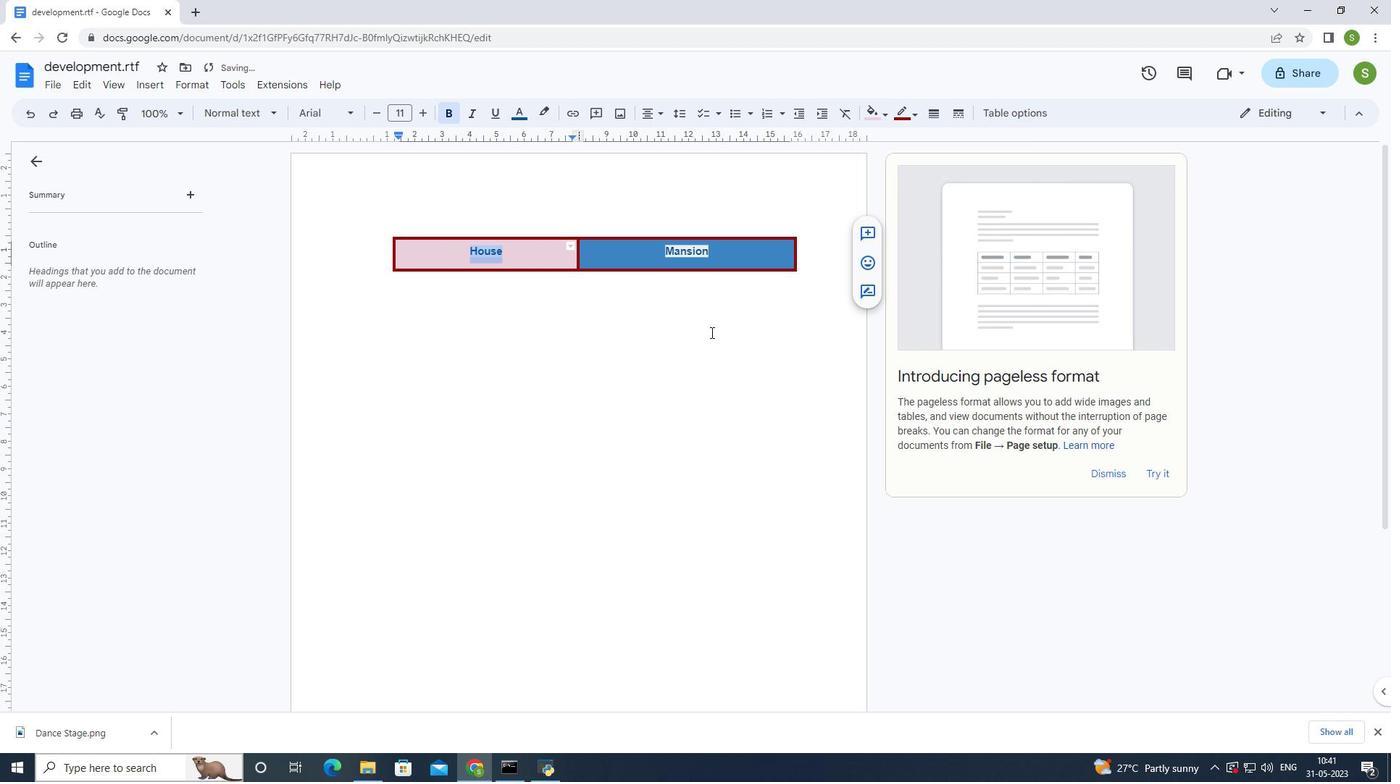 
Action: Mouse pressed left at (708, 328)
Screenshot: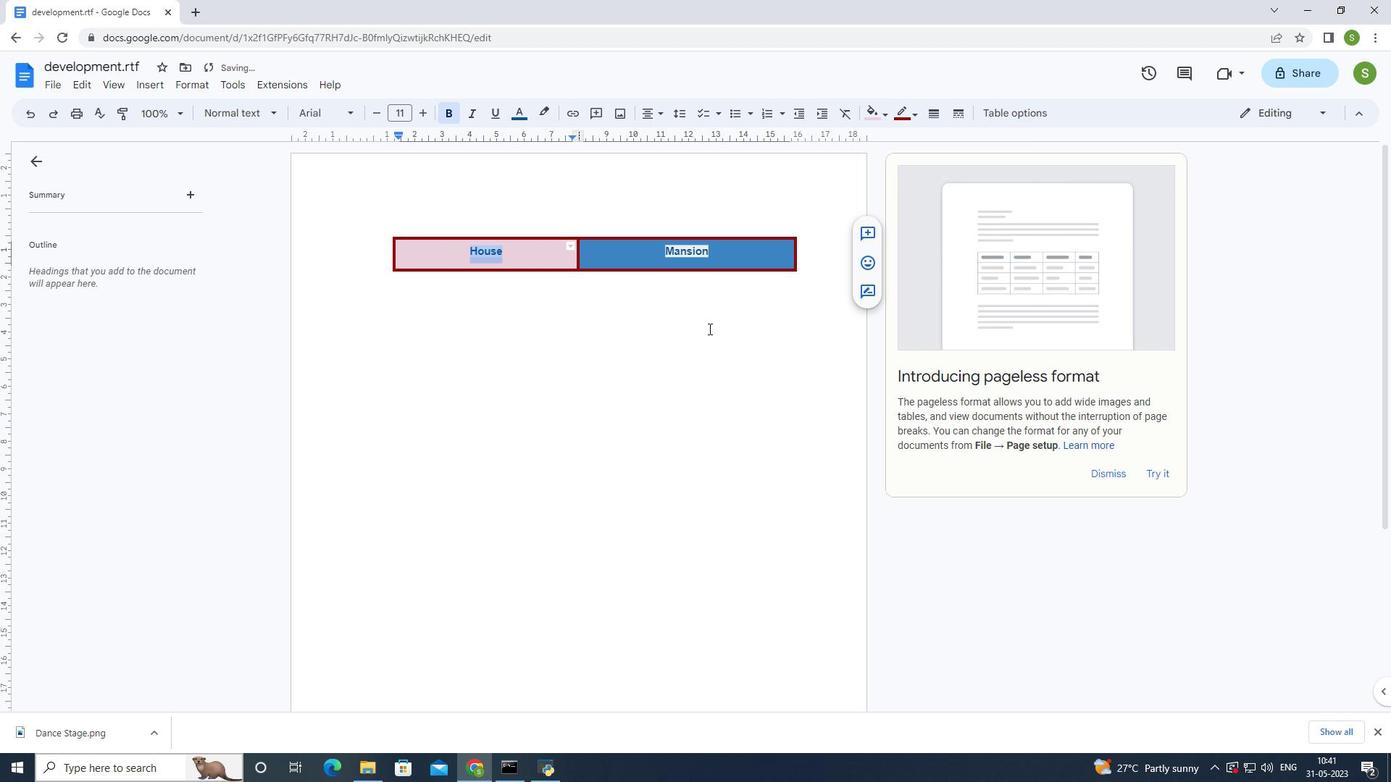 
Action: Mouse moved to (713, 331)
Screenshot: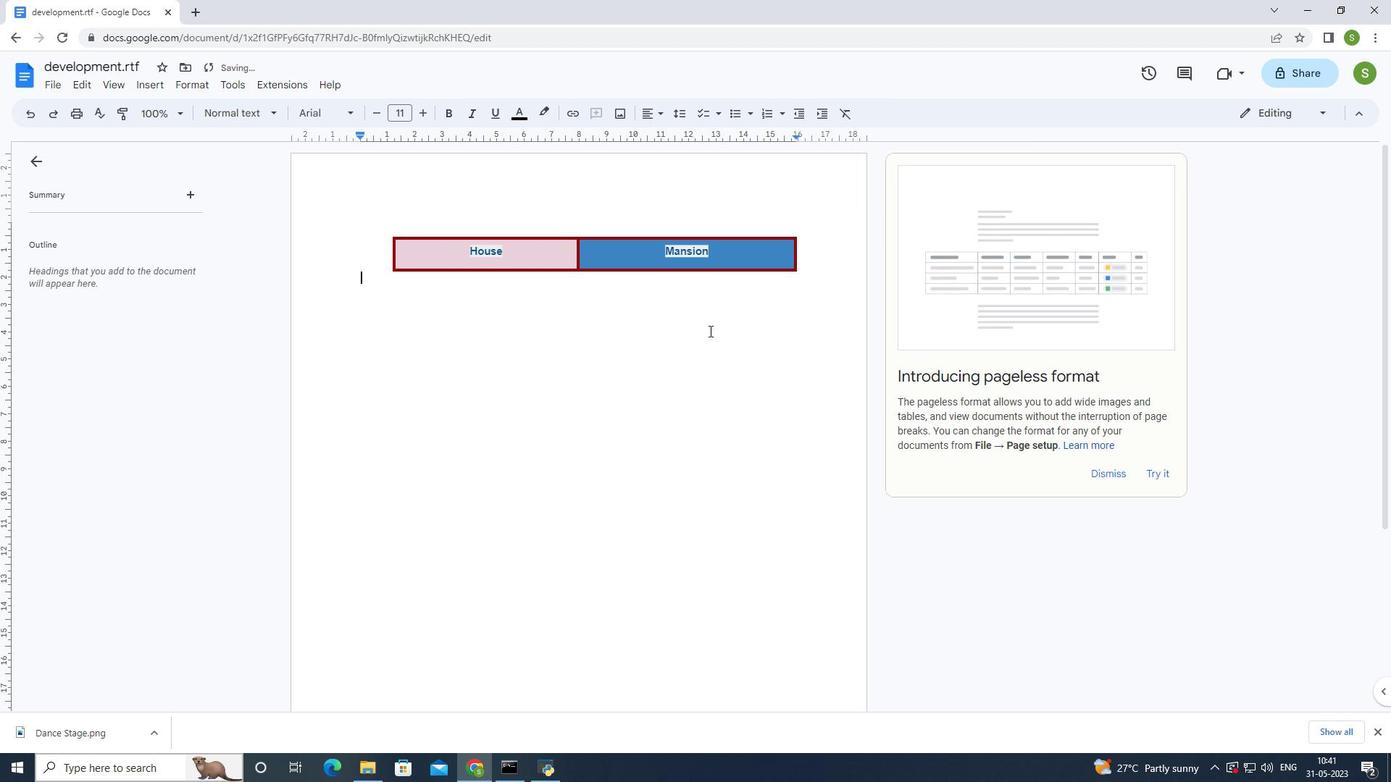 
Action: Key pressed ctrl+S
Screenshot: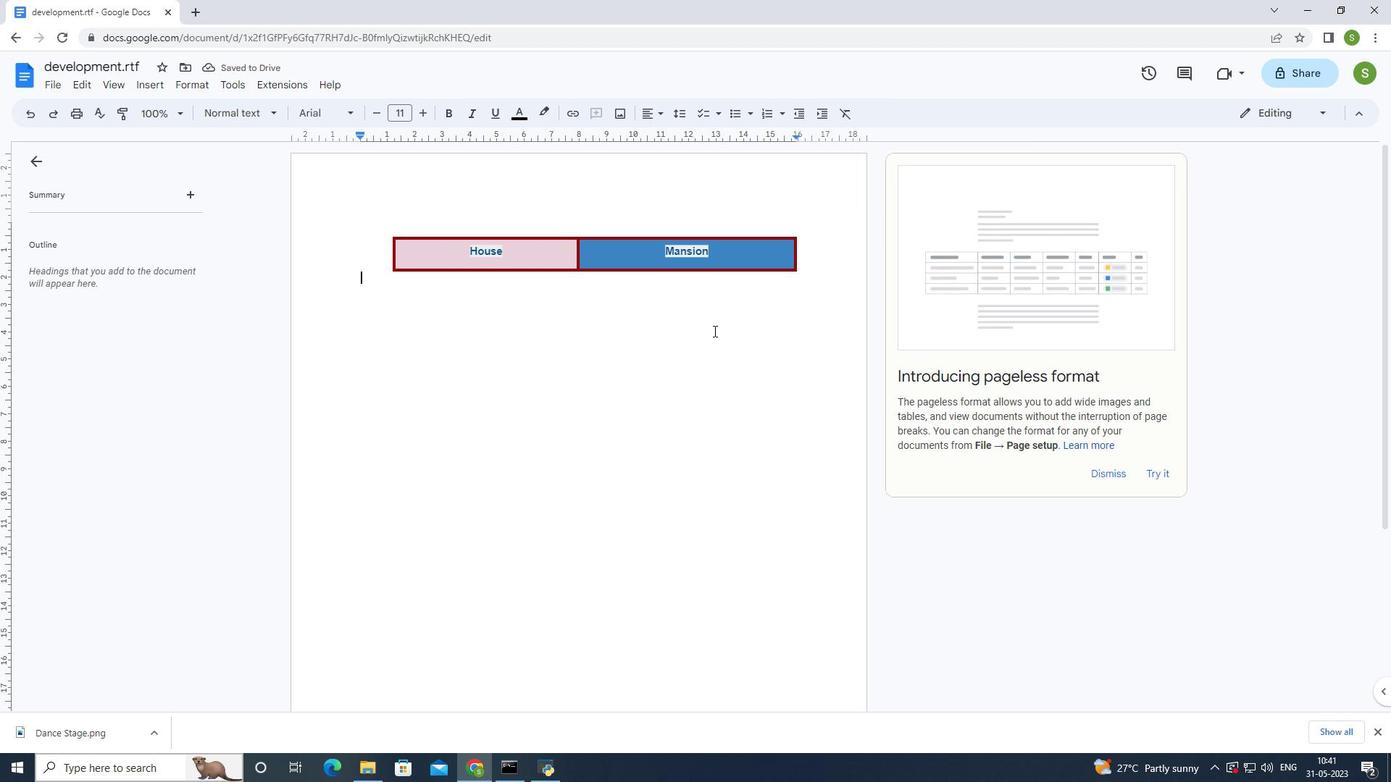 
Action: Mouse moved to (715, 331)
Screenshot: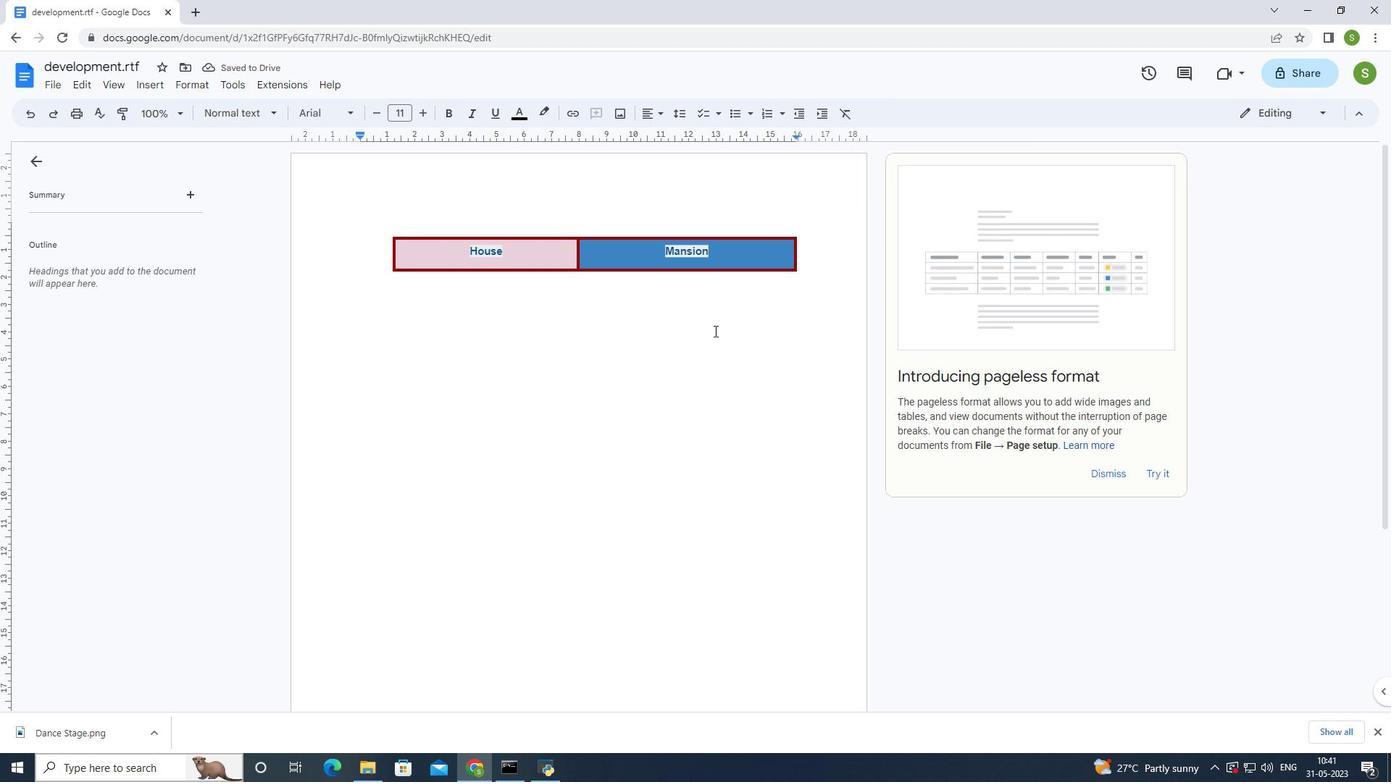 
